 Task: Find connections with filter location Pumiao with filter topic #indiawith filter profile language English with filter current company Dharma Productions with filter school University of Calcutta with filter industry Accounting with filter service category NotaryOnline Research with filter keywords title Crane Operator
Action: Mouse moved to (184, 311)
Screenshot: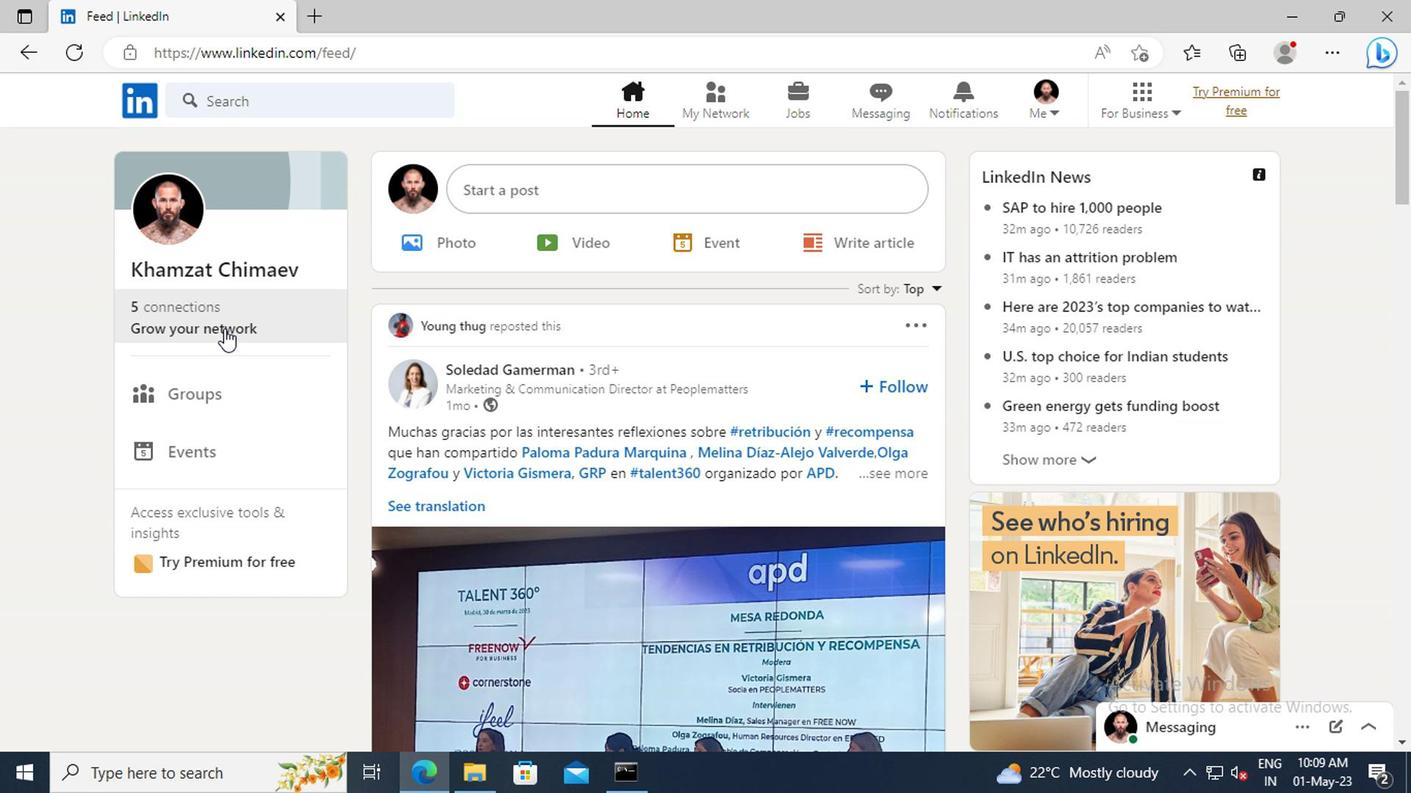
Action: Mouse pressed left at (184, 311)
Screenshot: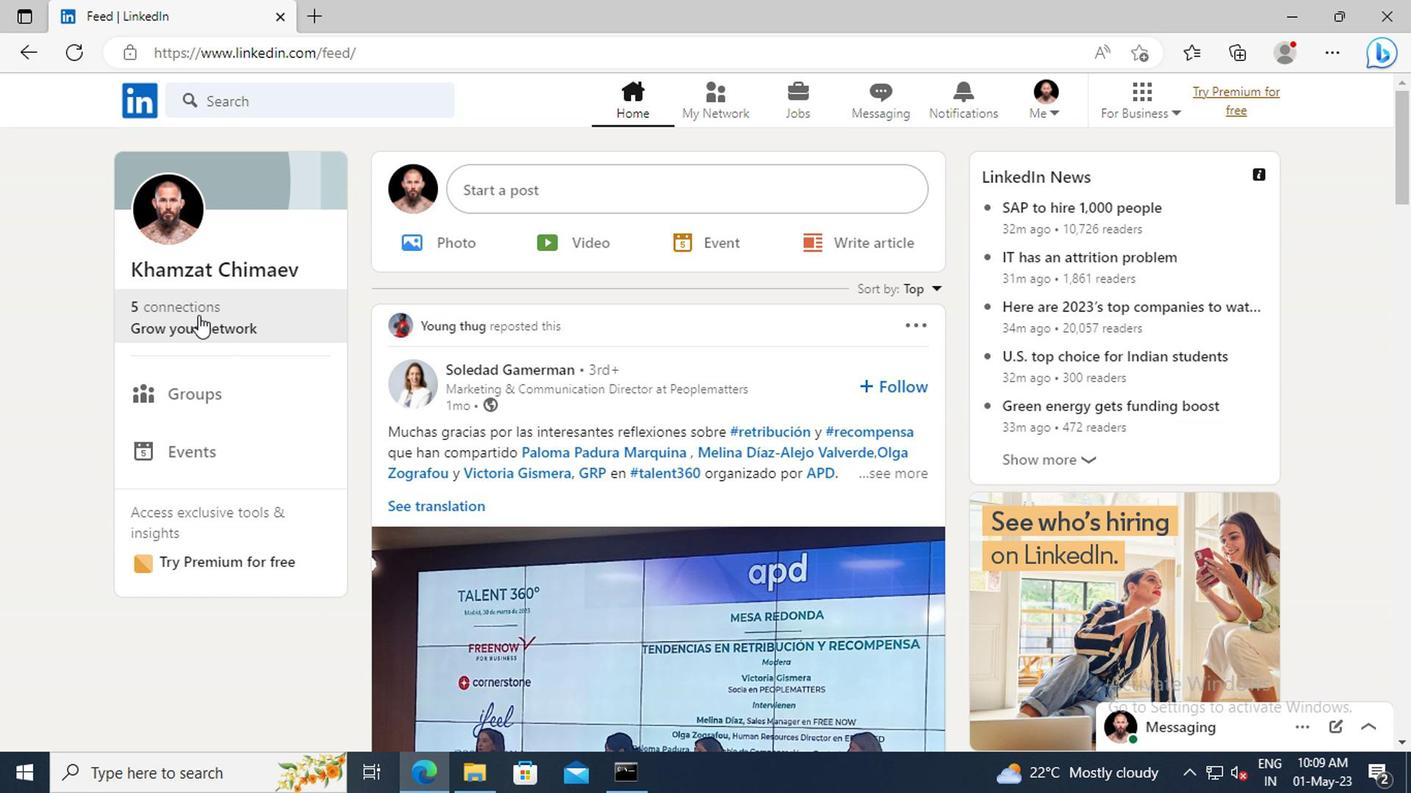 
Action: Mouse moved to (209, 215)
Screenshot: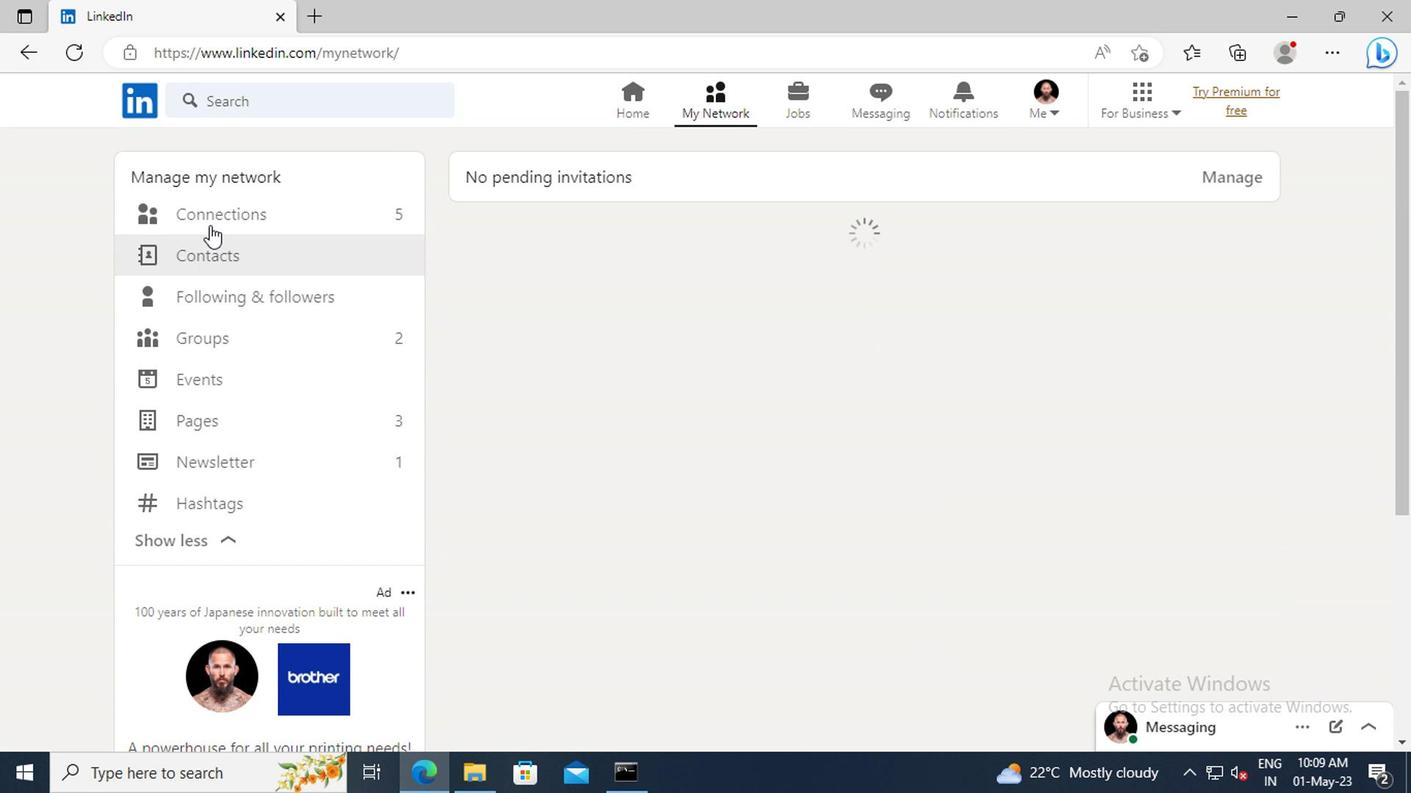 
Action: Mouse pressed left at (209, 215)
Screenshot: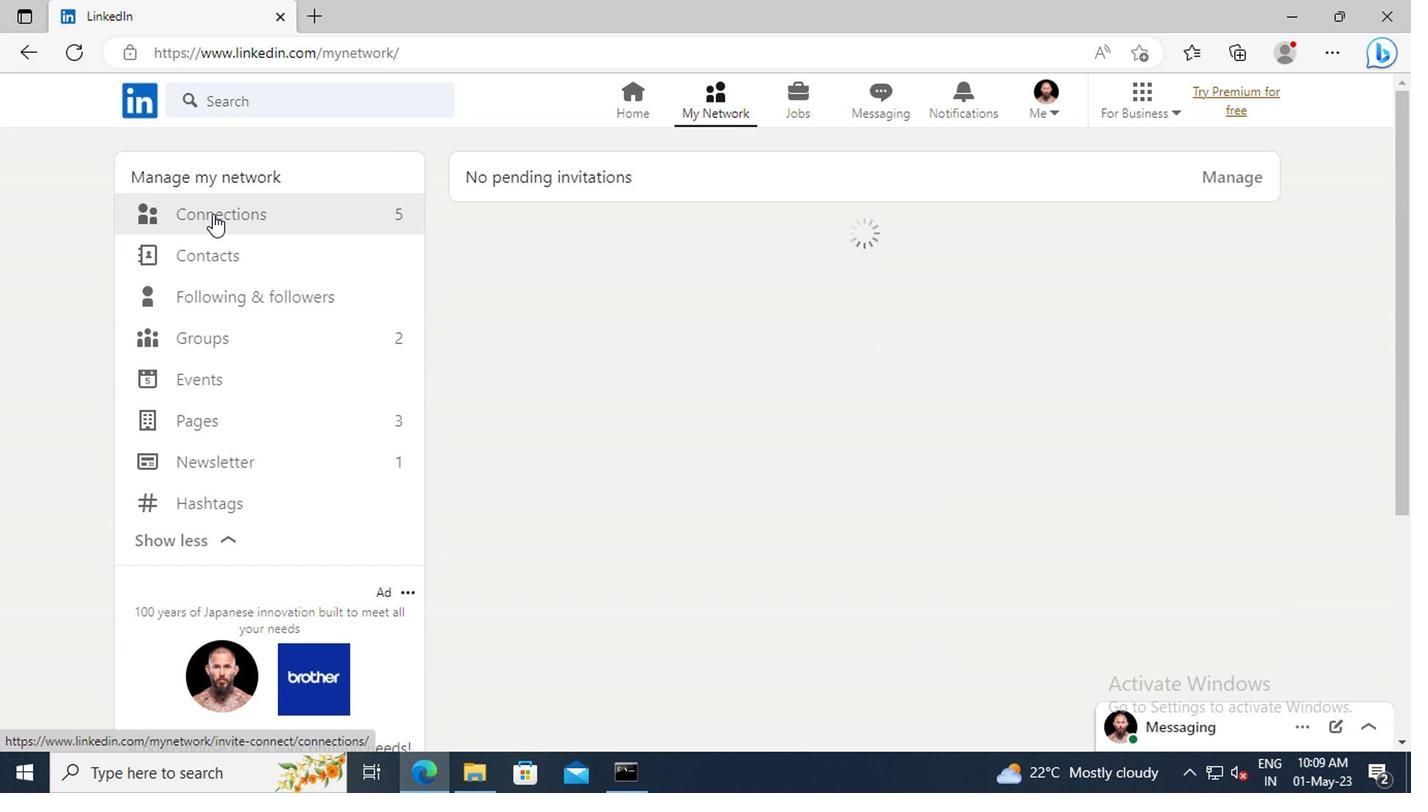 
Action: Mouse moved to (851, 222)
Screenshot: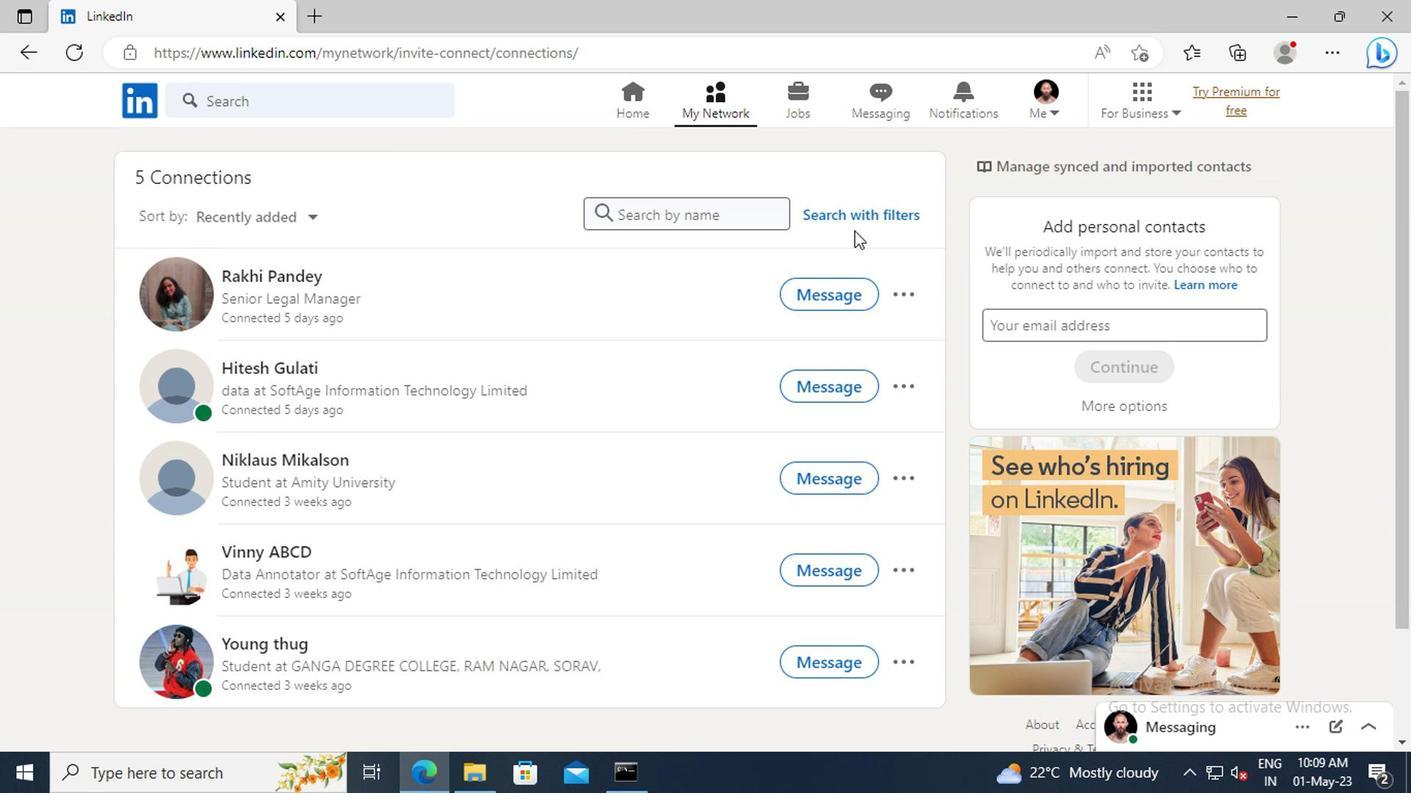 
Action: Mouse pressed left at (851, 222)
Screenshot: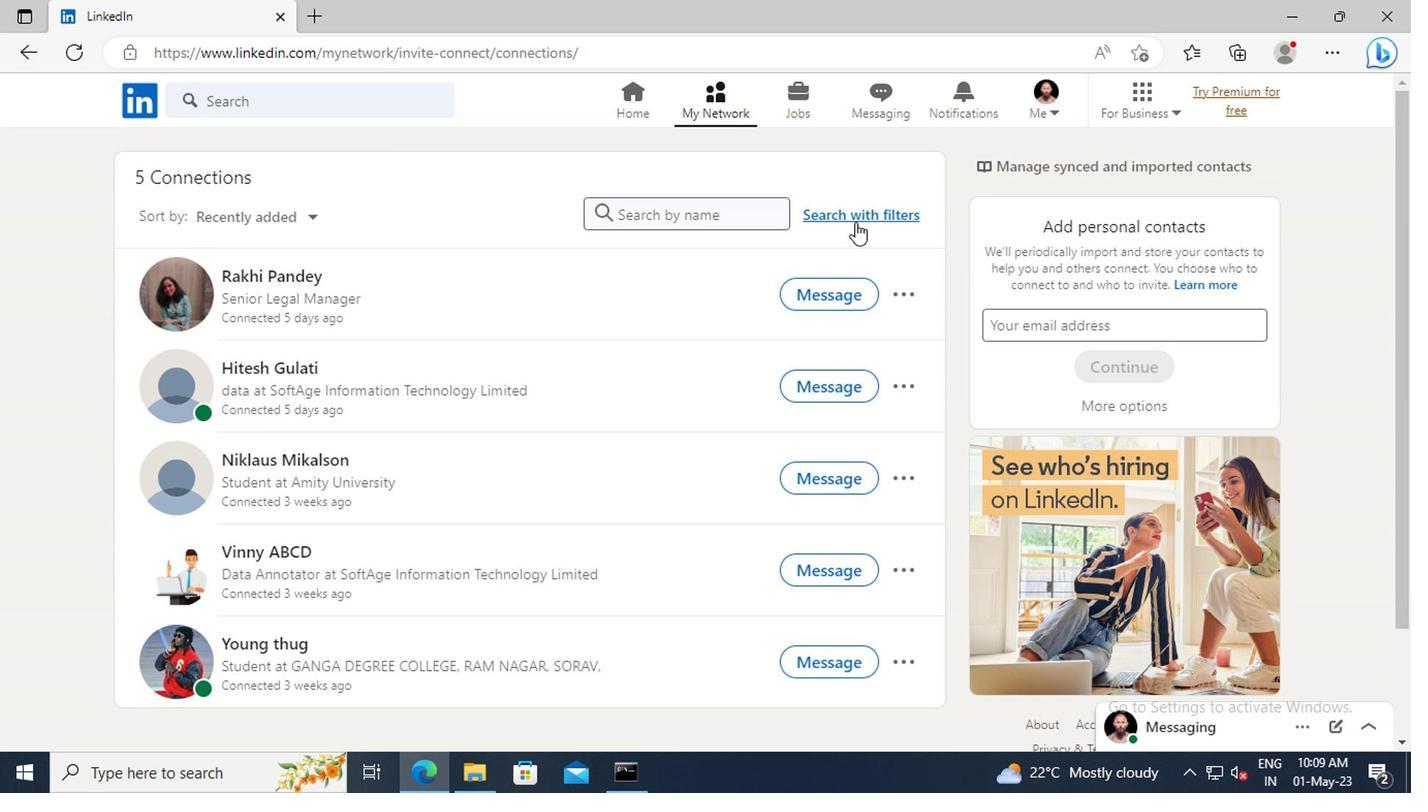 
Action: Mouse moved to (779, 165)
Screenshot: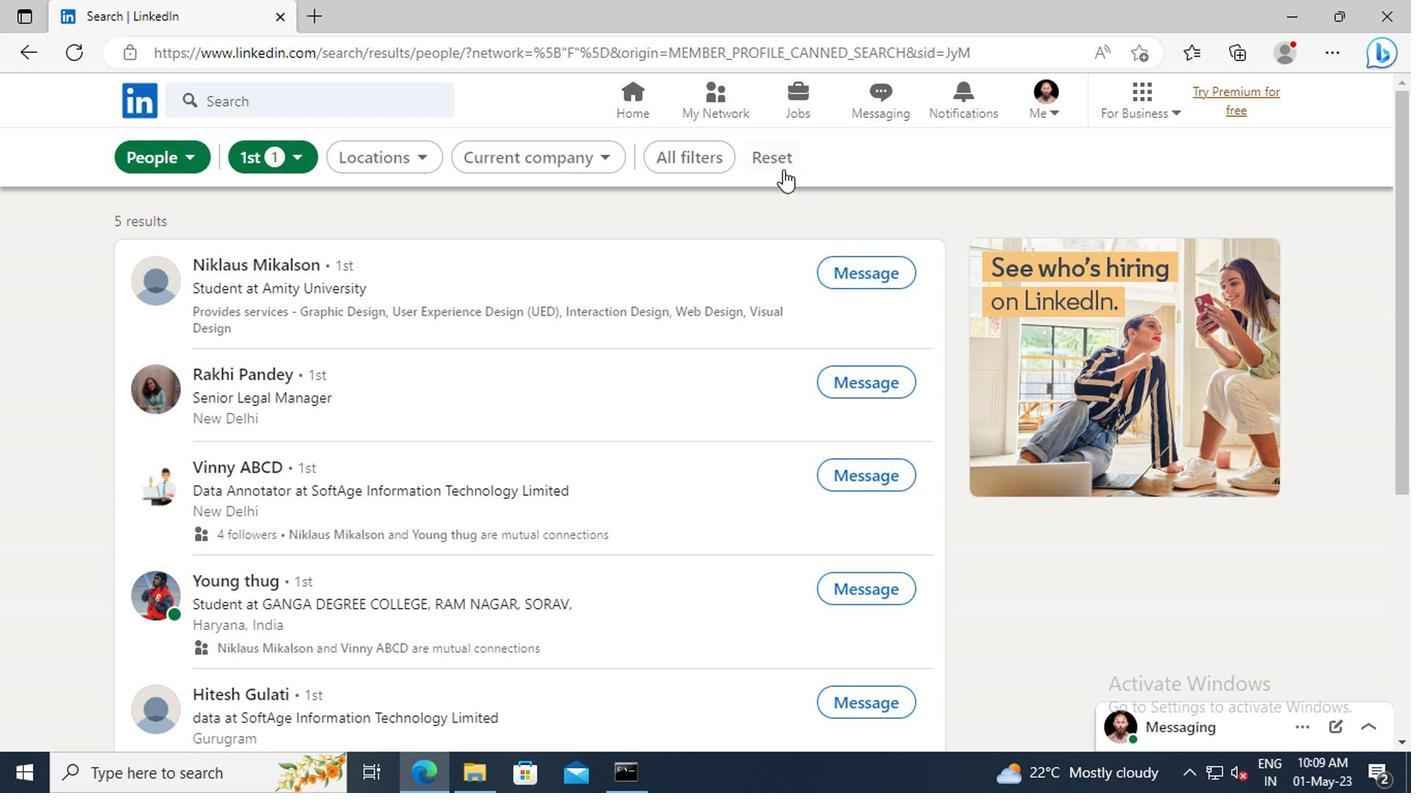 
Action: Mouse pressed left at (779, 165)
Screenshot: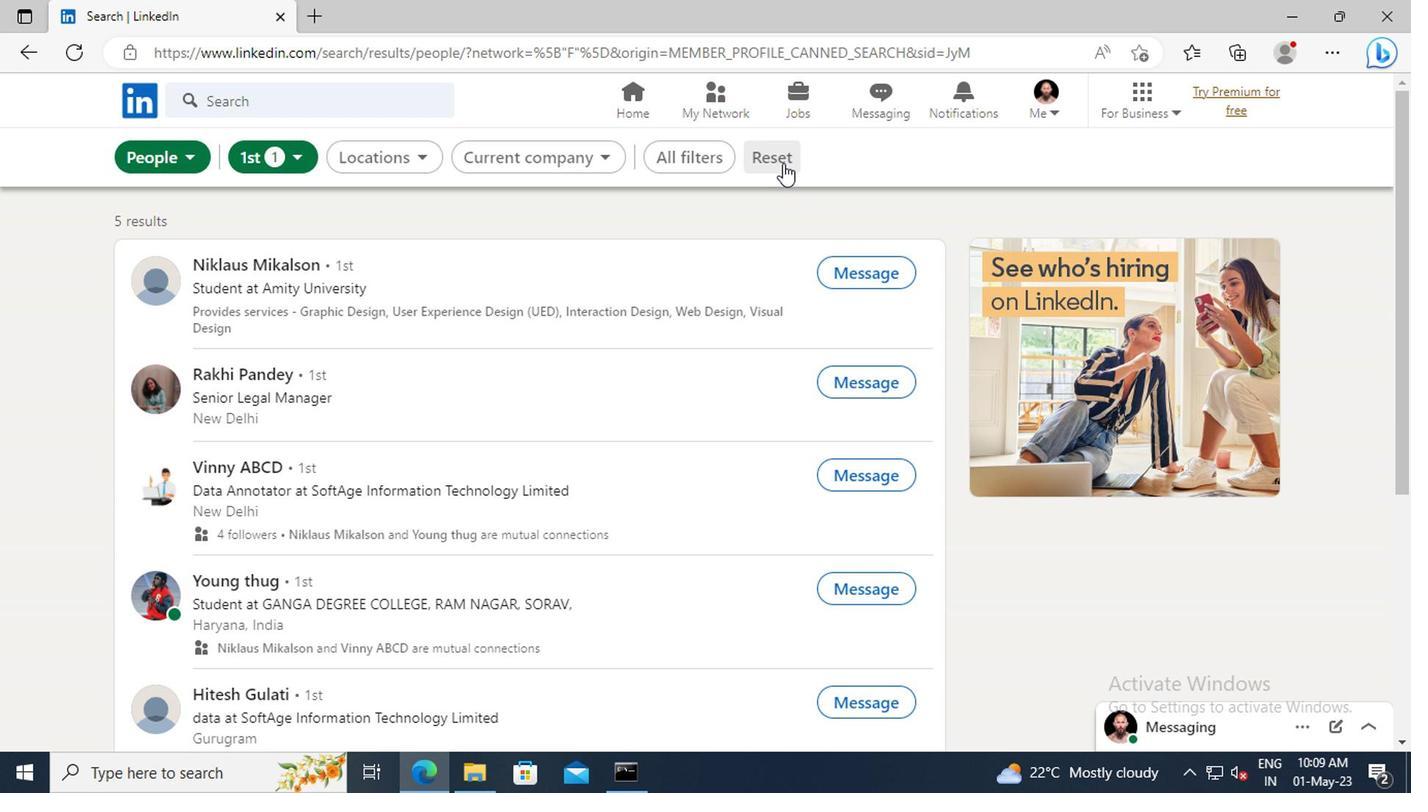 
Action: Mouse moved to (740, 158)
Screenshot: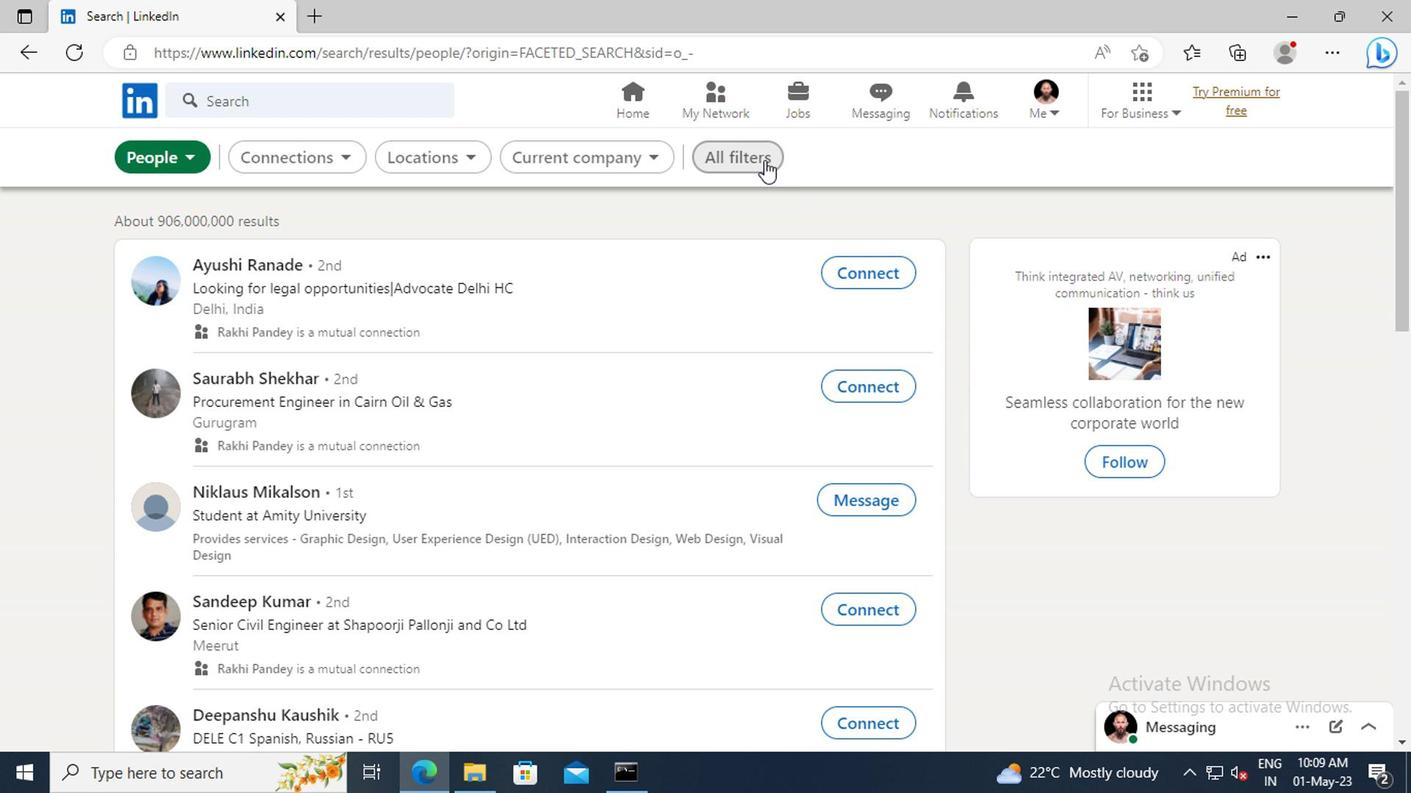 
Action: Mouse pressed left at (740, 158)
Screenshot: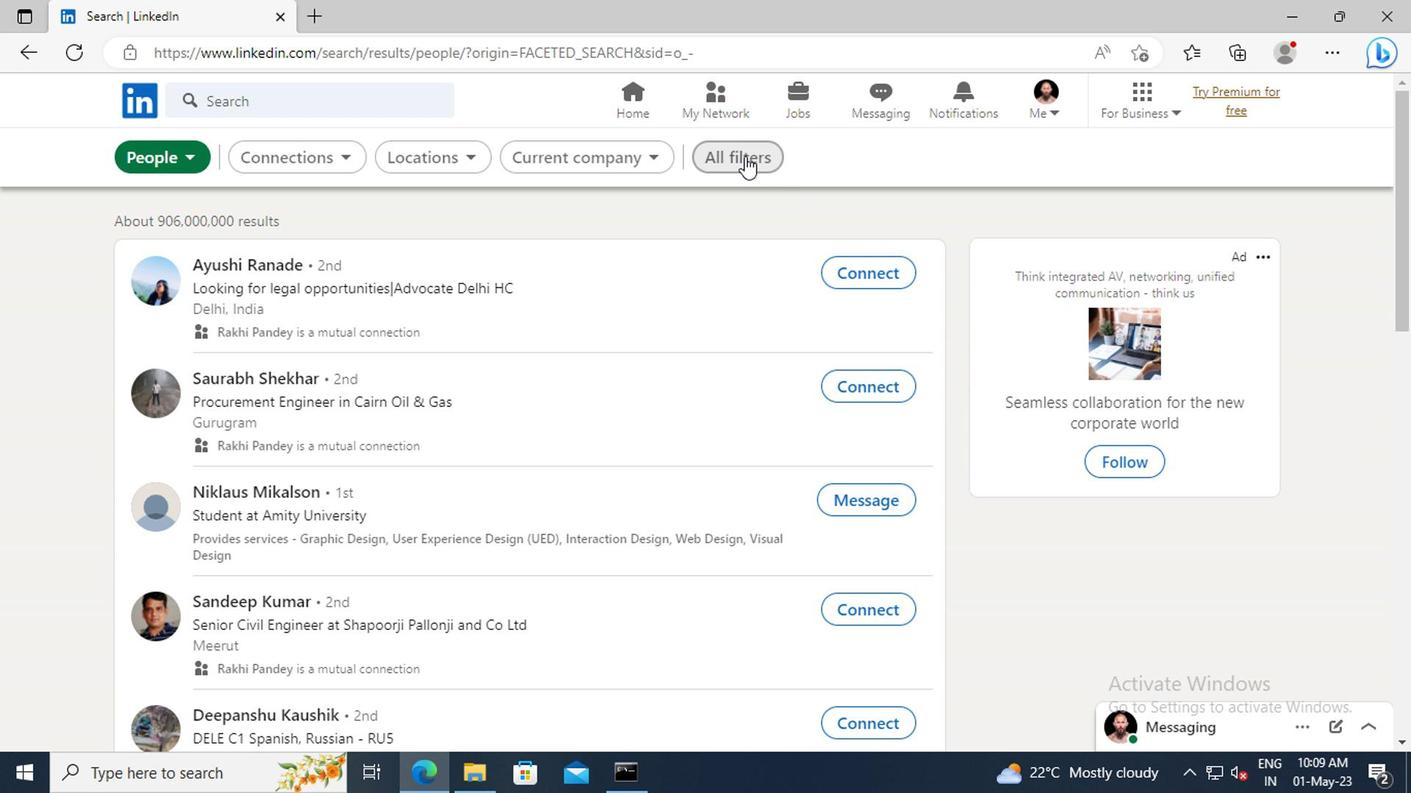 
Action: Mouse moved to (1110, 357)
Screenshot: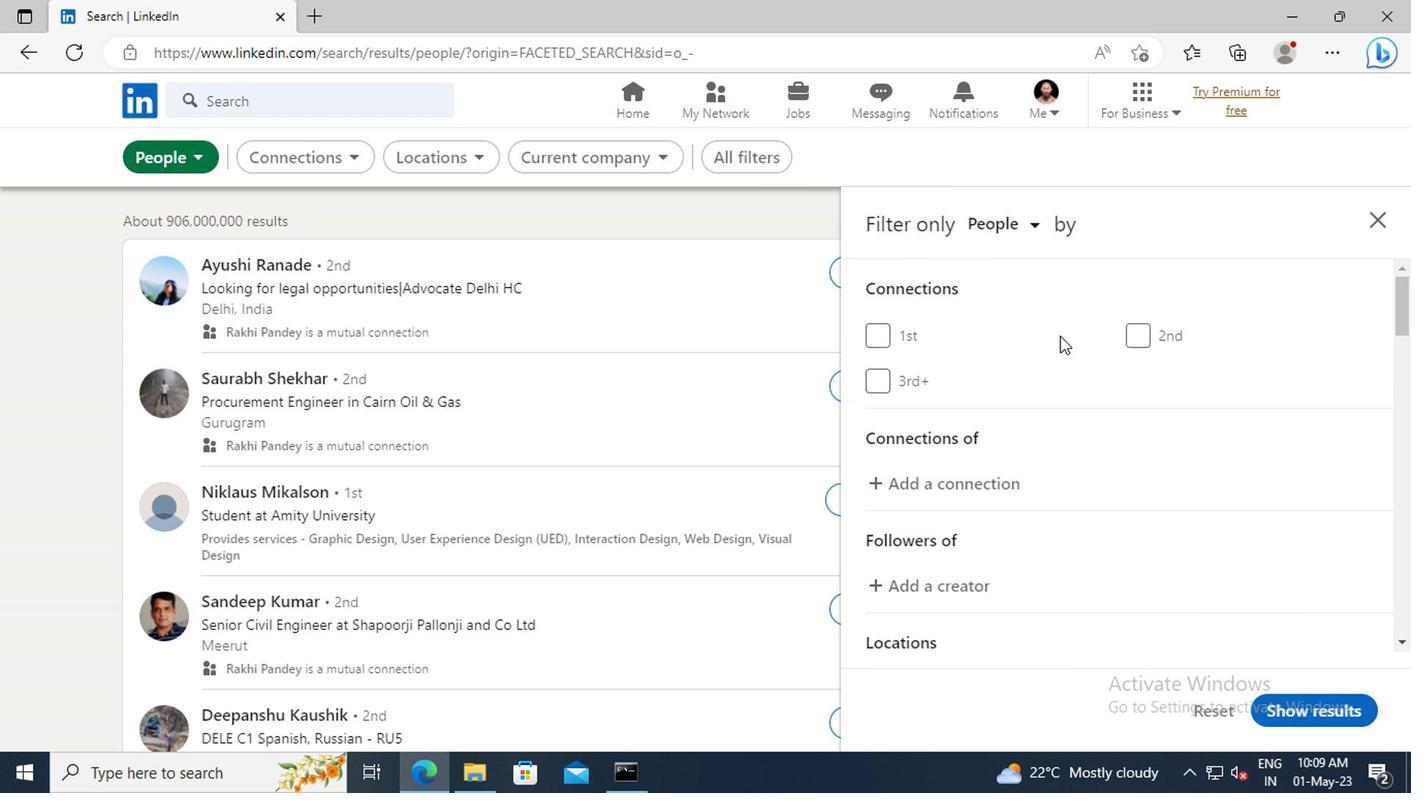 
Action: Mouse scrolled (1110, 356) with delta (0, 0)
Screenshot: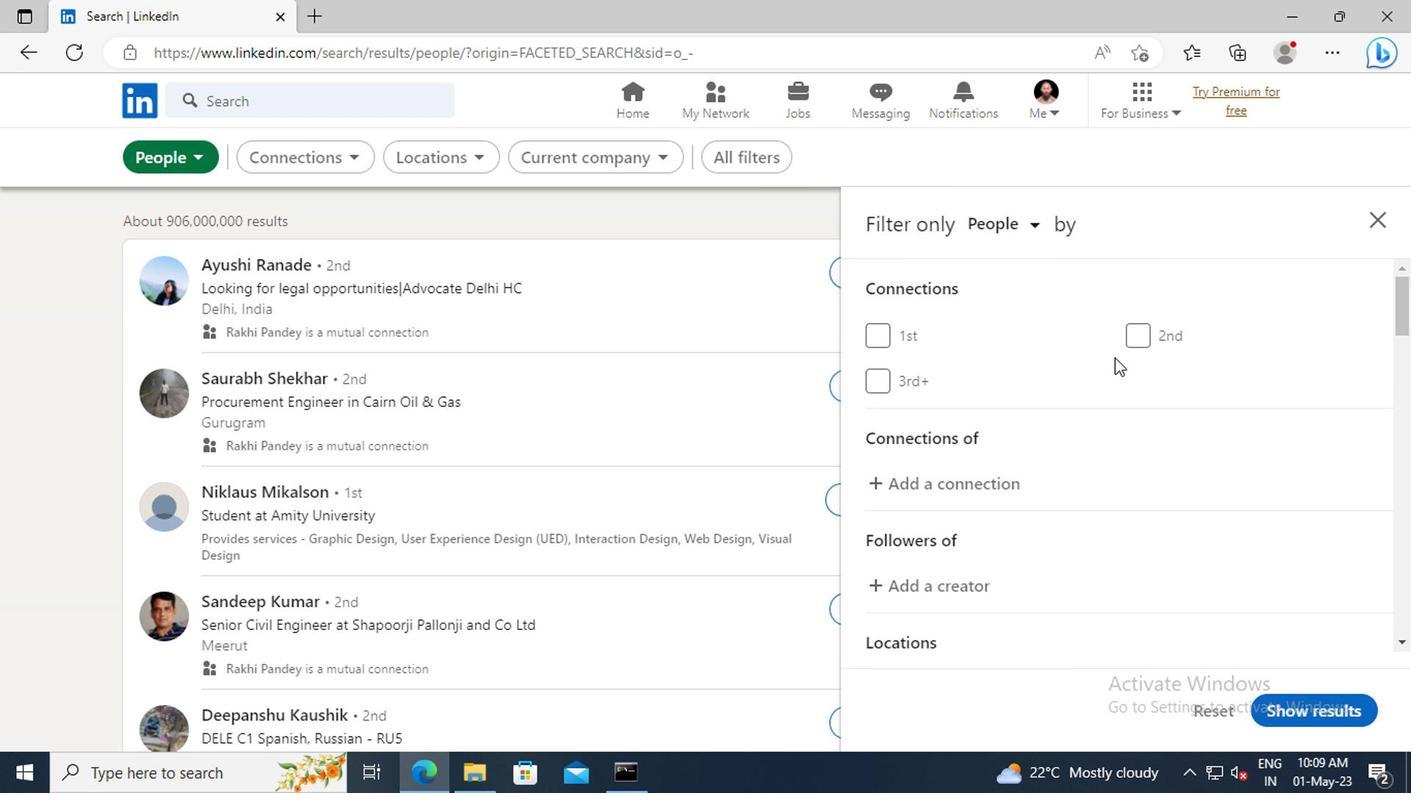 
Action: Mouse scrolled (1110, 356) with delta (0, 0)
Screenshot: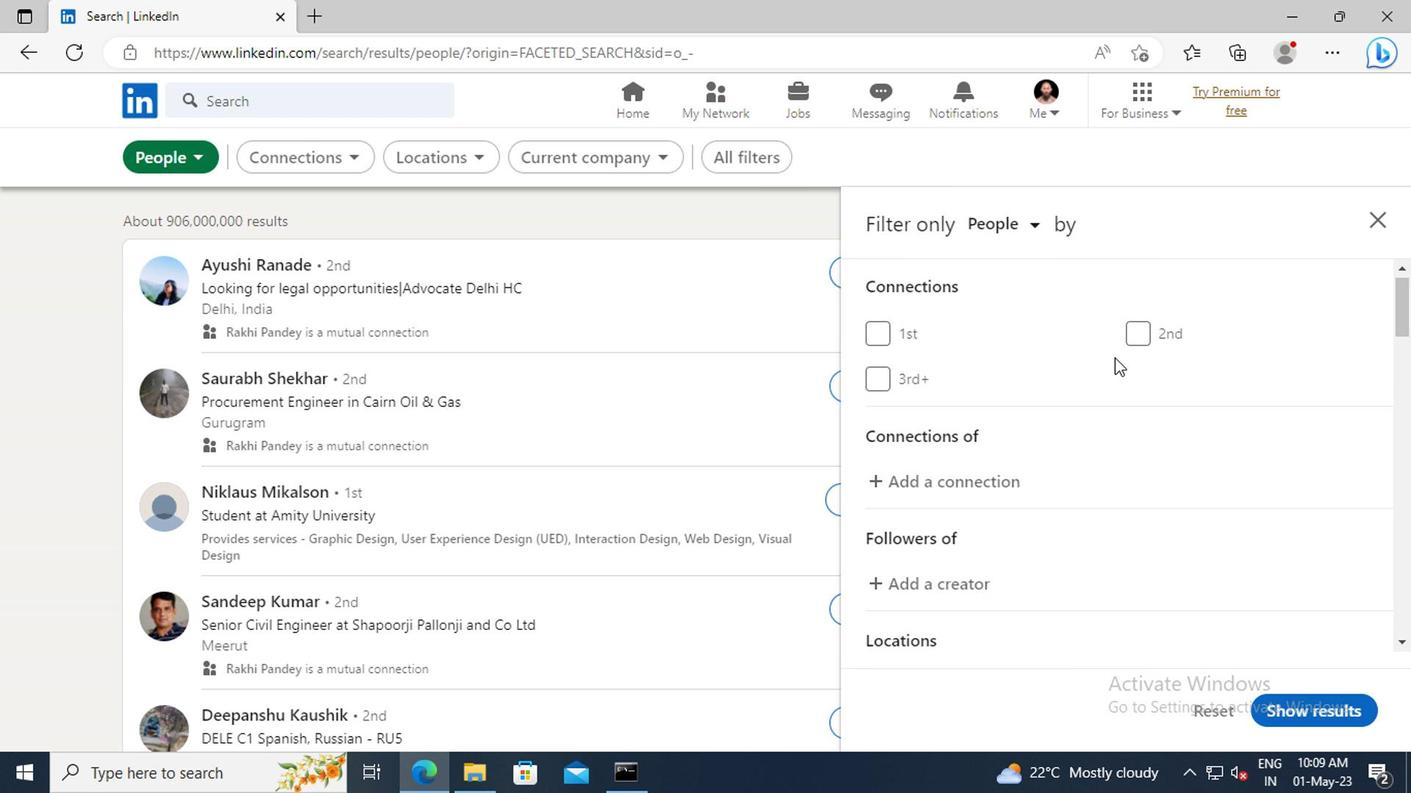 
Action: Mouse scrolled (1110, 356) with delta (0, 0)
Screenshot: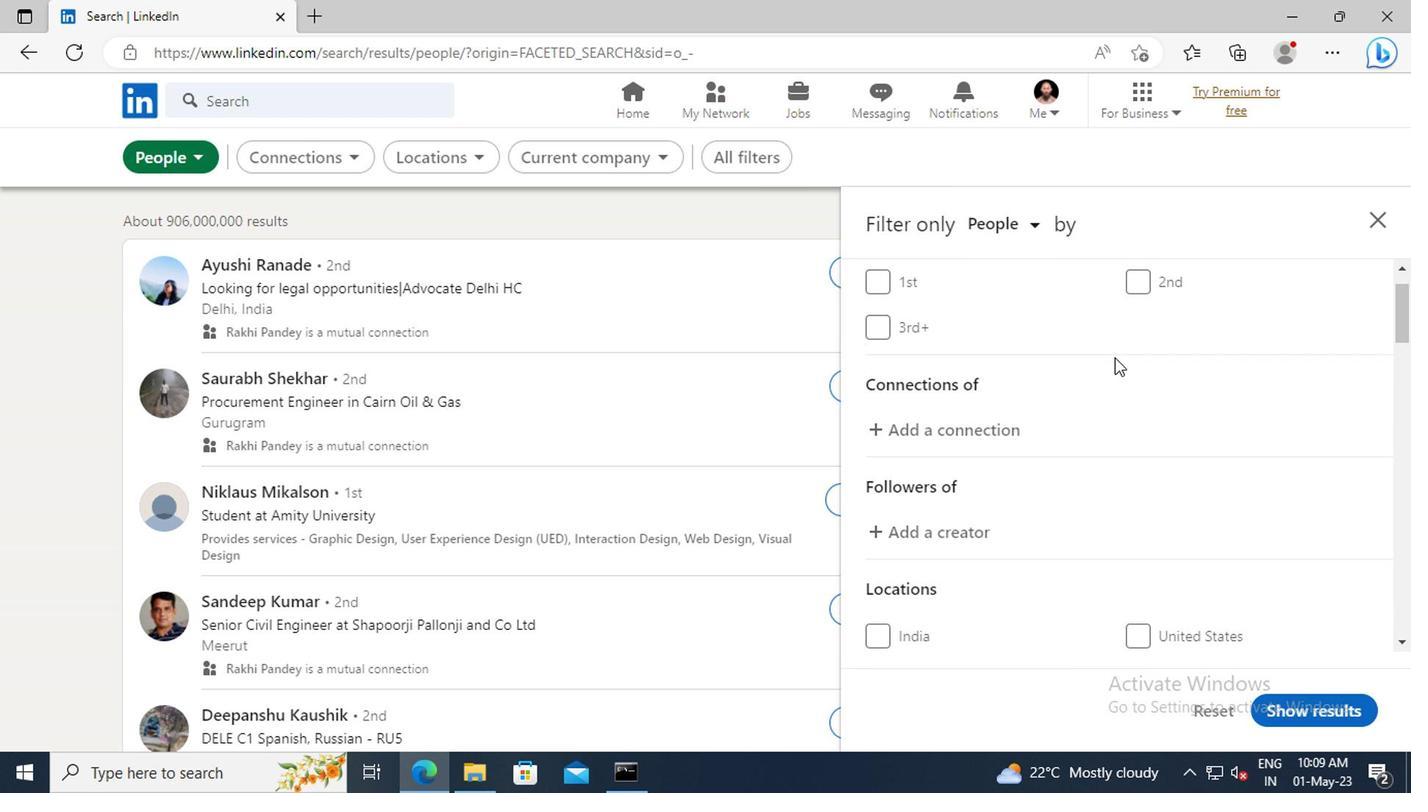 
Action: Mouse scrolled (1110, 356) with delta (0, 0)
Screenshot: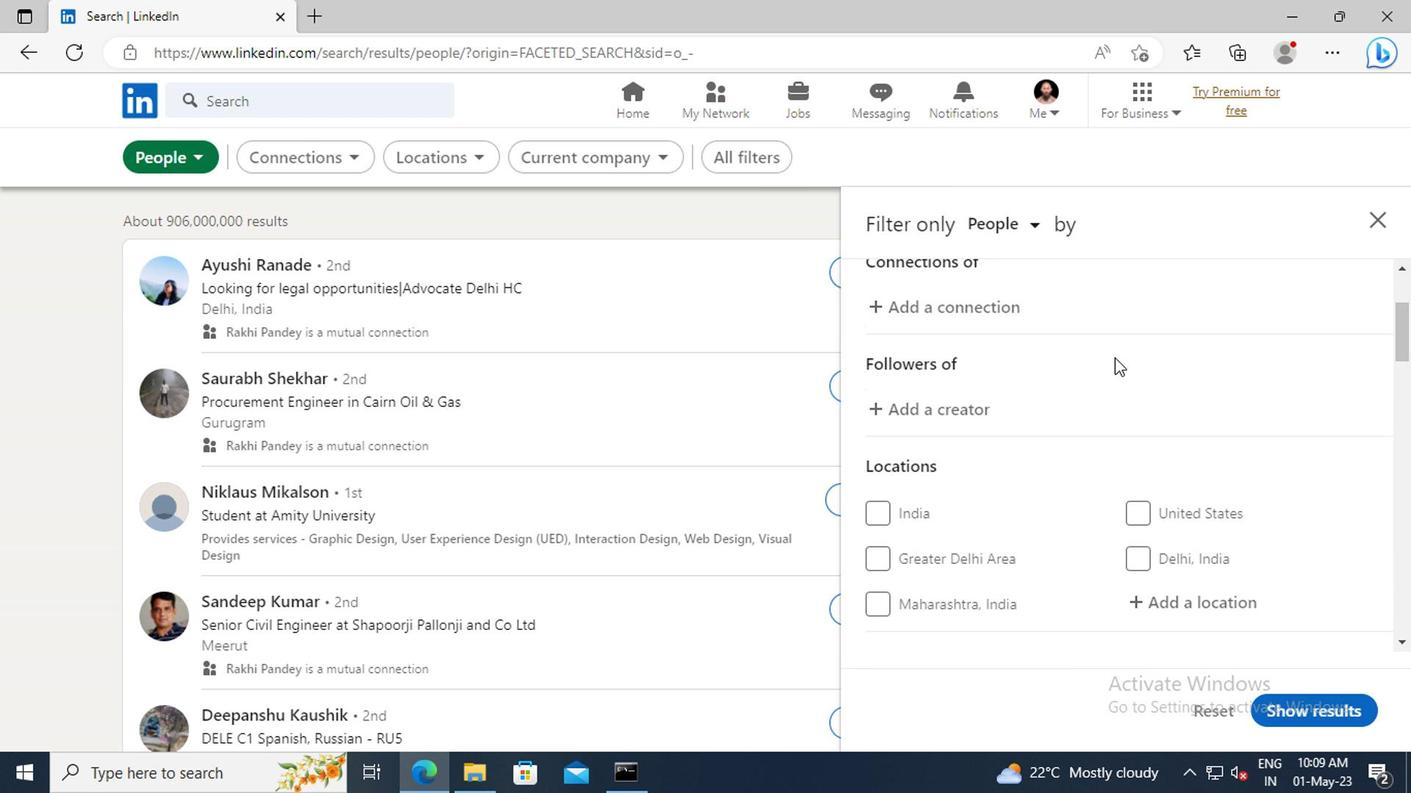 
Action: Mouse scrolled (1110, 356) with delta (0, 0)
Screenshot: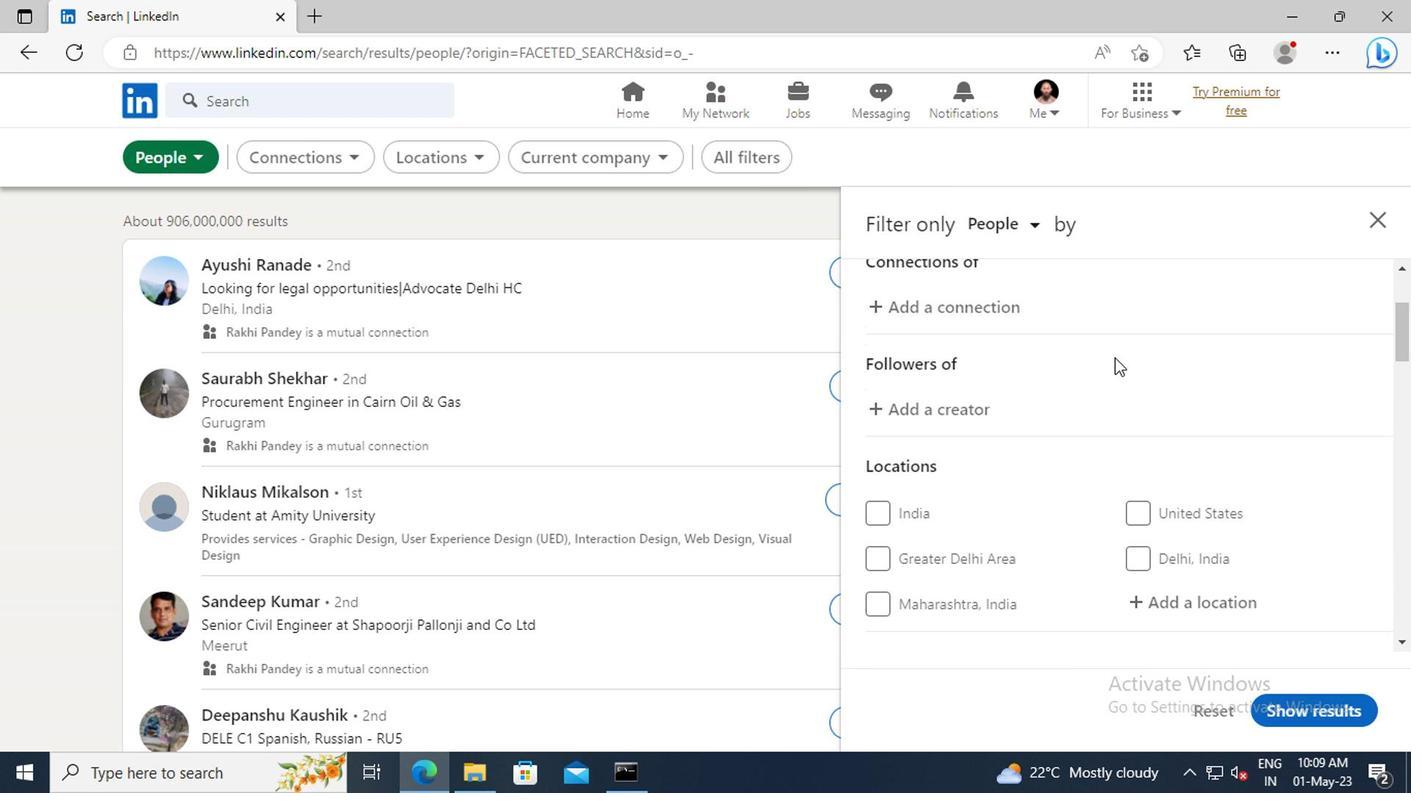 
Action: Mouse scrolled (1110, 356) with delta (0, 0)
Screenshot: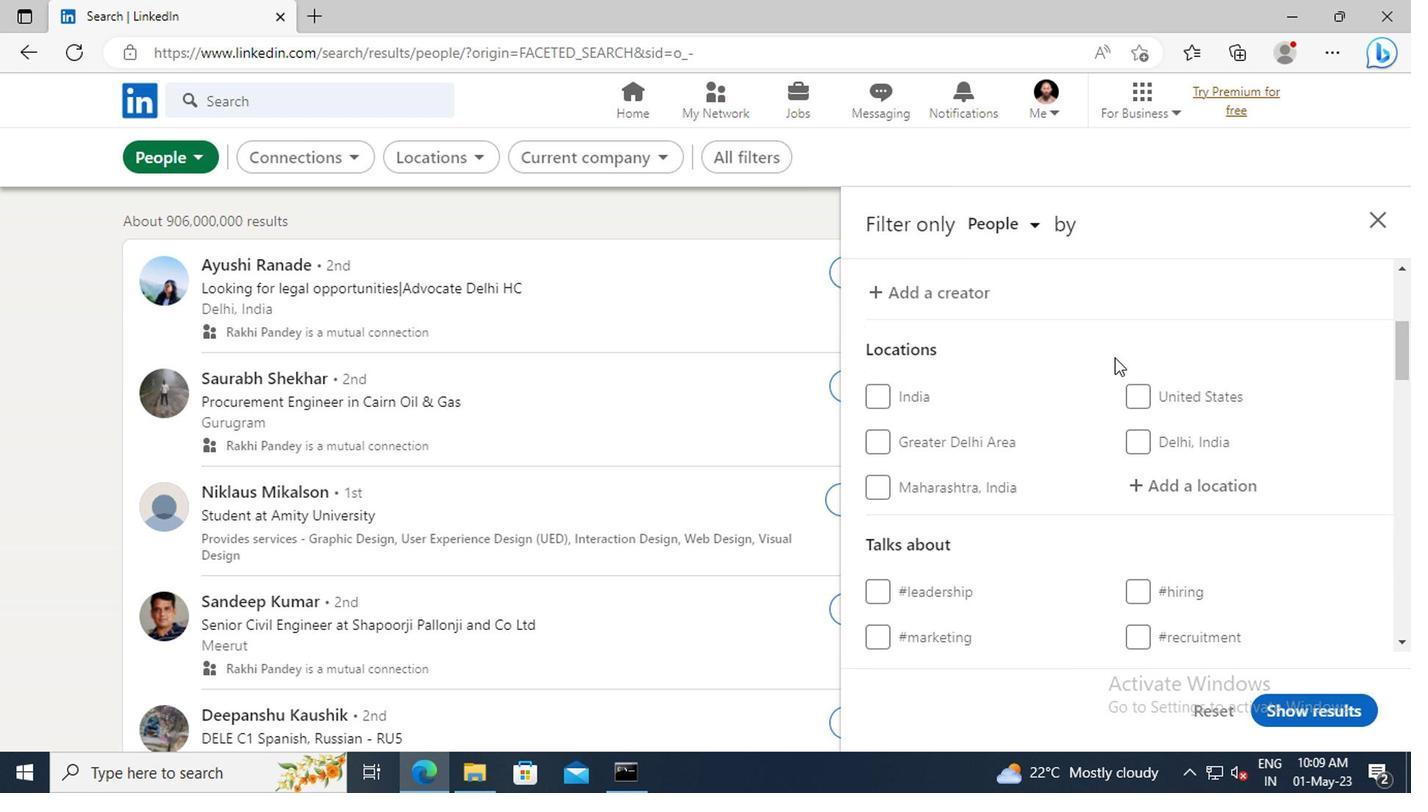 
Action: Mouse moved to (1138, 417)
Screenshot: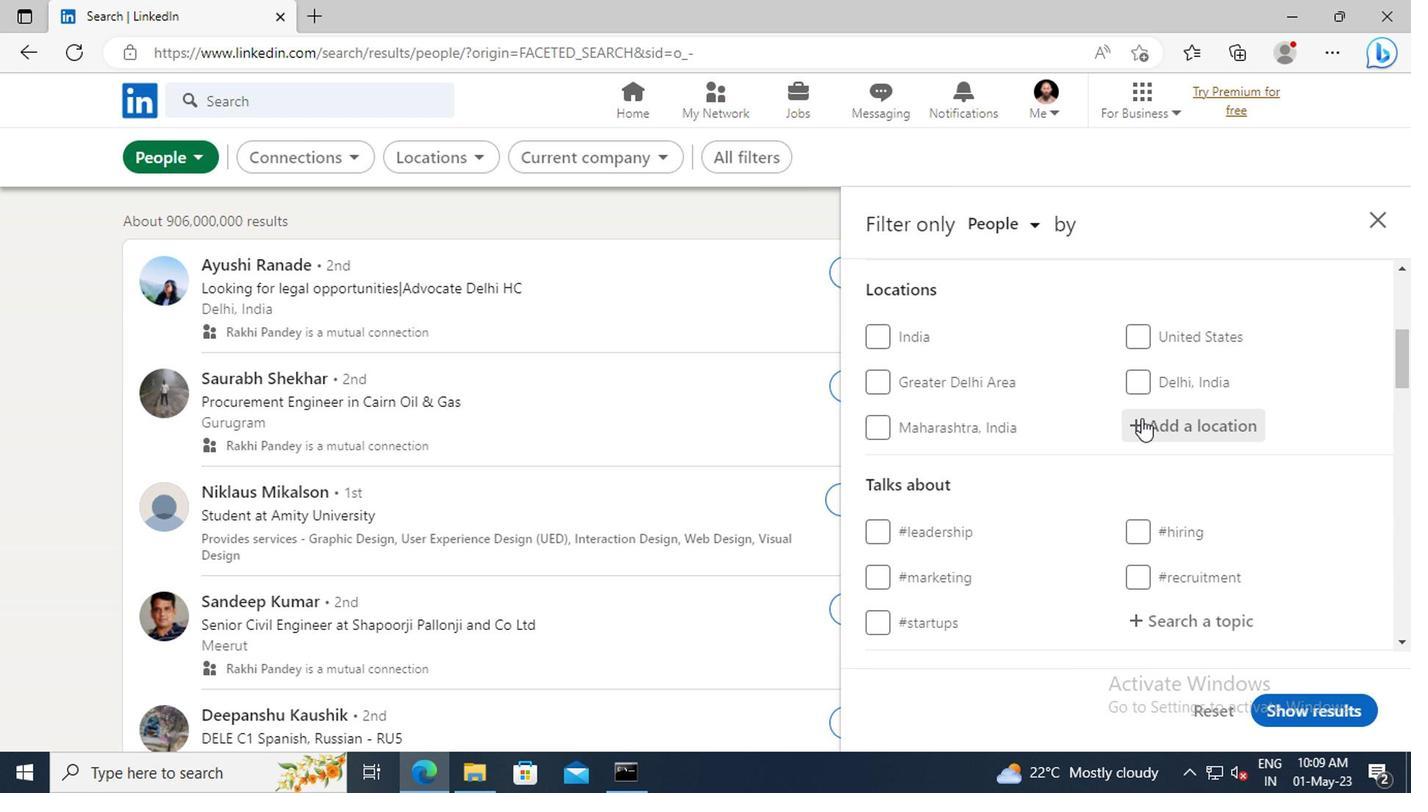 
Action: Mouse pressed left at (1138, 417)
Screenshot: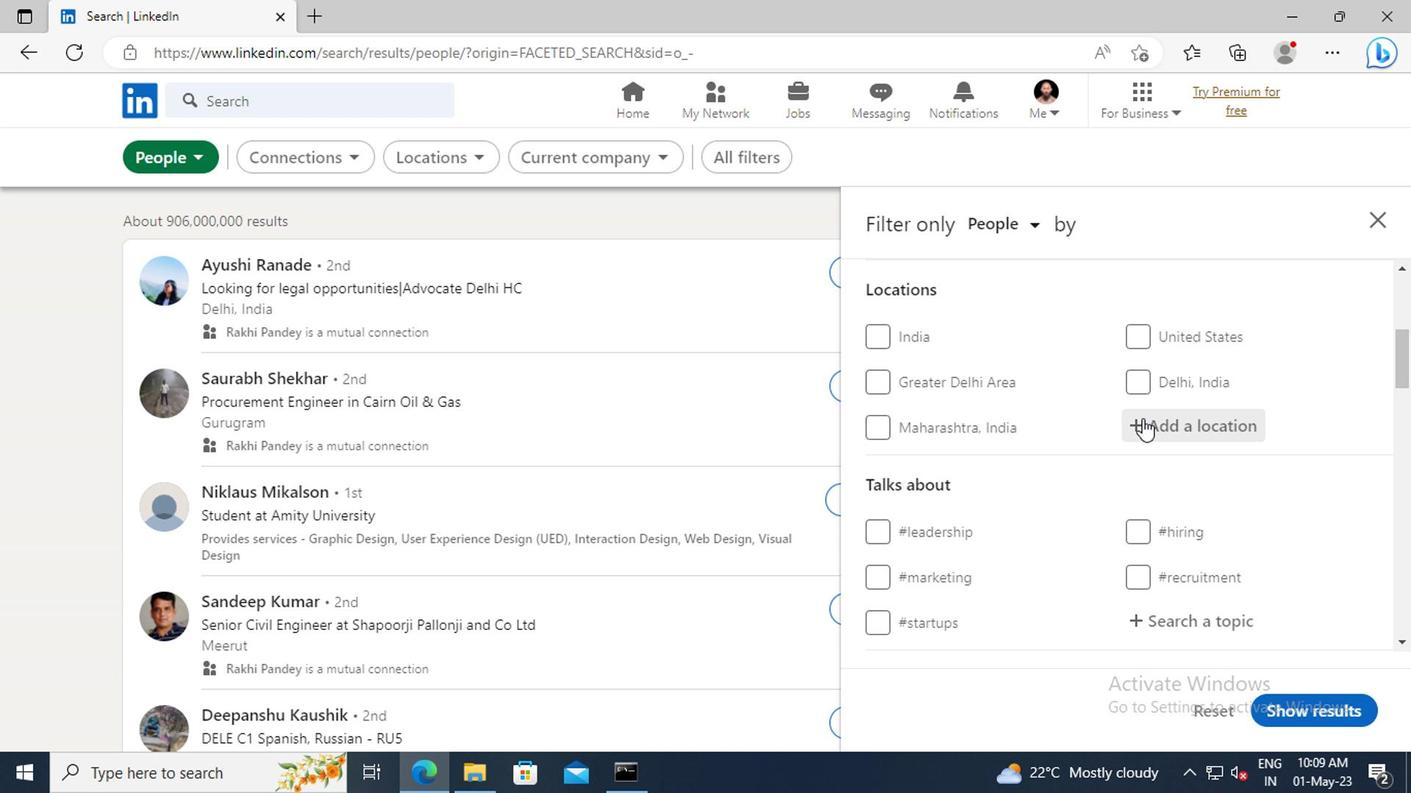 
Action: Key pressed <Key.shift>PUMIAO<Key.enter>
Screenshot: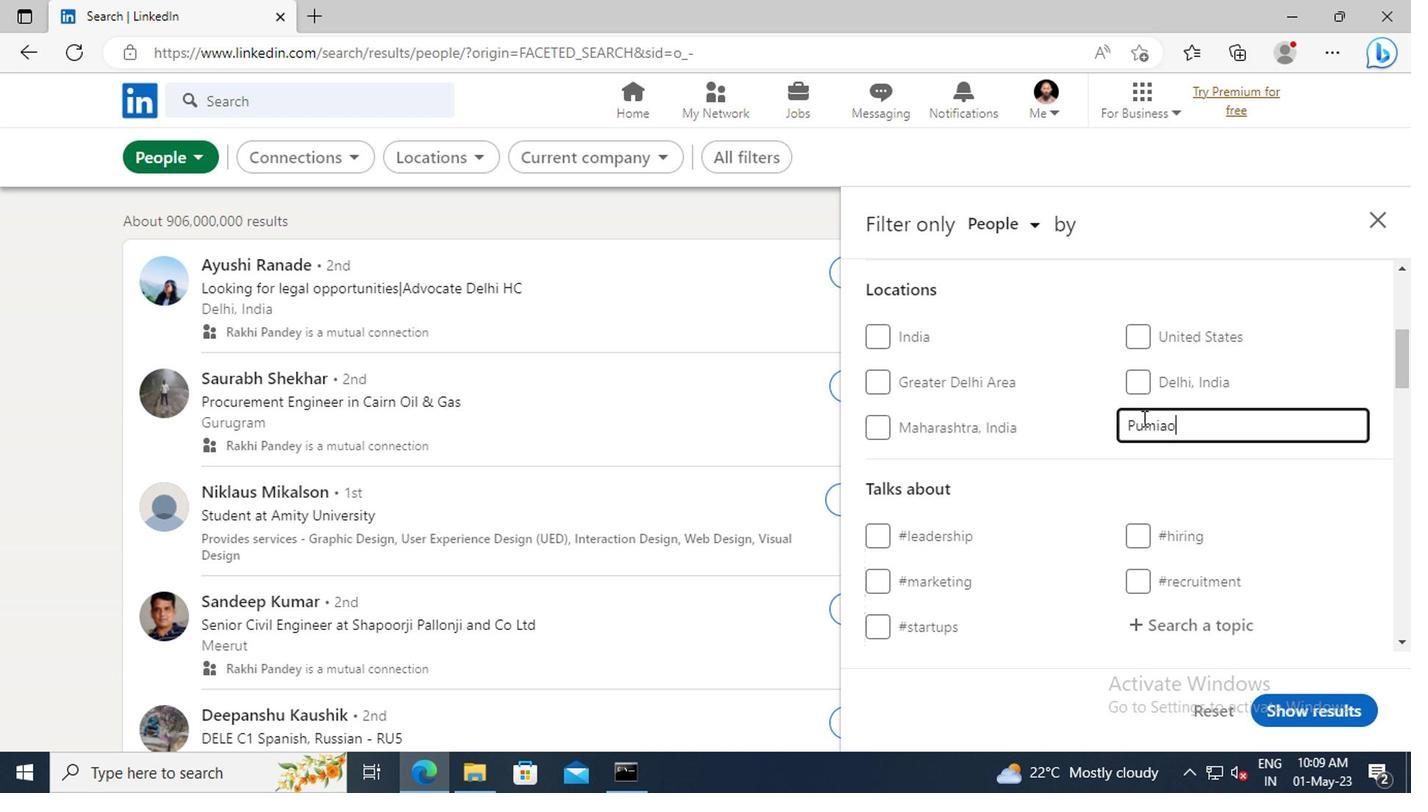 
Action: Mouse scrolled (1138, 416) with delta (0, 0)
Screenshot: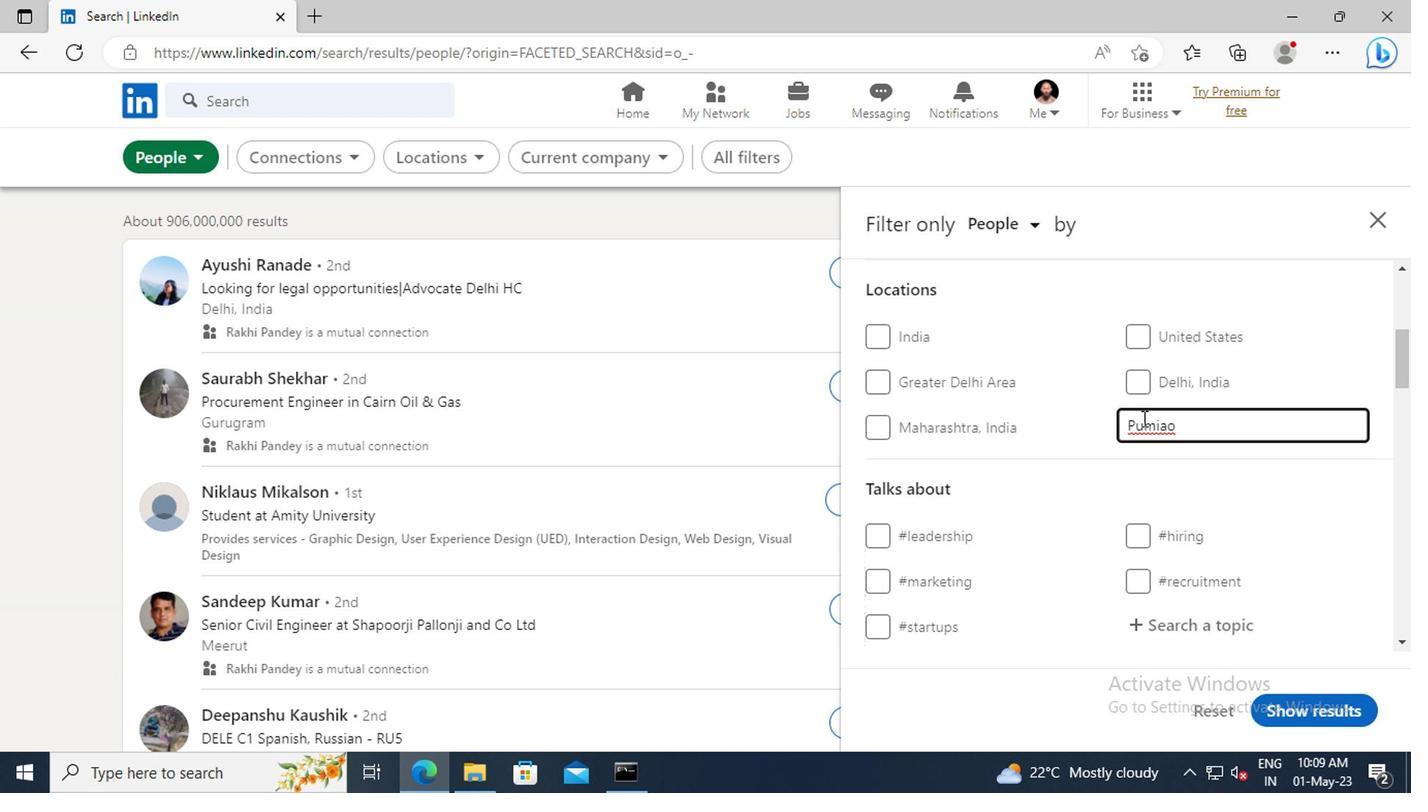 
Action: Mouse scrolled (1138, 416) with delta (0, 0)
Screenshot: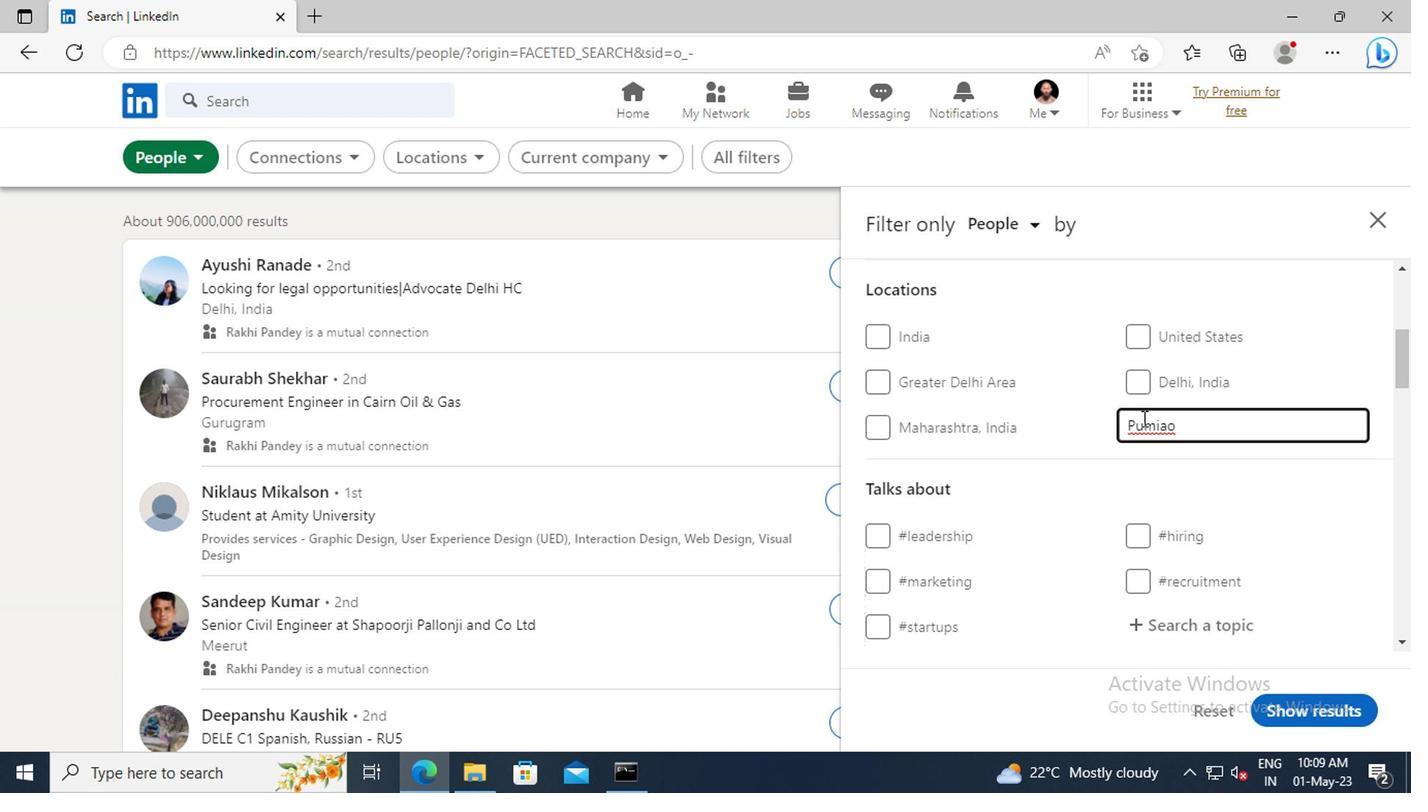 
Action: Mouse scrolled (1138, 416) with delta (0, 0)
Screenshot: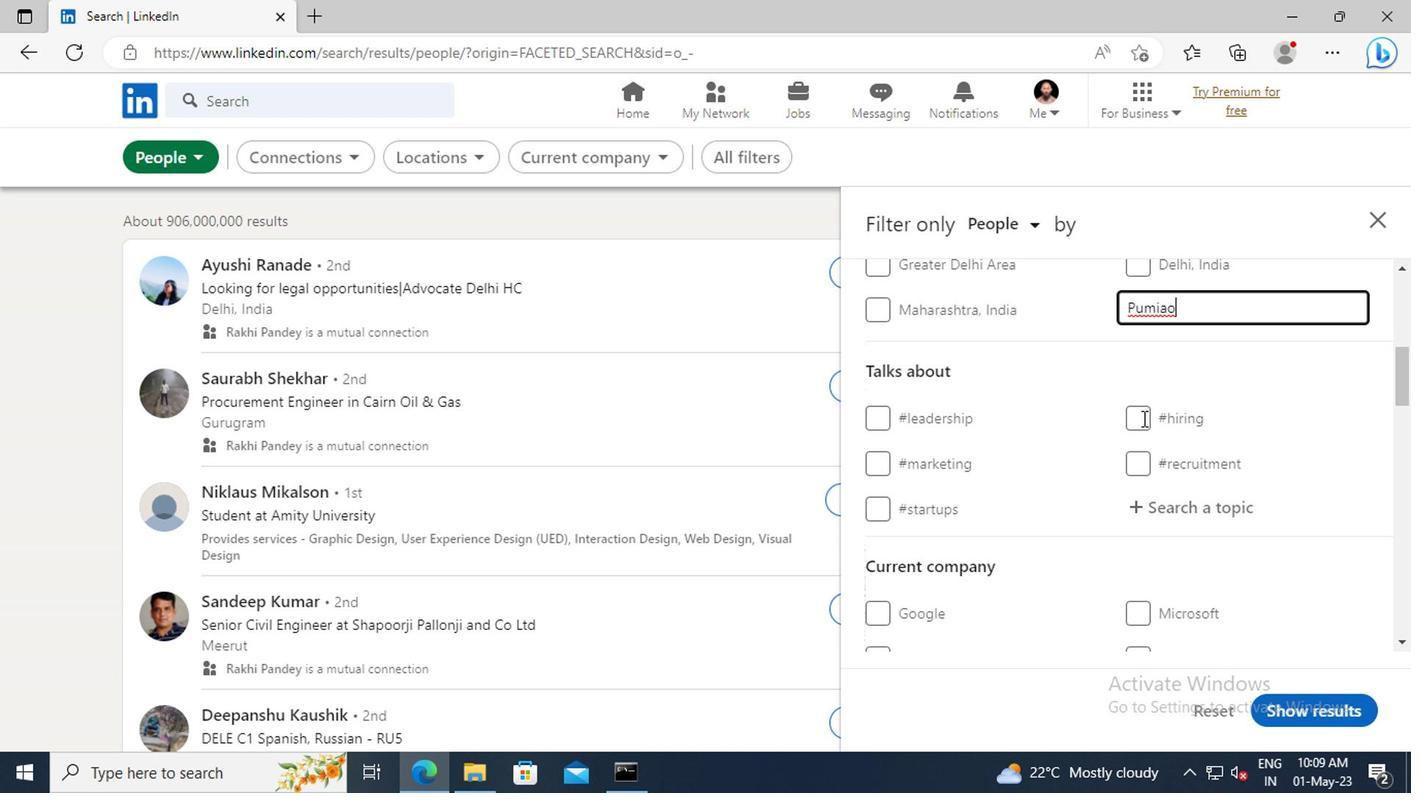 
Action: Mouse moved to (1142, 440)
Screenshot: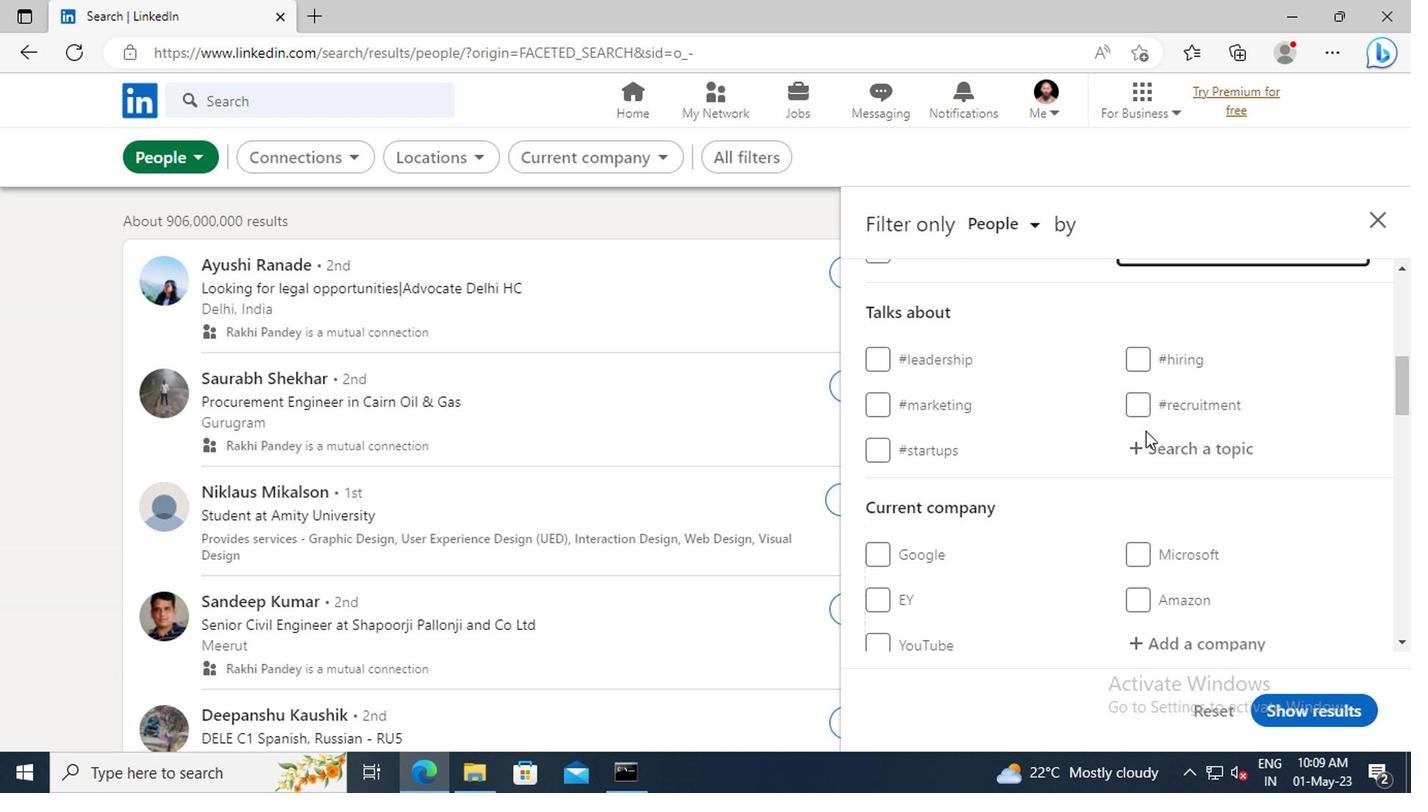 
Action: Mouse pressed left at (1142, 440)
Screenshot: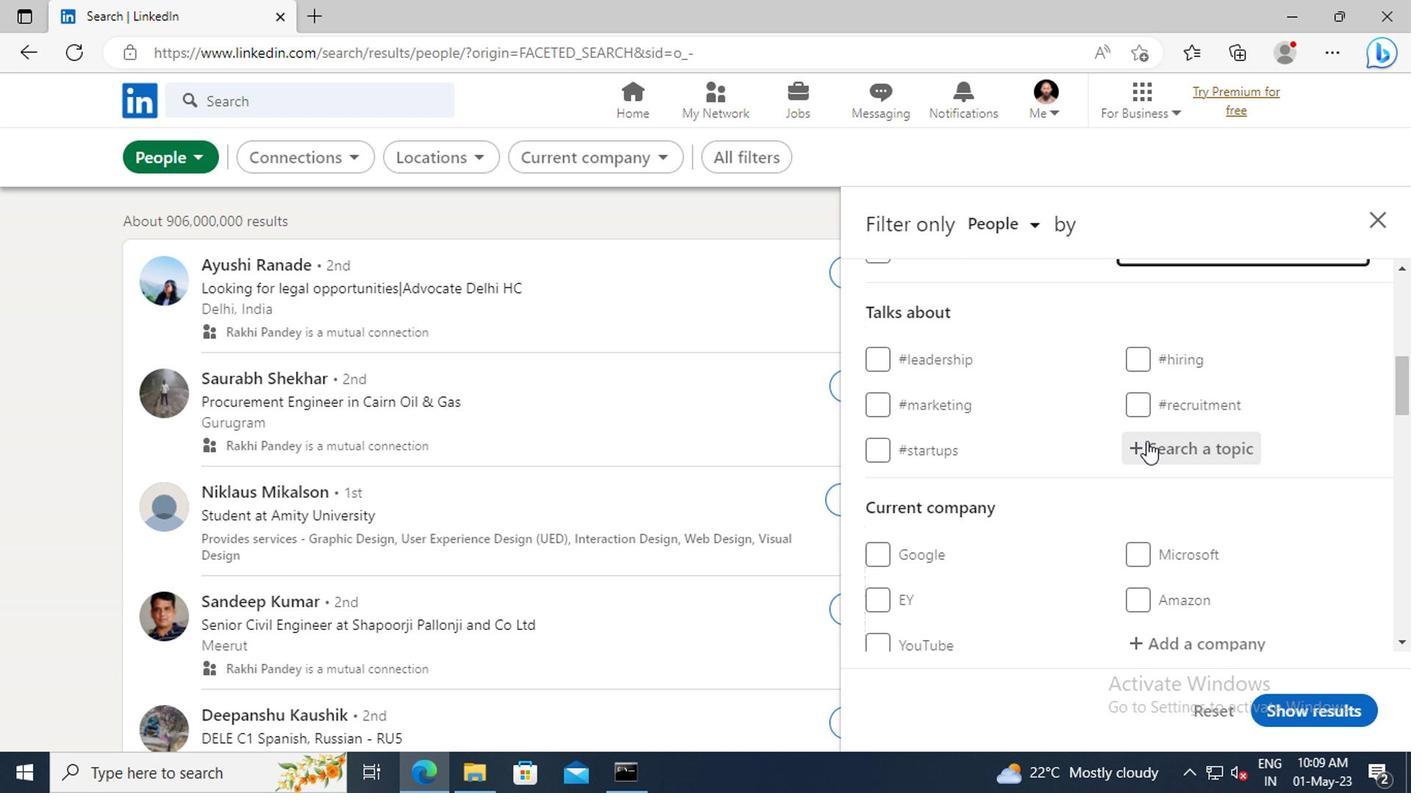 
Action: Key pressed INDIA
Screenshot: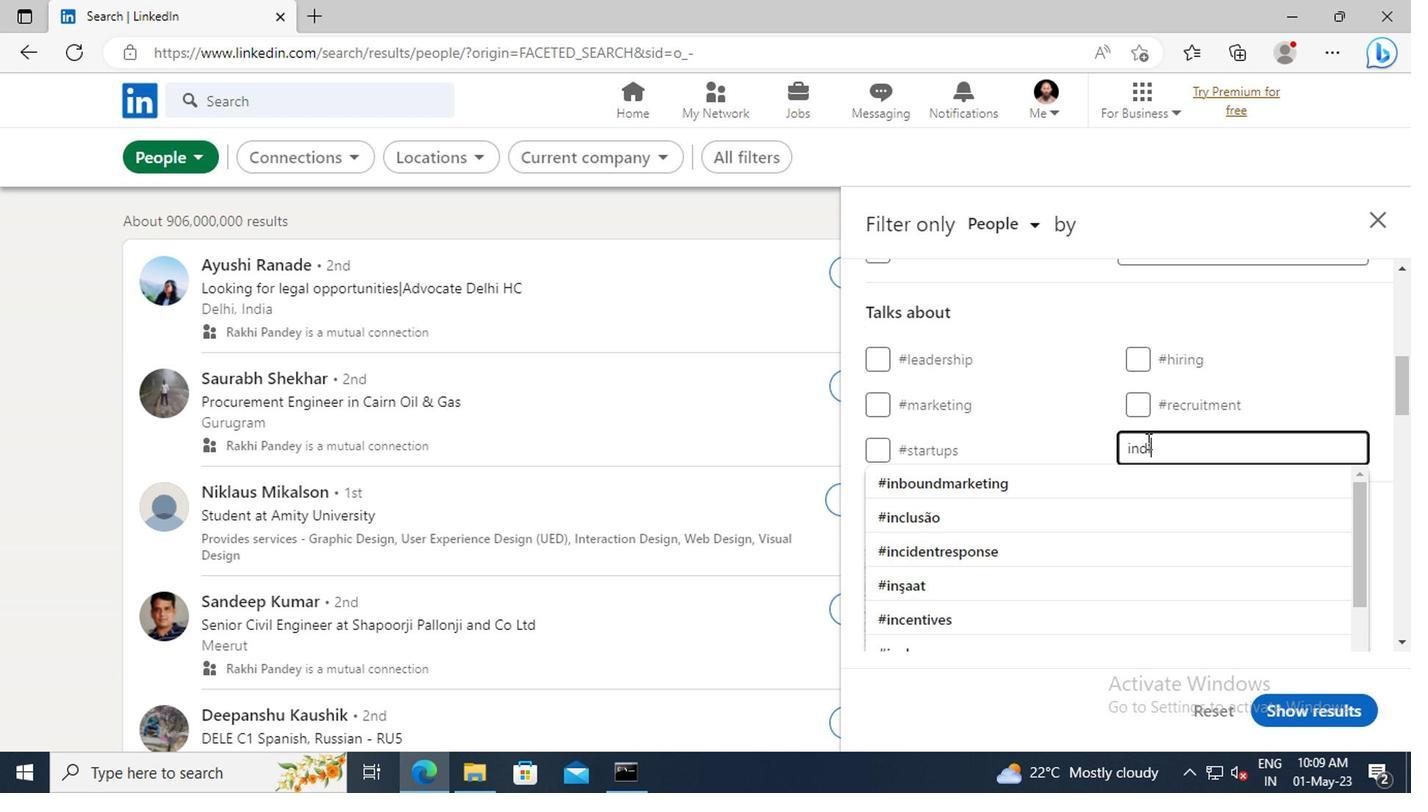 
Action: Mouse moved to (1140, 471)
Screenshot: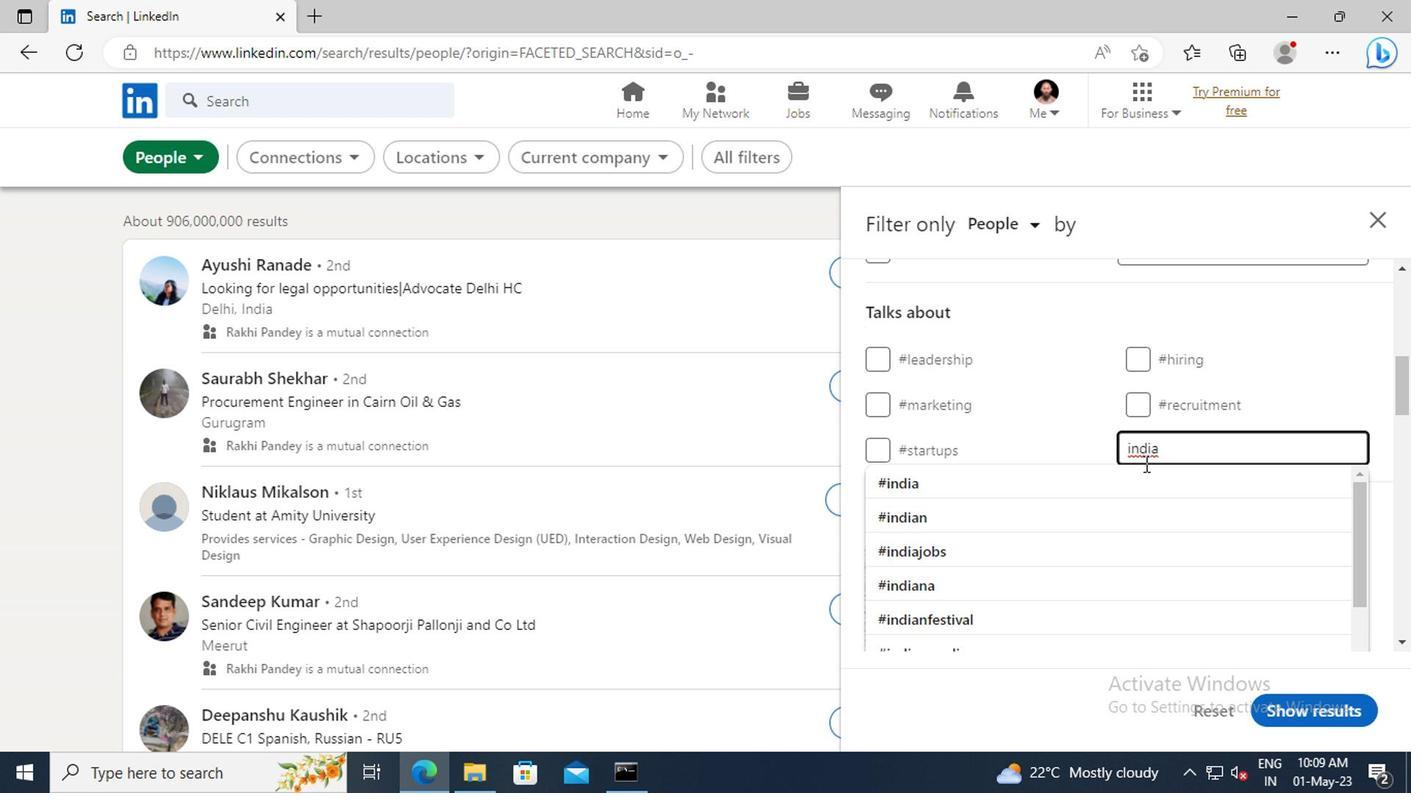 
Action: Mouse pressed left at (1140, 471)
Screenshot: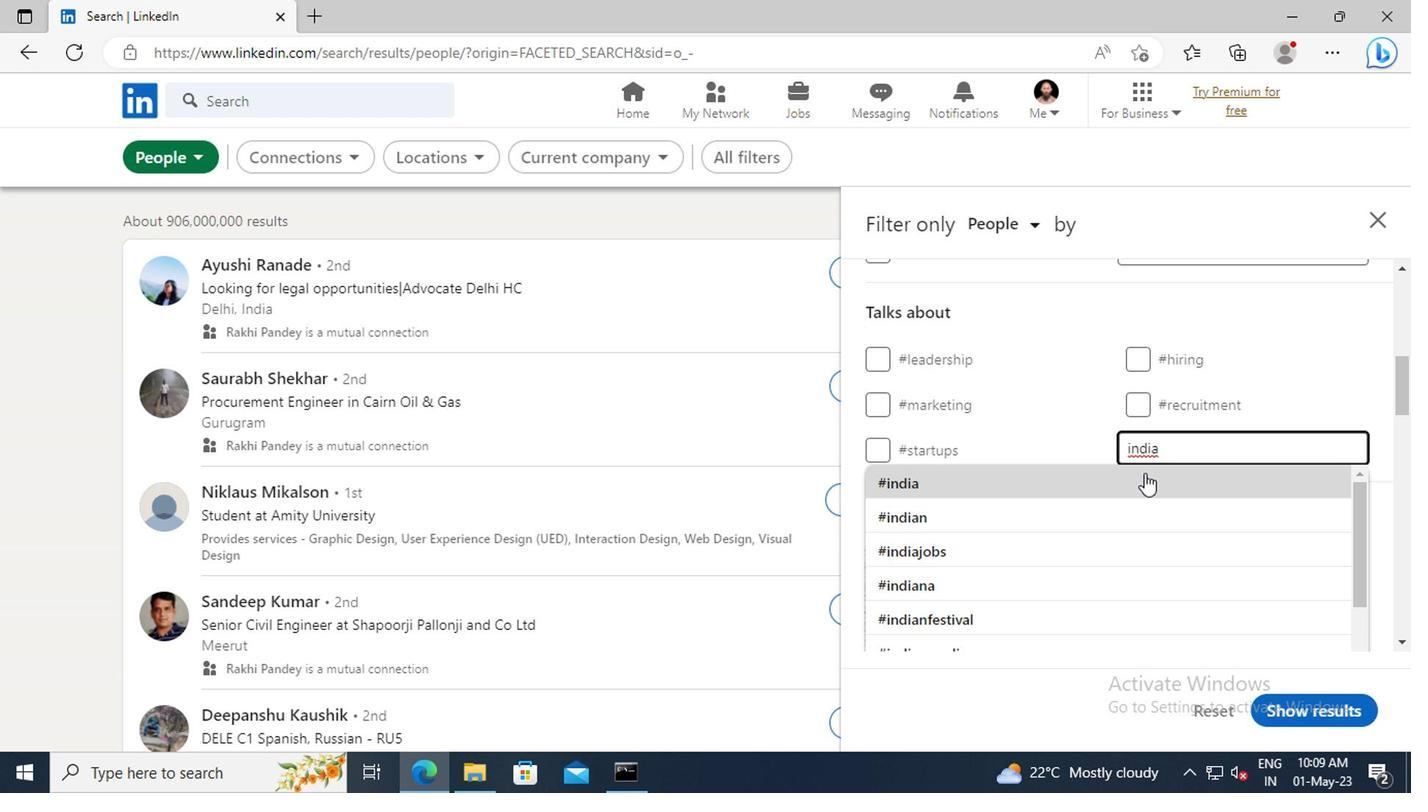 
Action: Mouse scrolled (1140, 470) with delta (0, -1)
Screenshot: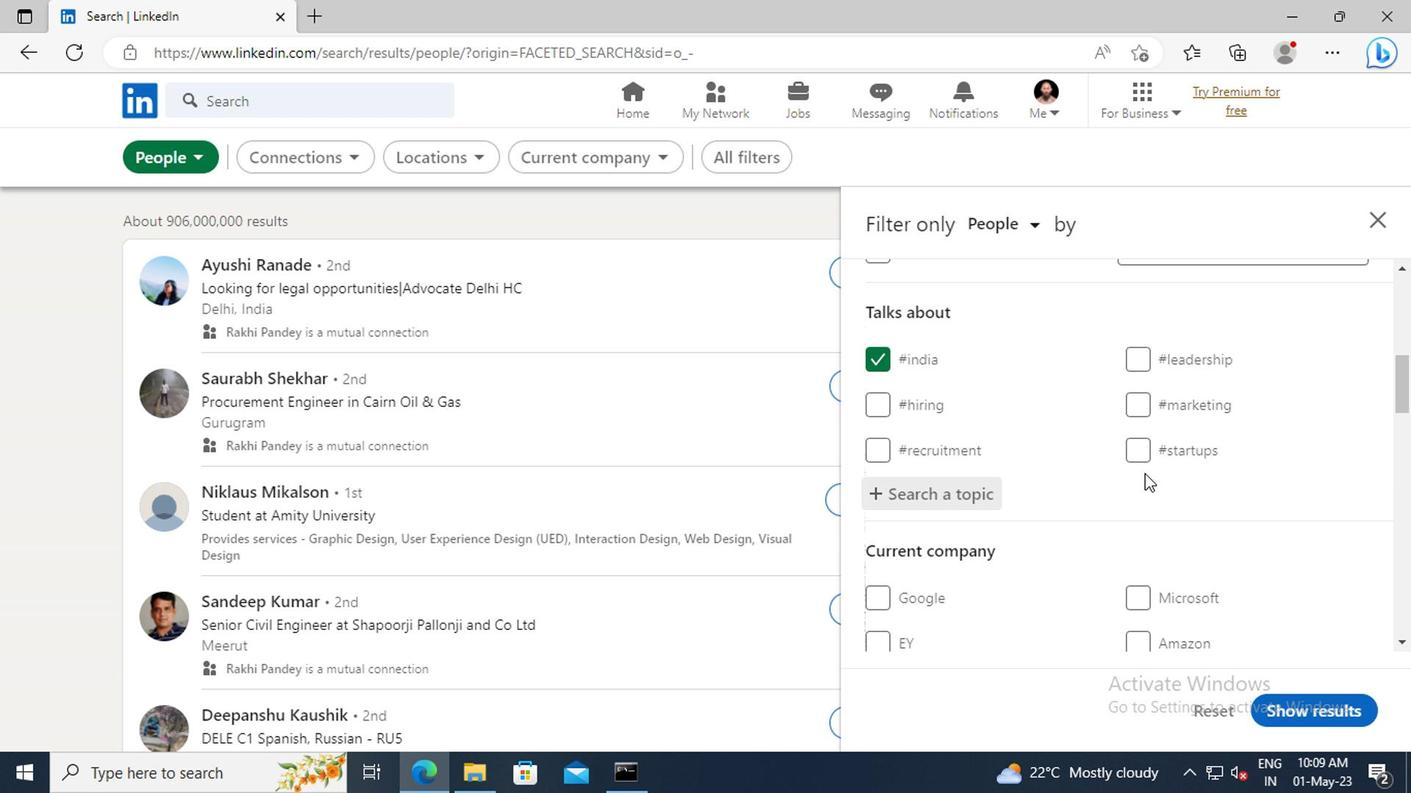 
Action: Mouse scrolled (1140, 470) with delta (0, -1)
Screenshot: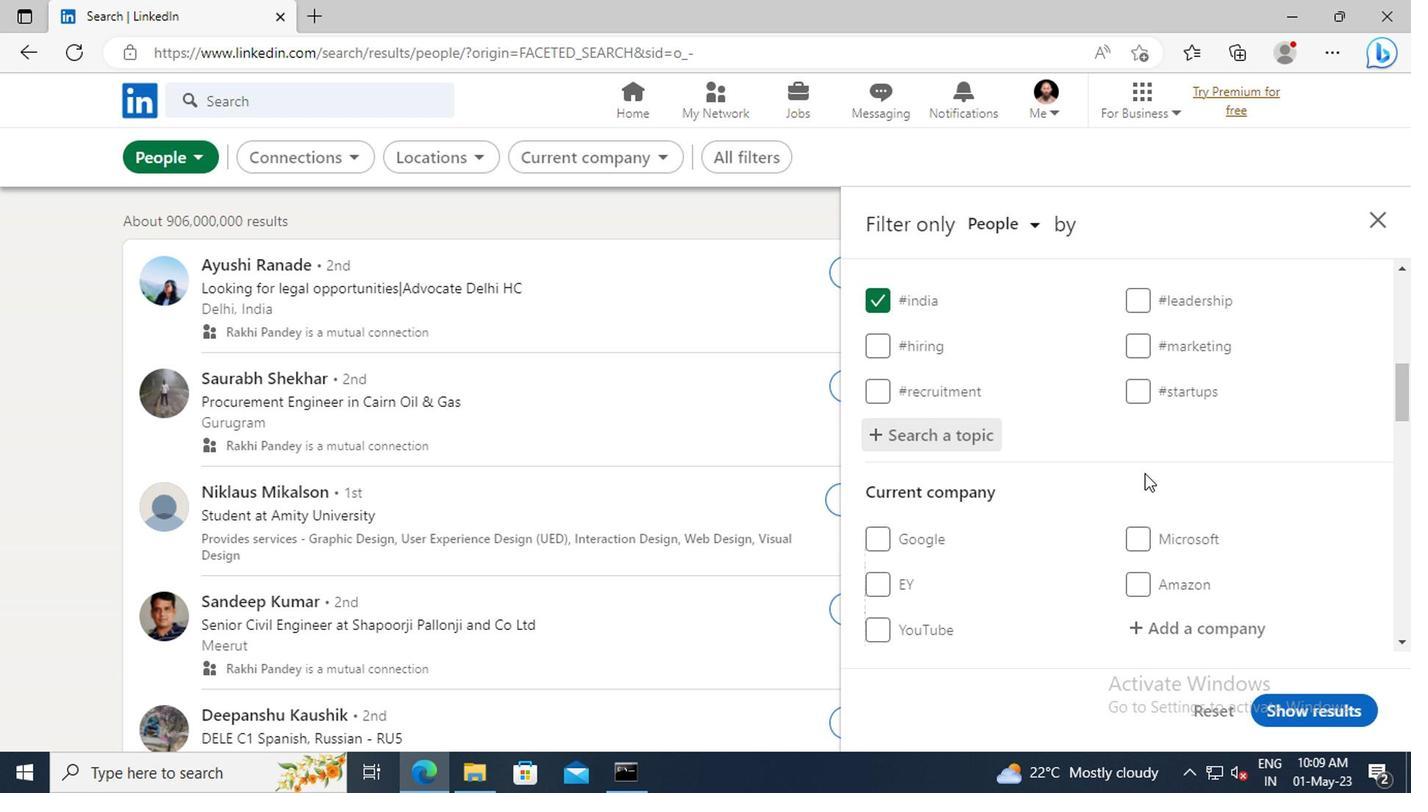 
Action: Mouse scrolled (1140, 470) with delta (0, -1)
Screenshot: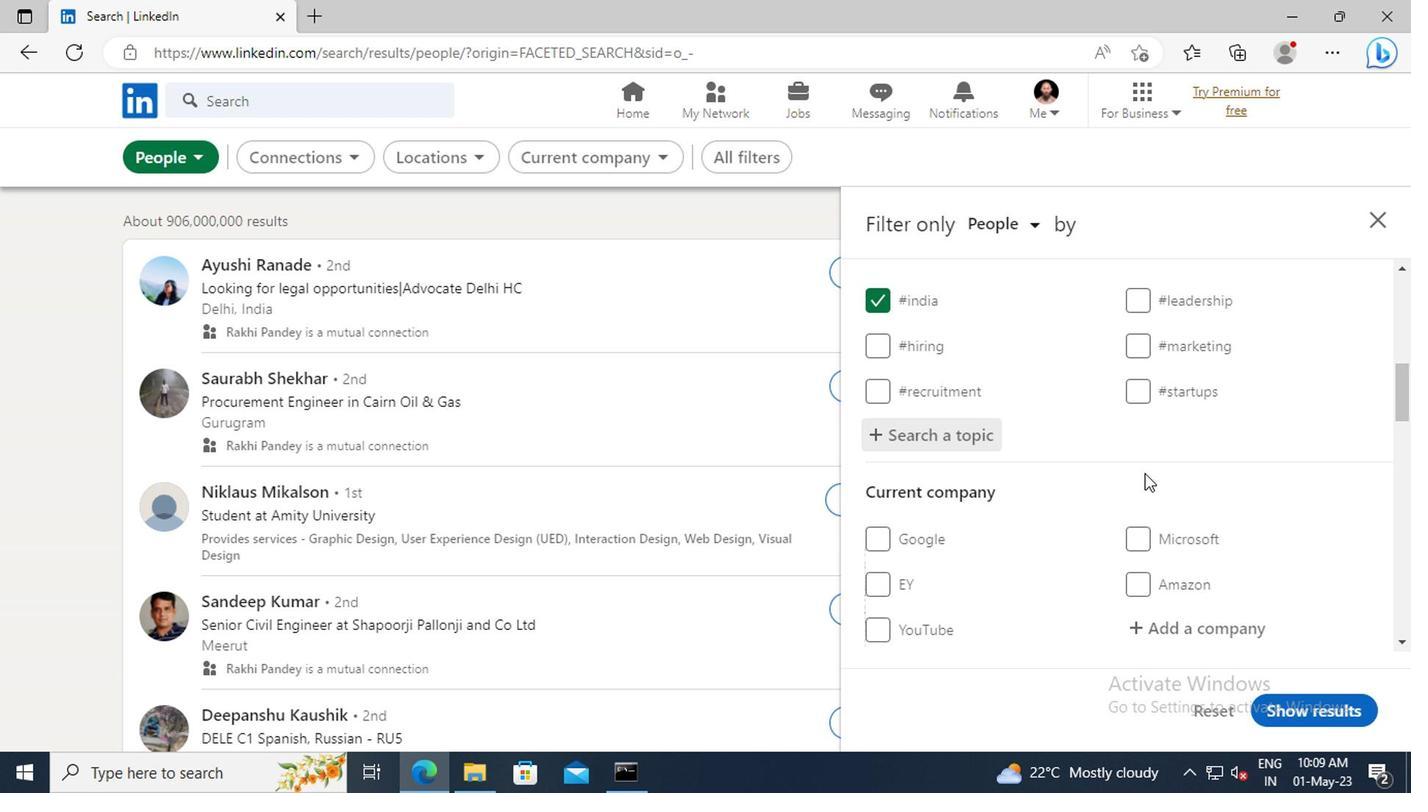 
Action: Mouse scrolled (1140, 470) with delta (0, -1)
Screenshot: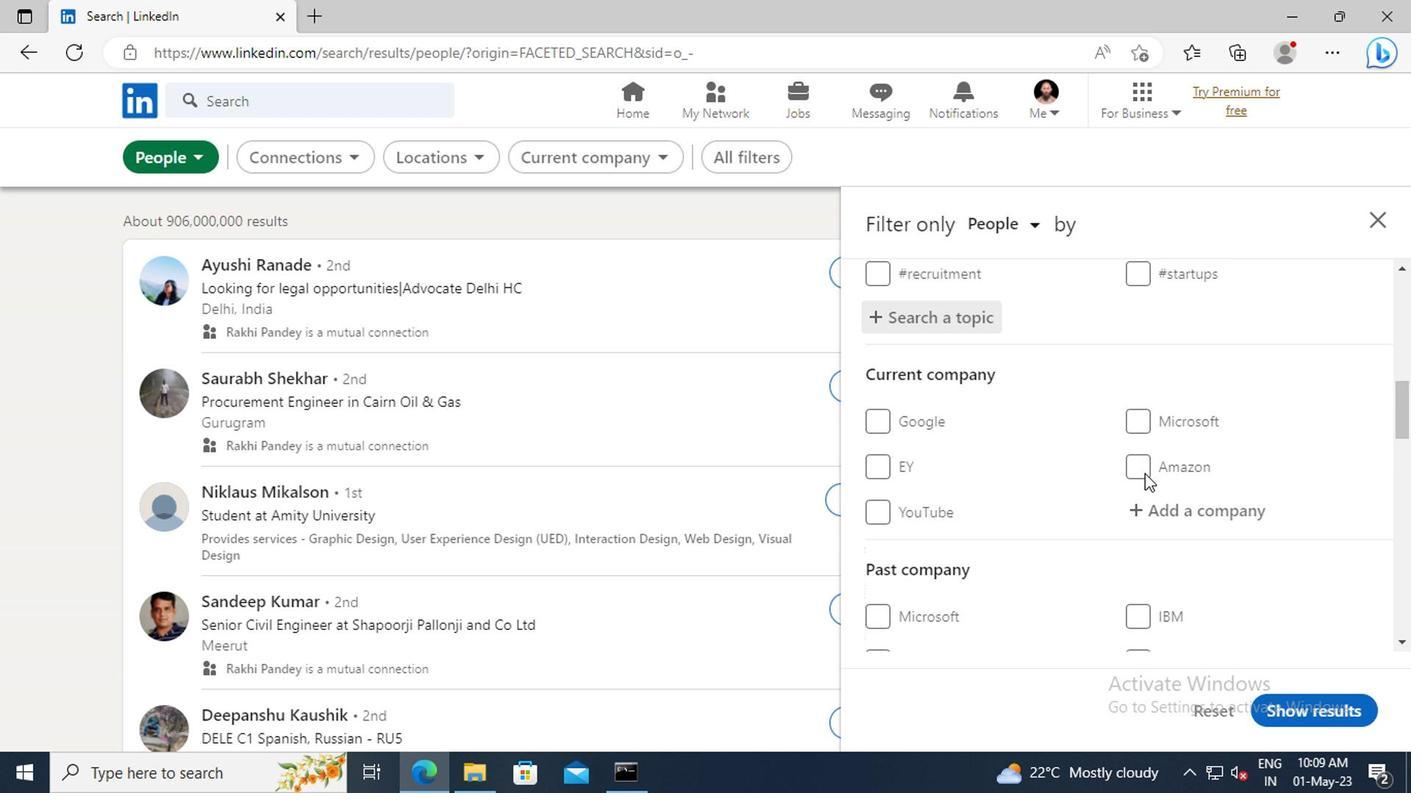 
Action: Mouse scrolled (1140, 470) with delta (0, -1)
Screenshot: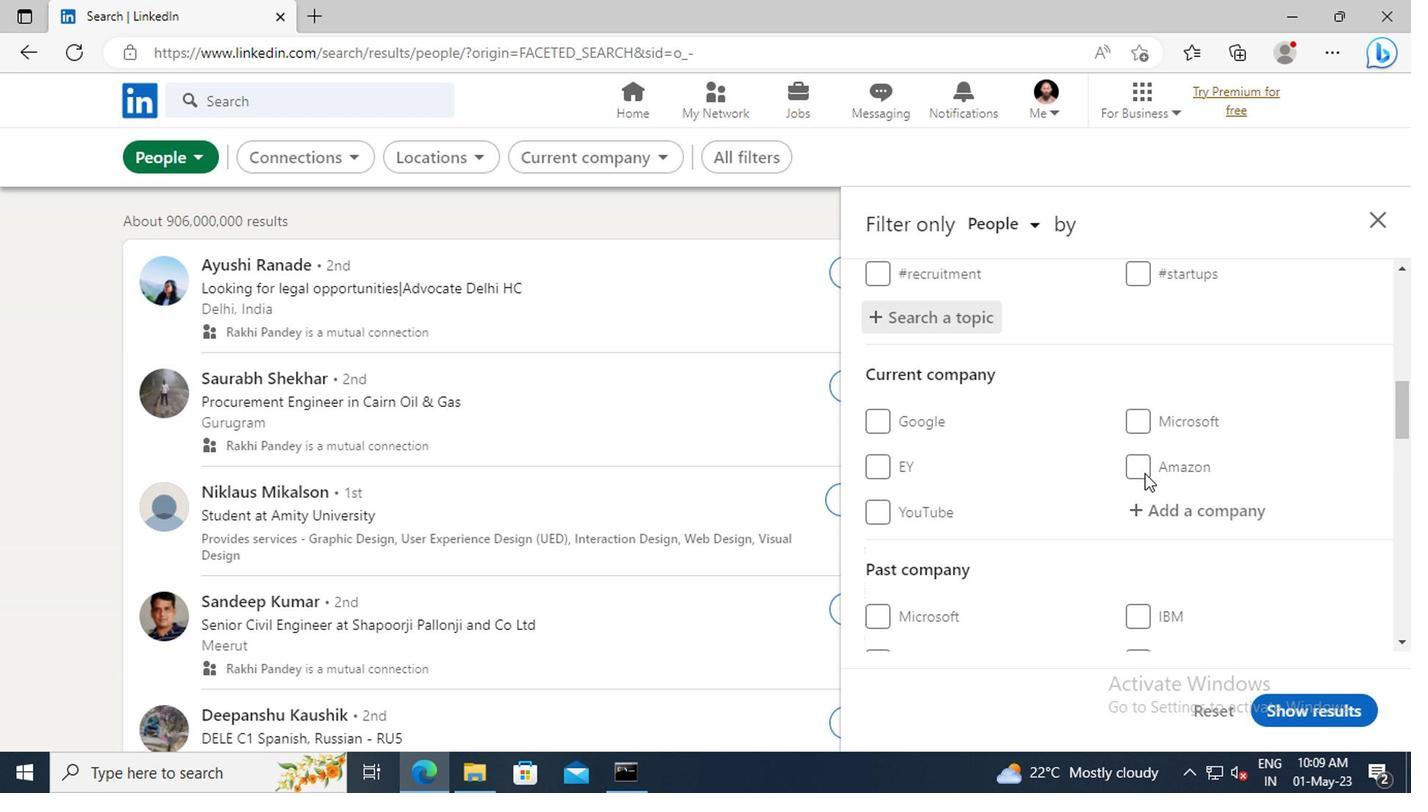 
Action: Mouse scrolled (1140, 470) with delta (0, -1)
Screenshot: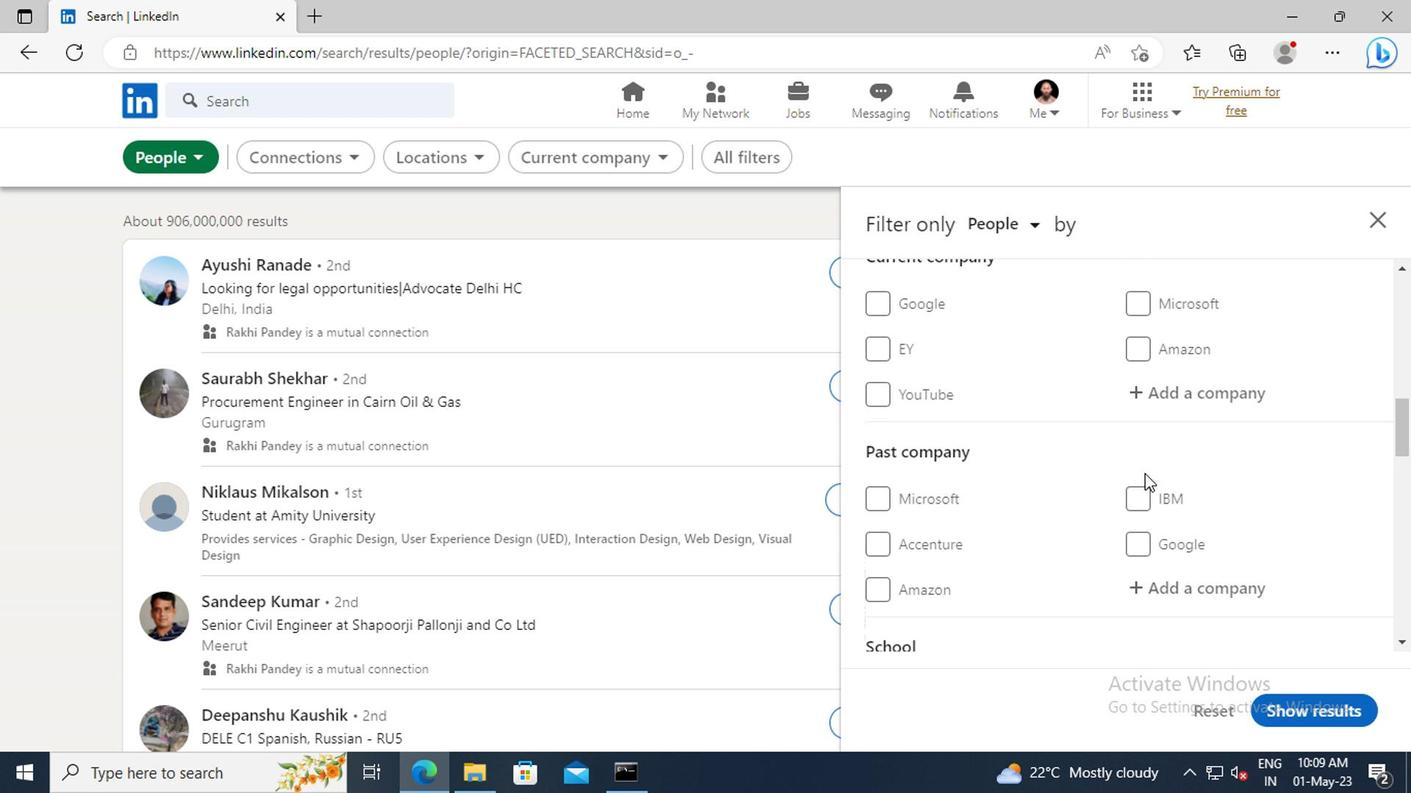
Action: Mouse scrolled (1140, 470) with delta (0, -1)
Screenshot: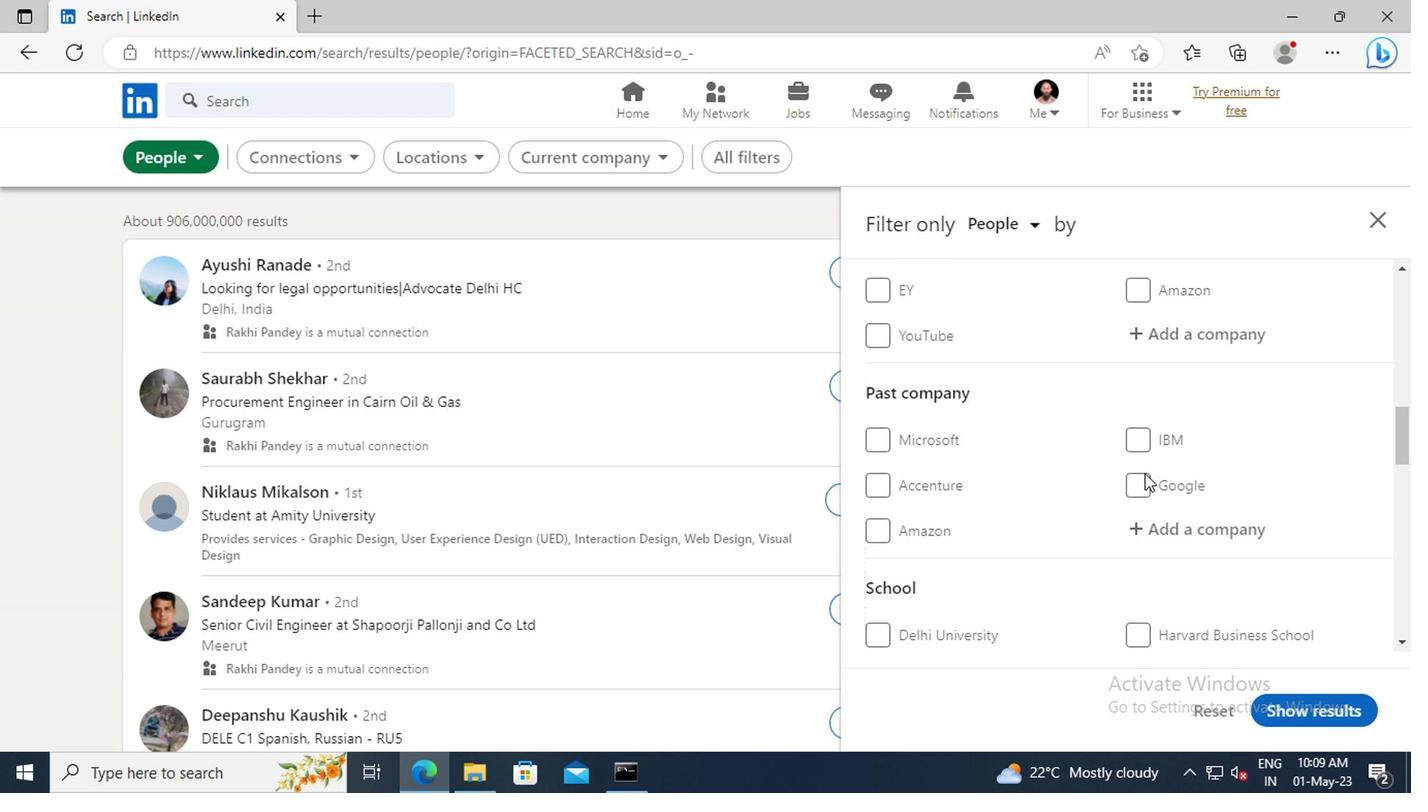 
Action: Mouse scrolled (1140, 470) with delta (0, -1)
Screenshot: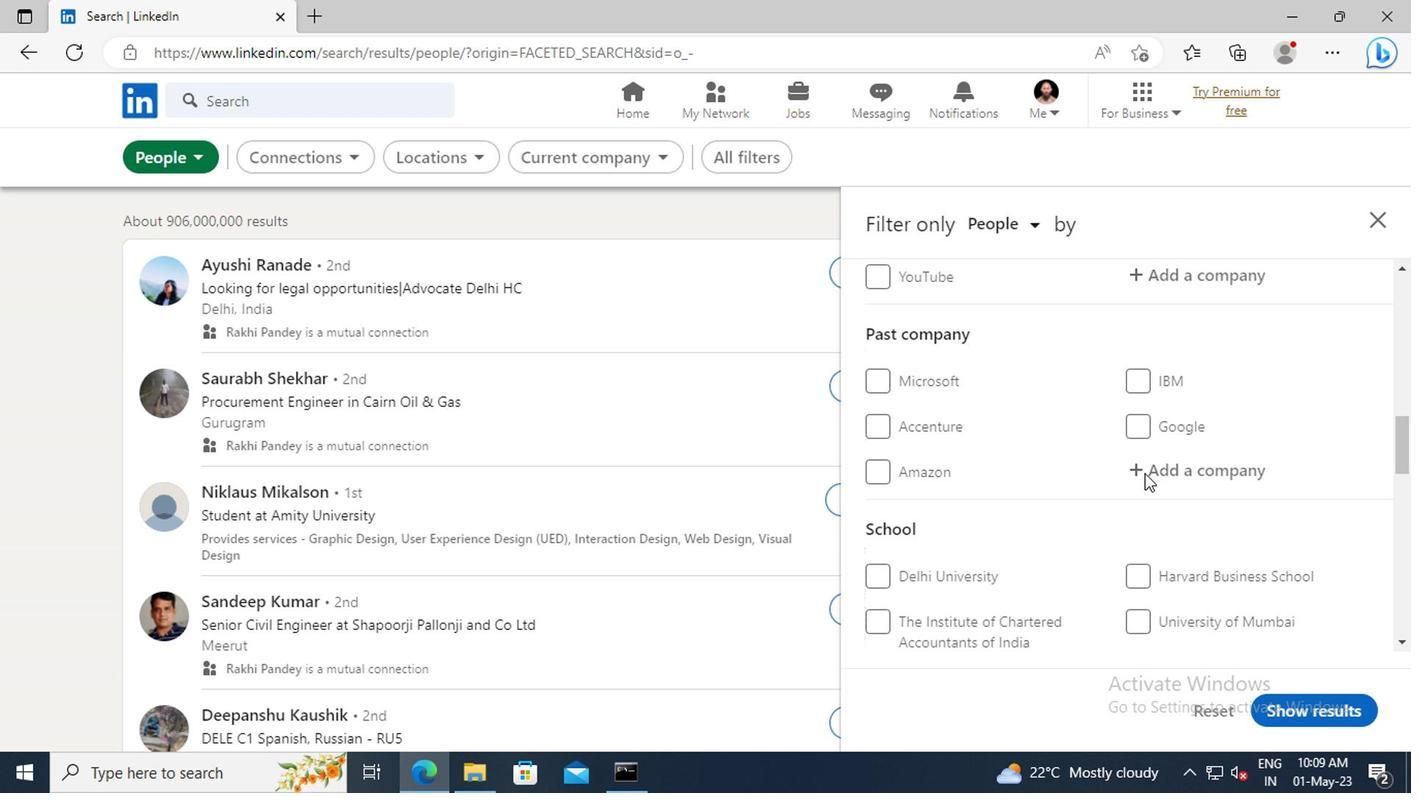
Action: Mouse scrolled (1140, 470) with delta (0, -1)
Screenshot: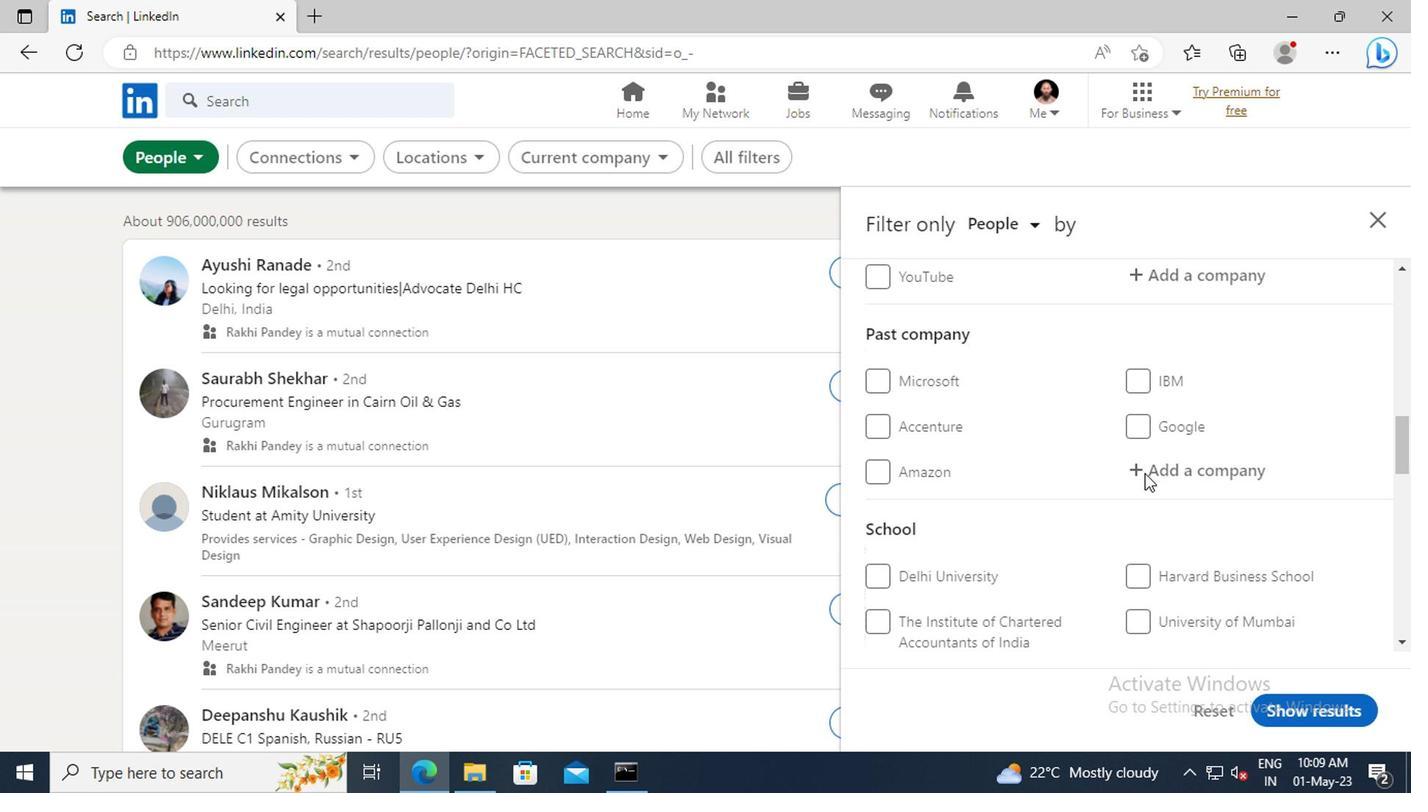 
Action: Mouse scrolled (1140, 470) with delta (0, -1)
Screenshot: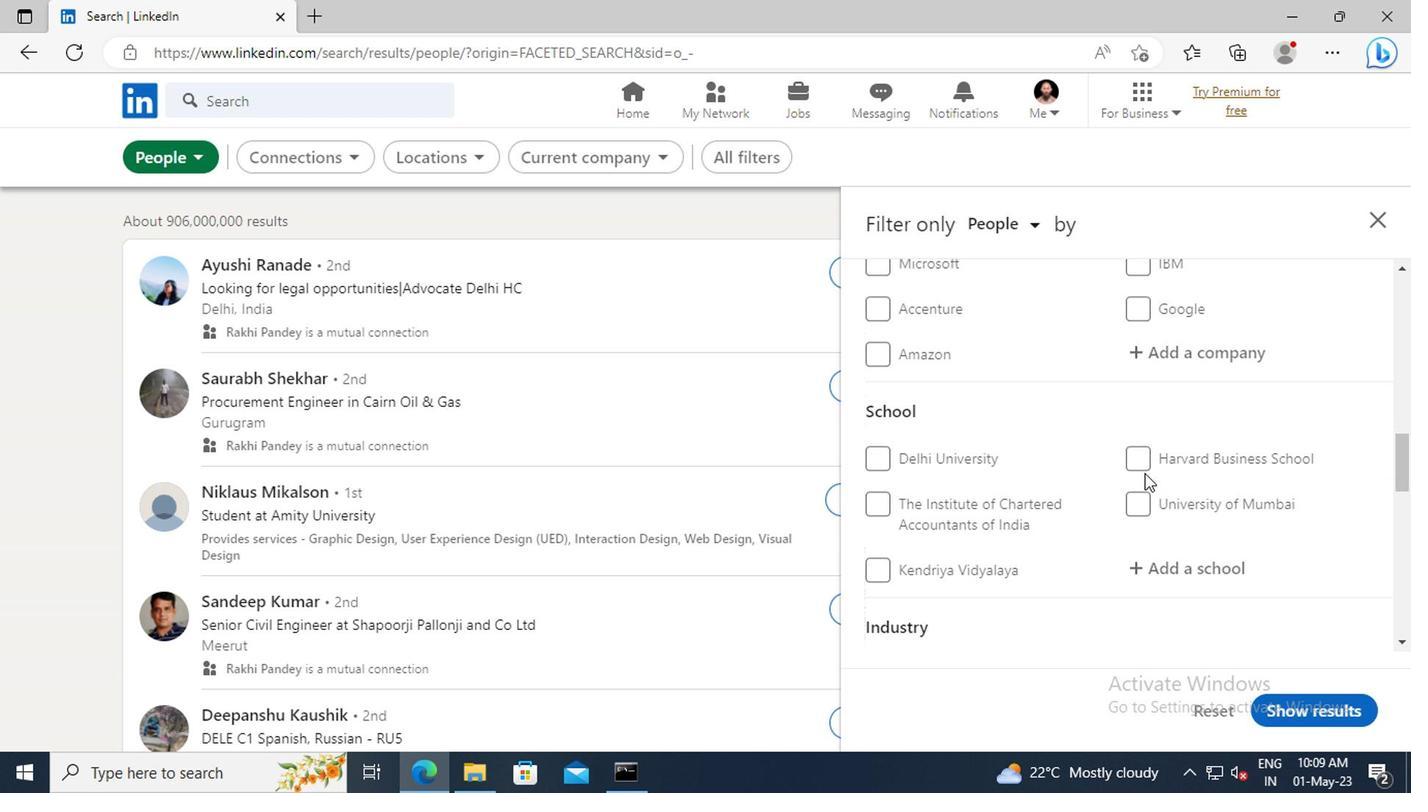 
Action: Mouse scrolled (1140, 470) with delta (0, -1)
Screenshot: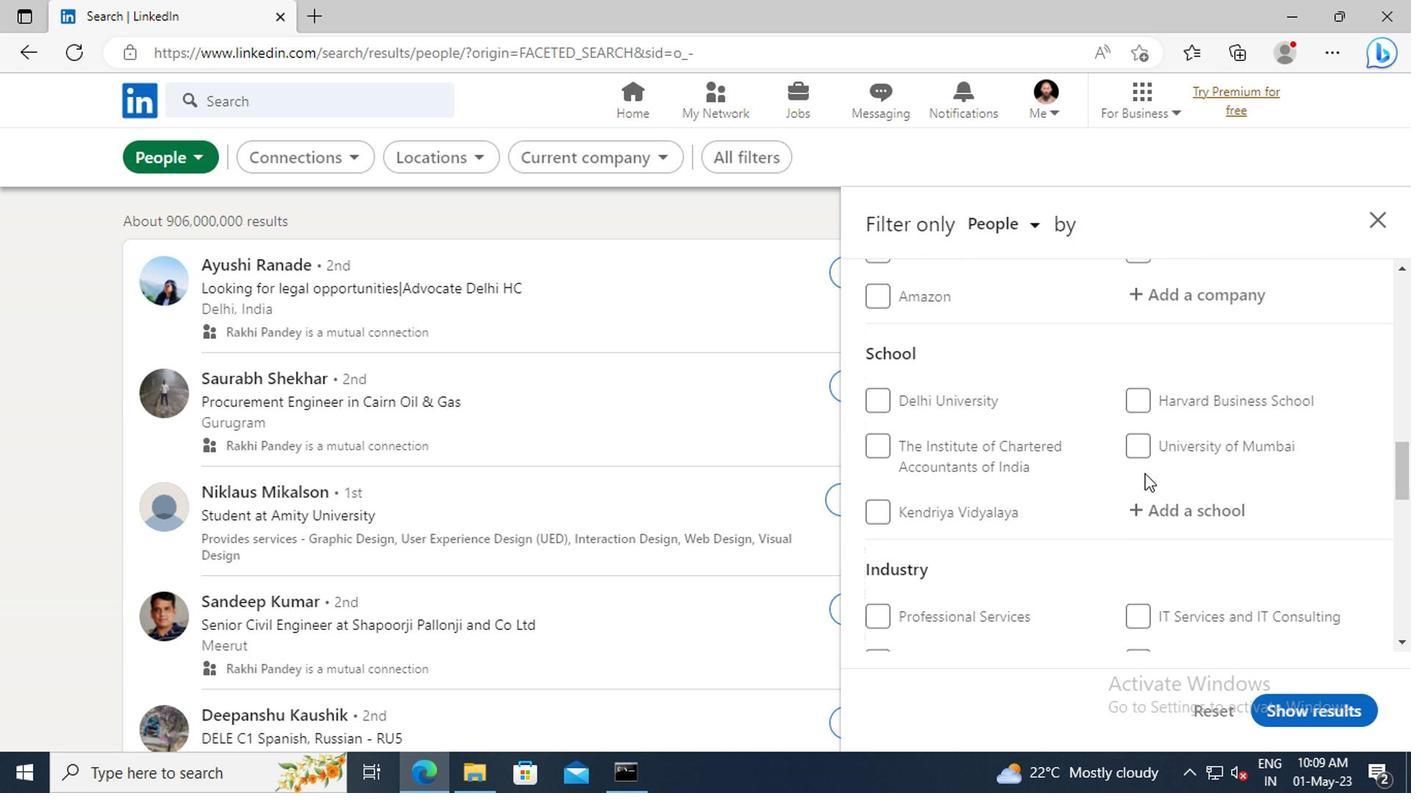 
Action: Mouse scrolled (1140, 470) with delta (0, -1)
Screenshot: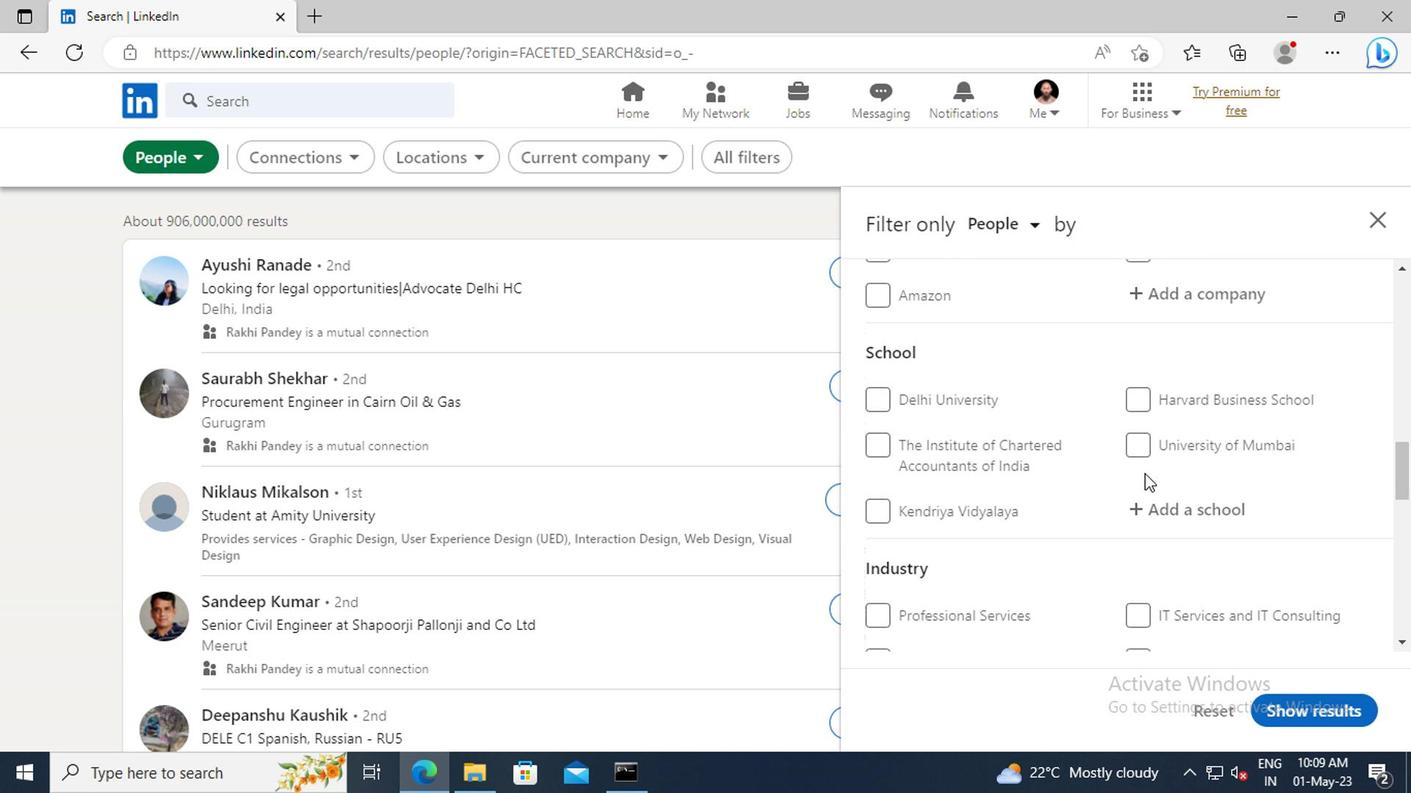 
Action: Mouse scrolled (1140, 470) with delta (0, -1)
Screenshot: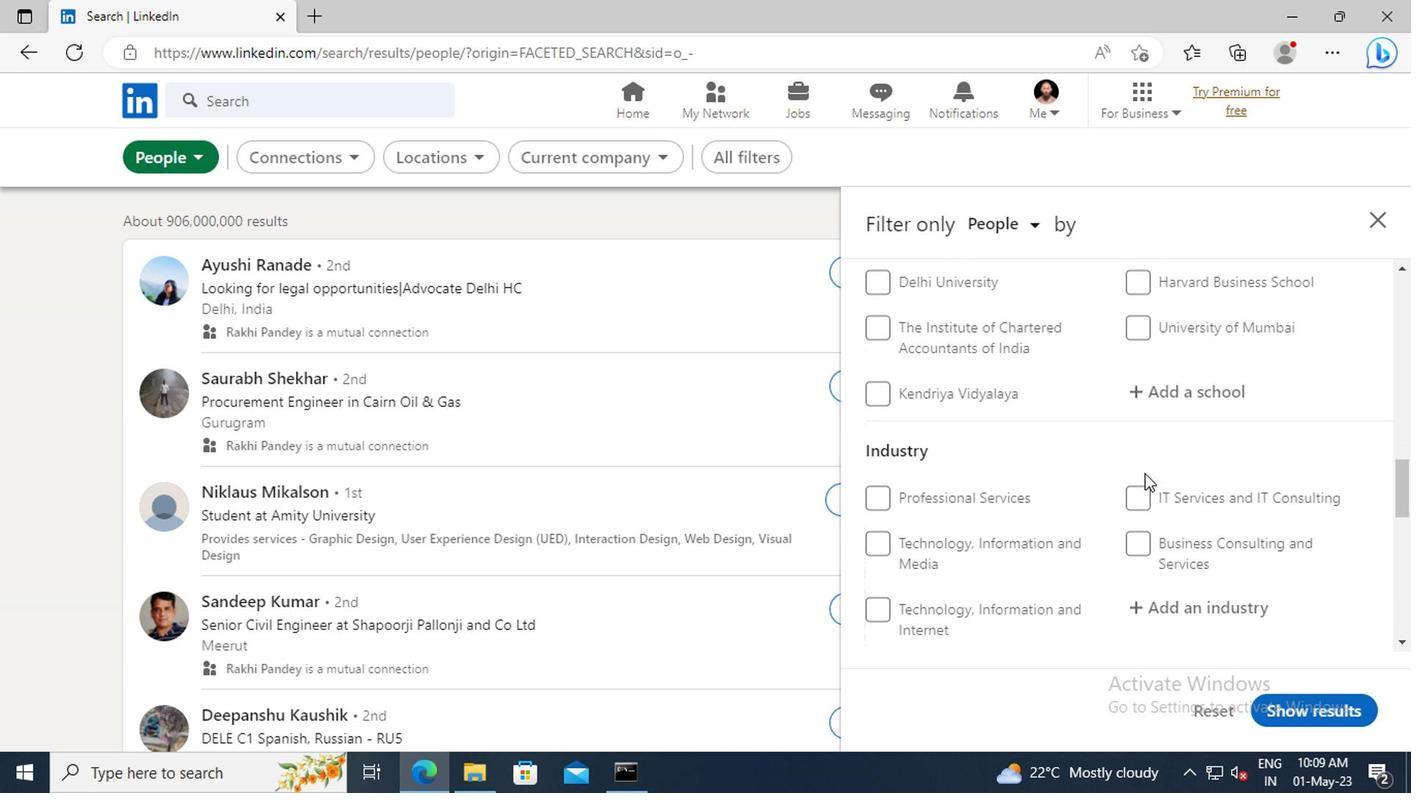 
Action: Mouse scrolled (1140, 470) with delta (0, -1)
Screenshot: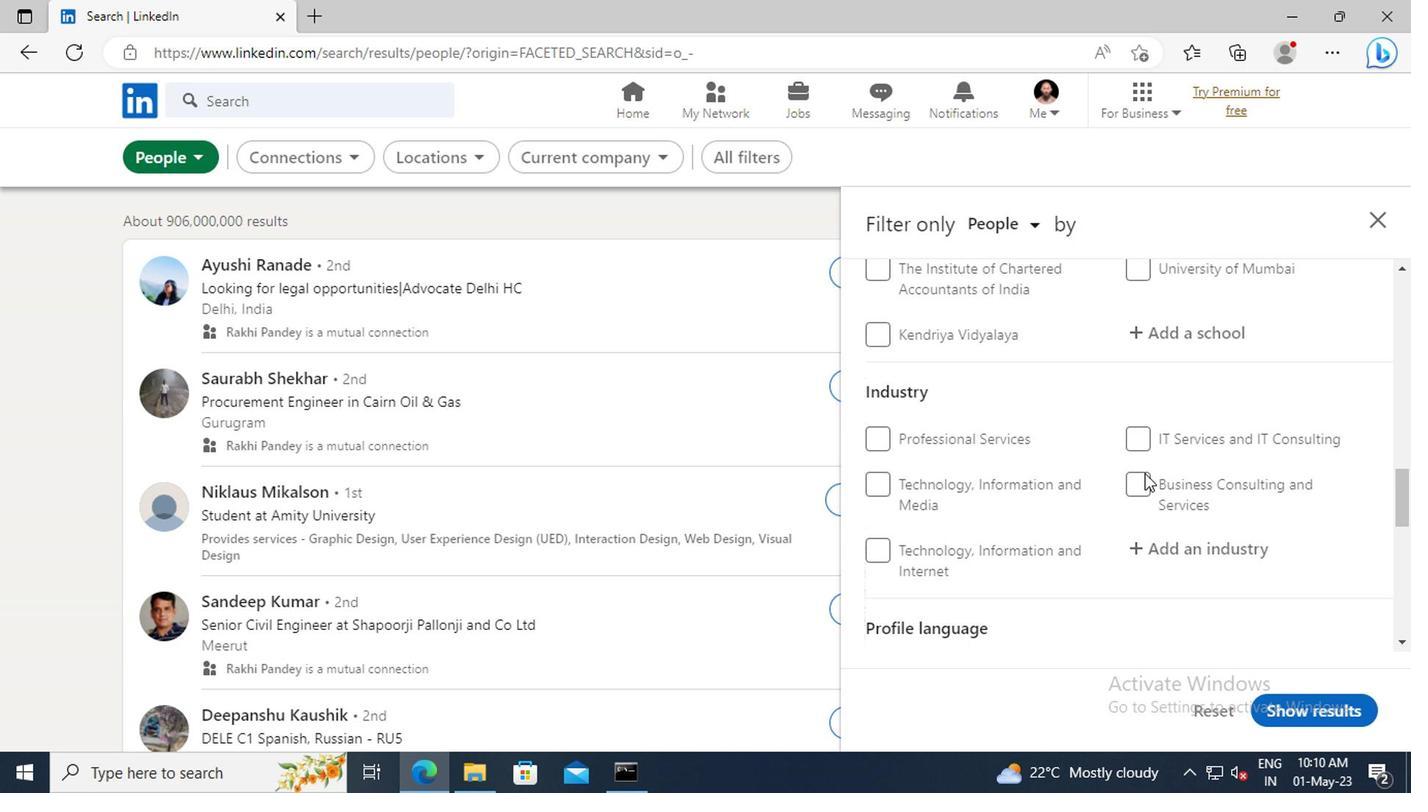 
Action: Mouse scrolled (1140, 470) with delta (0, -1)
Screenshot: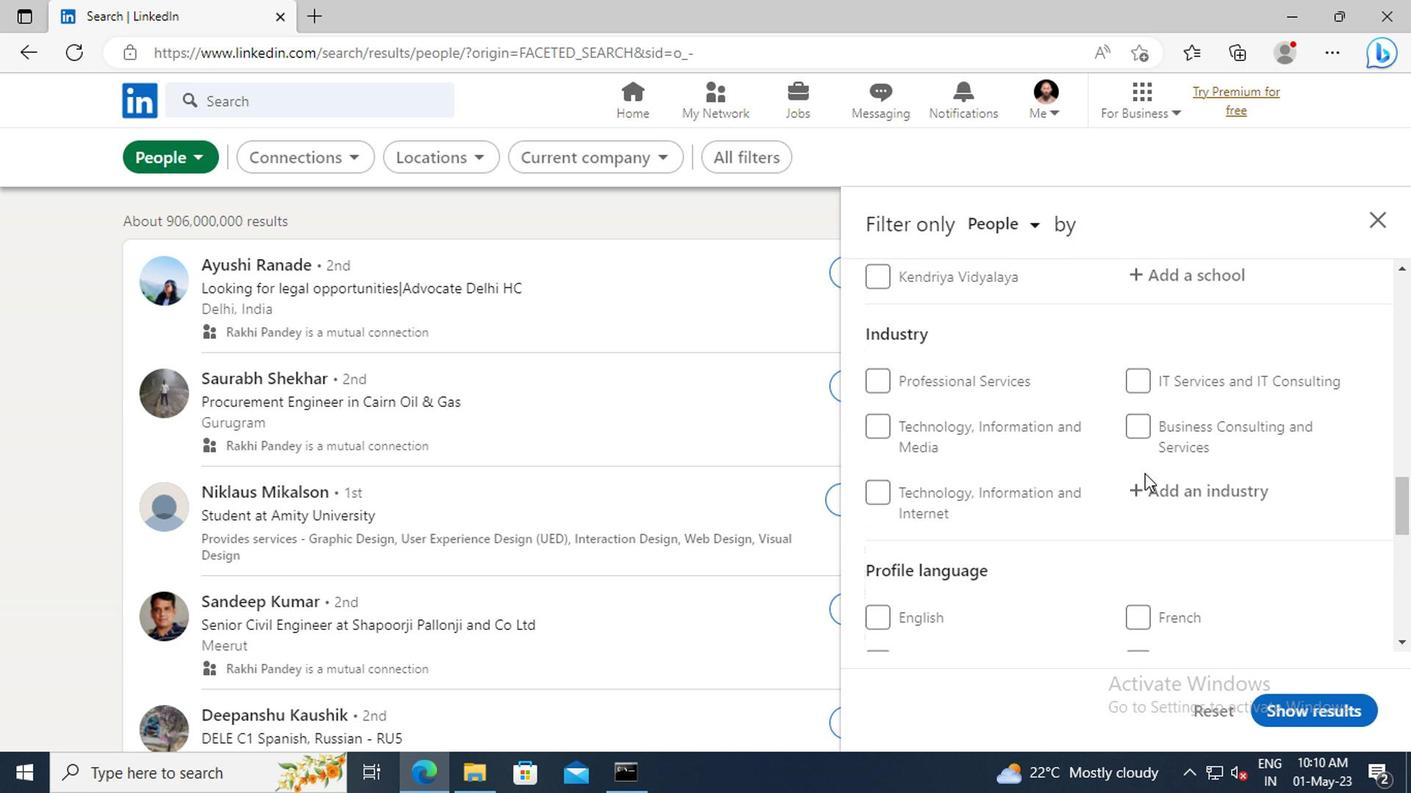 
Action: Mouse scrolled (1140, 470) with delta (0, -1)
Screenshot: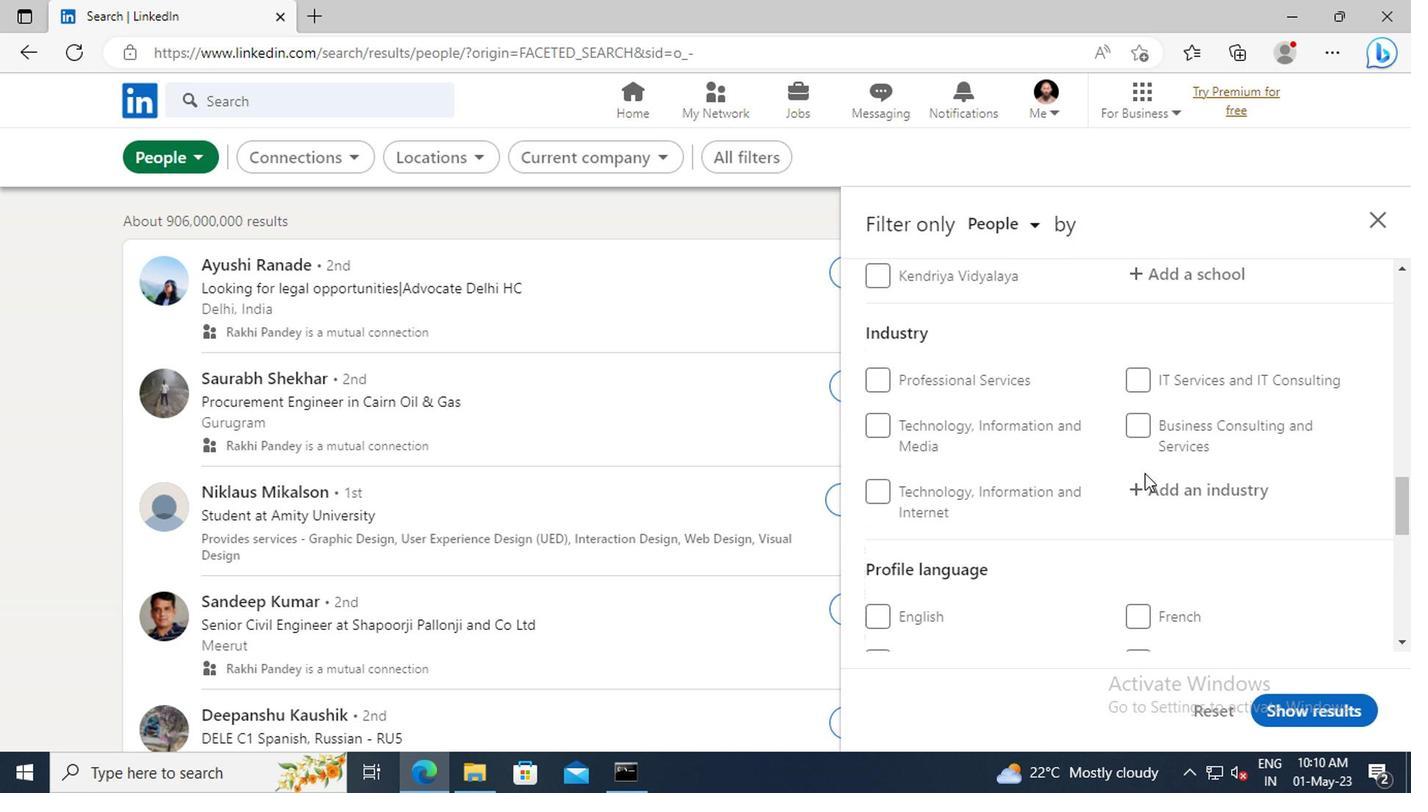 
Action: Mouse moved to (881, 501)
Screenshot: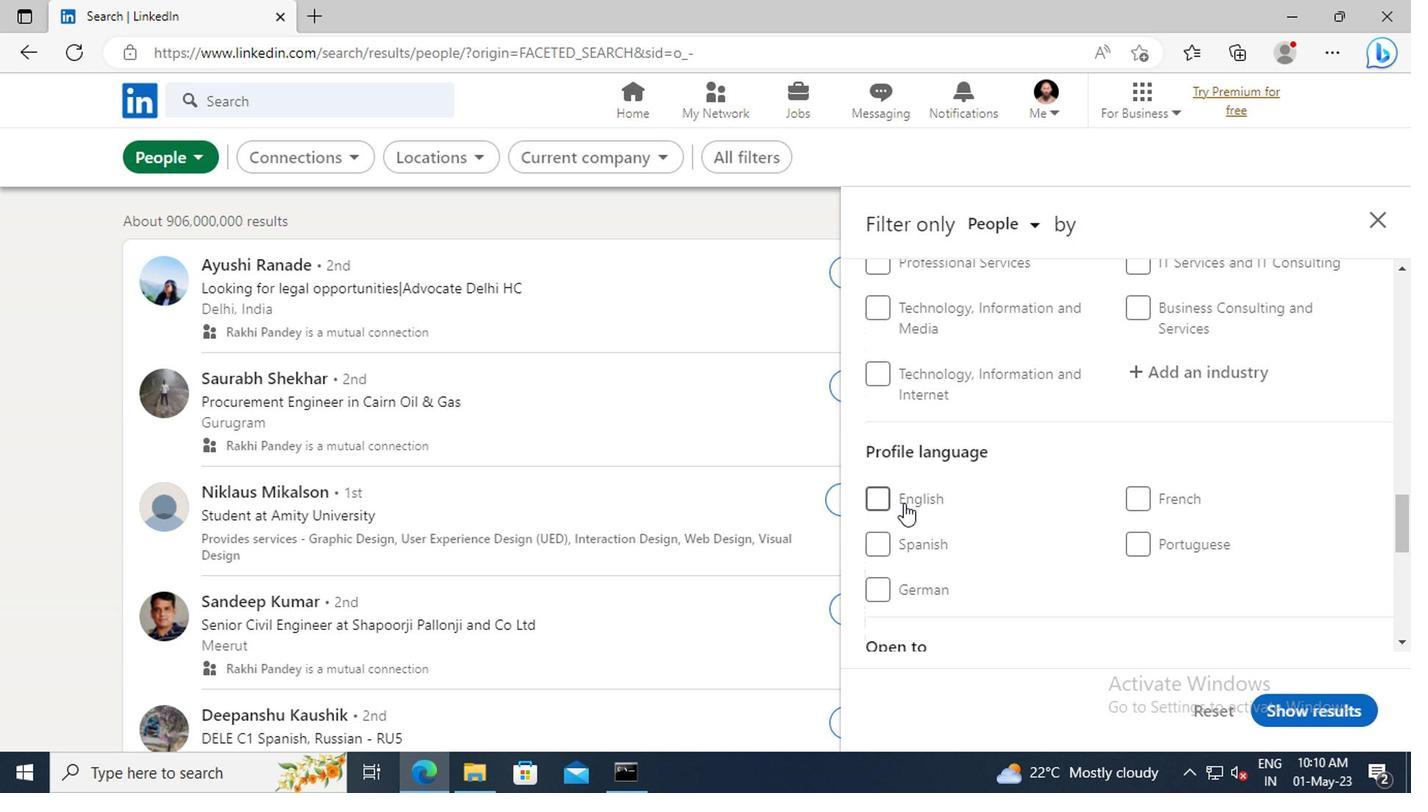 
Action: Mouse pressed left at (881, 501)
Screenshot: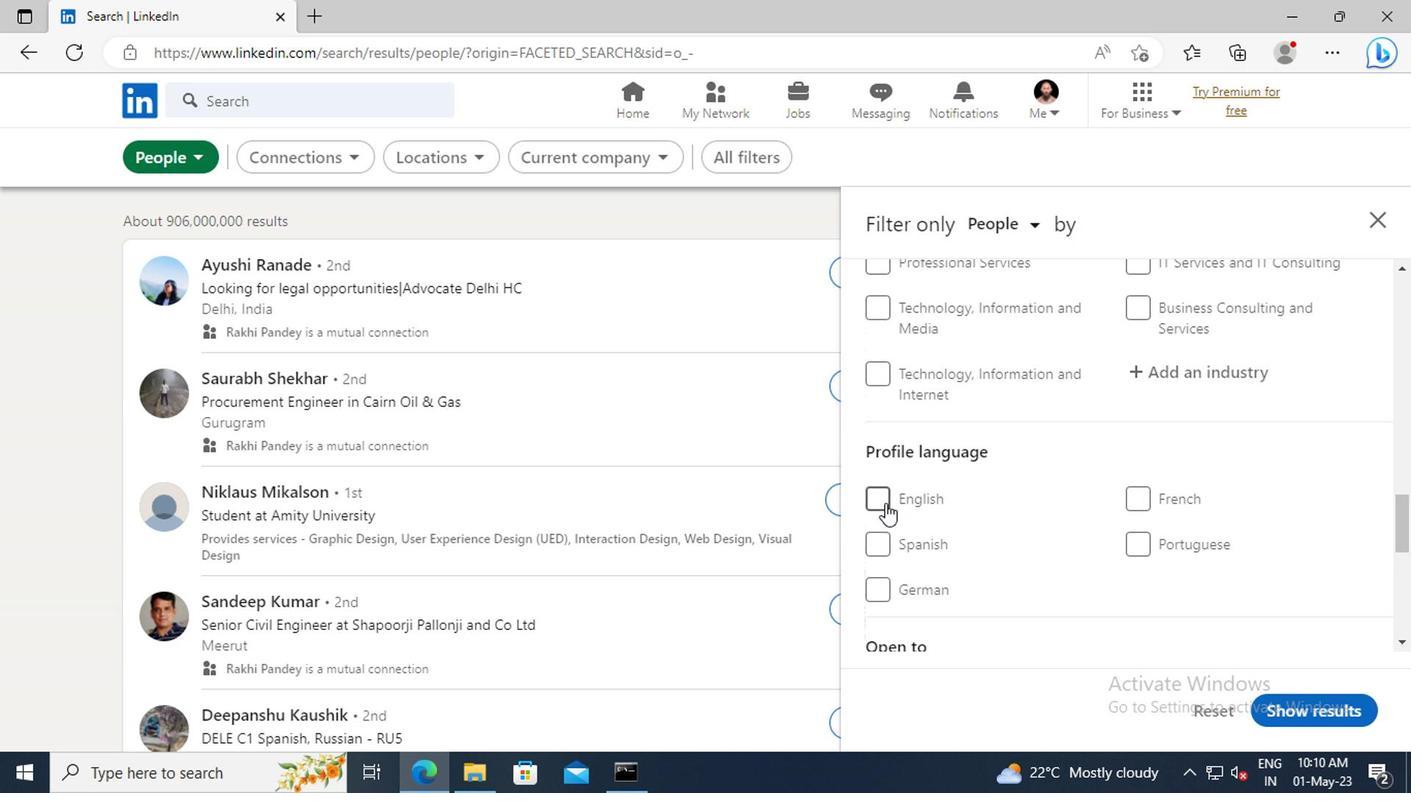 
Action: Mouse moved to (1205, 499)
Screenshot: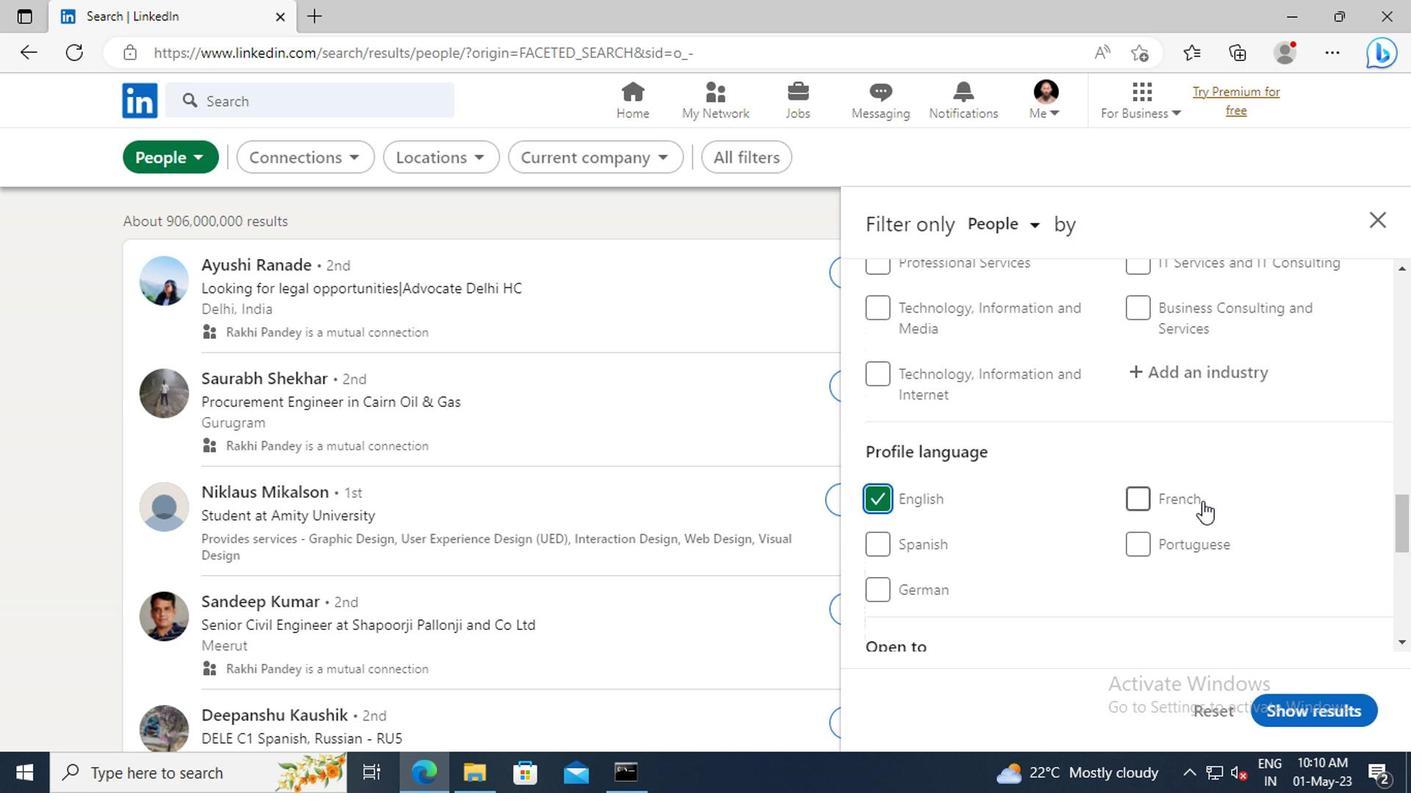 
Action: Mouse scrolled (1205, 499) with delta (0, 0)
Screenshot: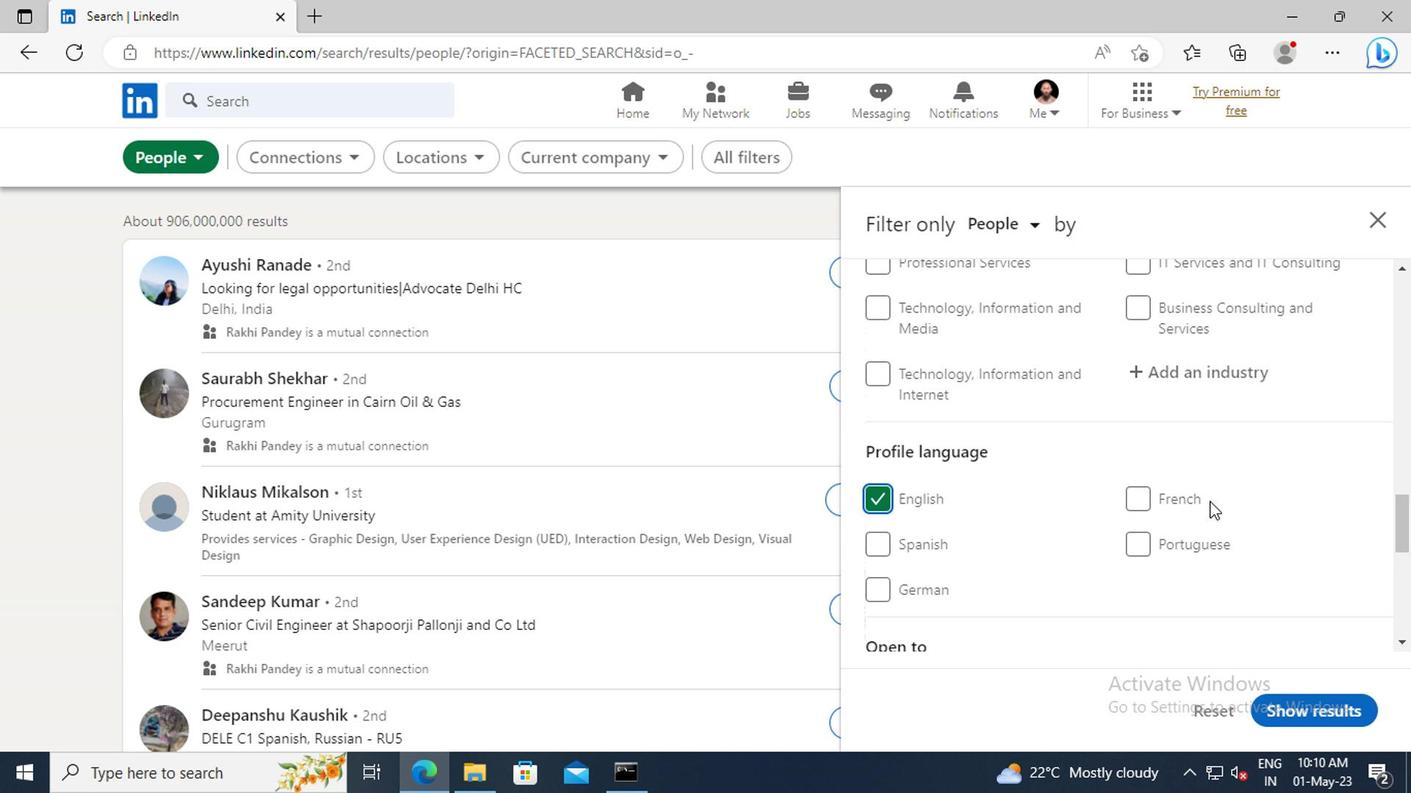 
Action: Mouse scrolled (1205, 499) with delta (0, 0)
Screenshot: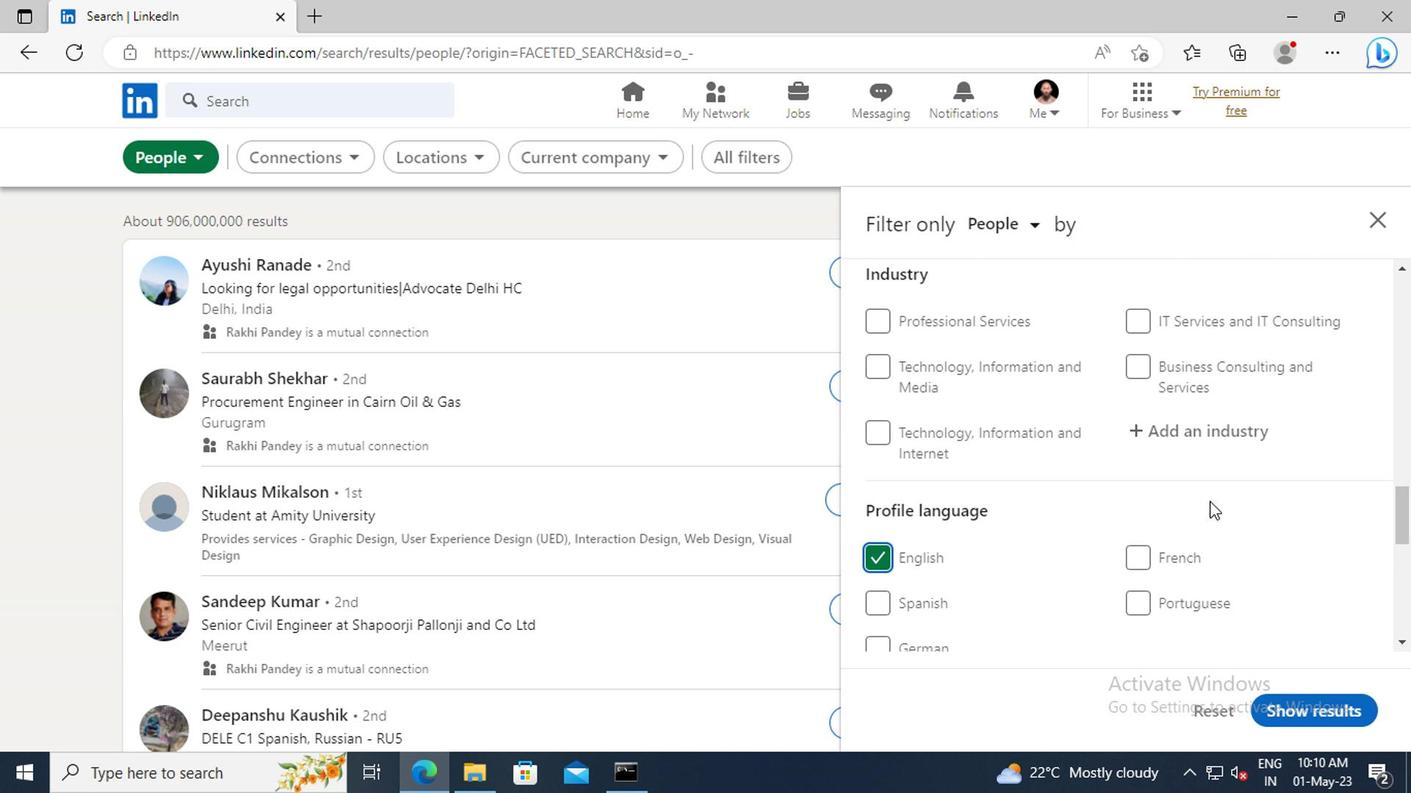 
Action: Mouse scrolled (1205, 499) with delta (0, 0)
Screenshot: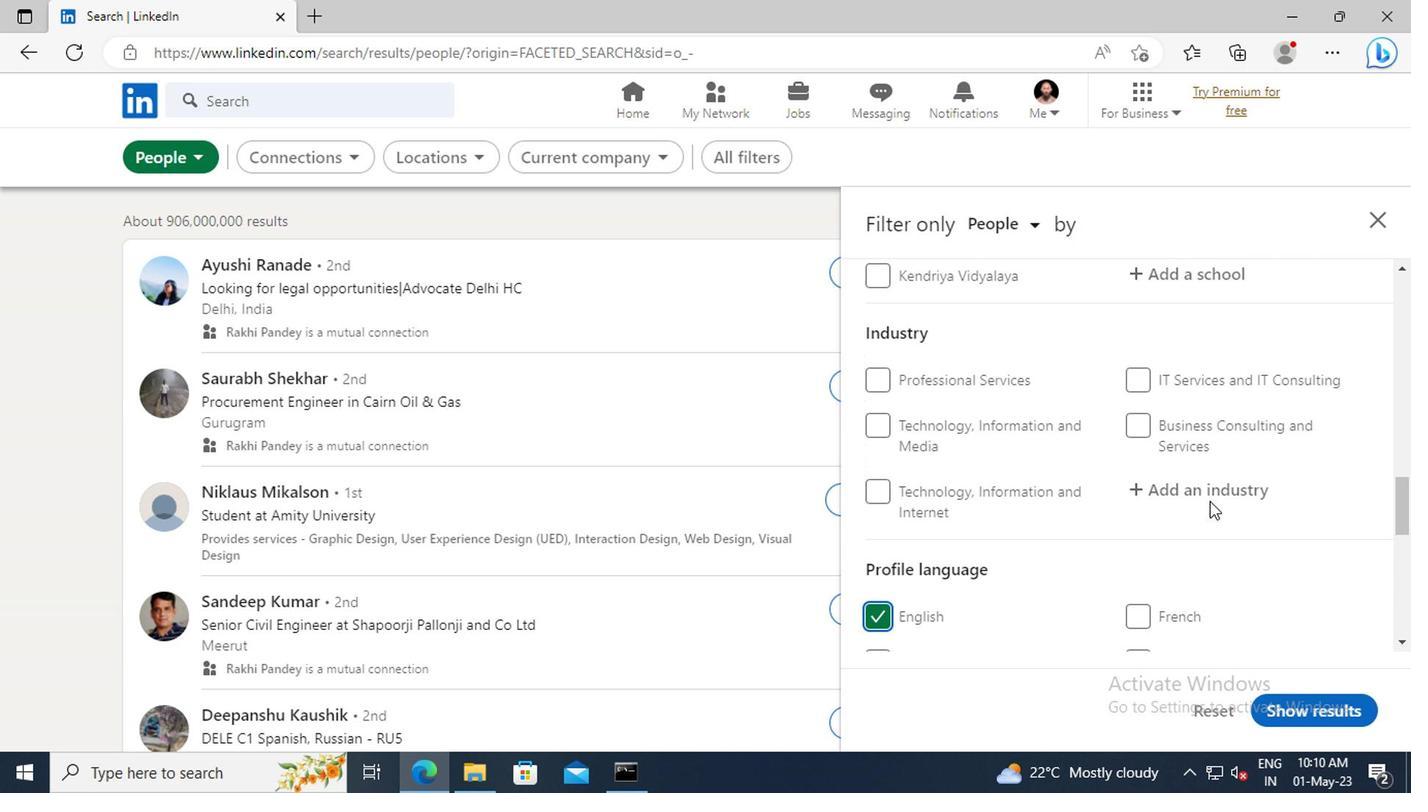 
Action: Mouse scrolled (1205, 499) with delta (0, 0)
Screenshot: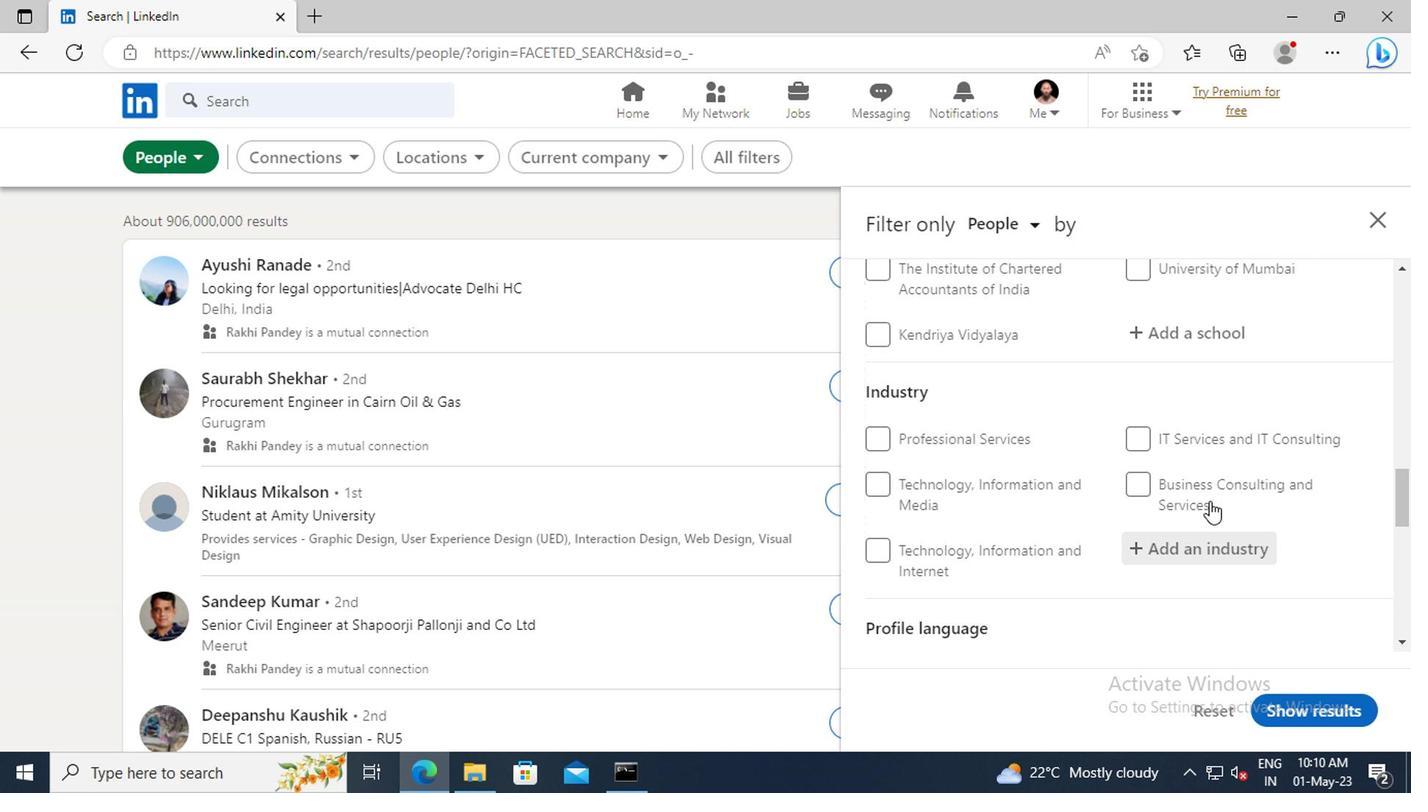 
Action: Mouse scrolled (1205, 499) with delta (0, 0)
Screenshot: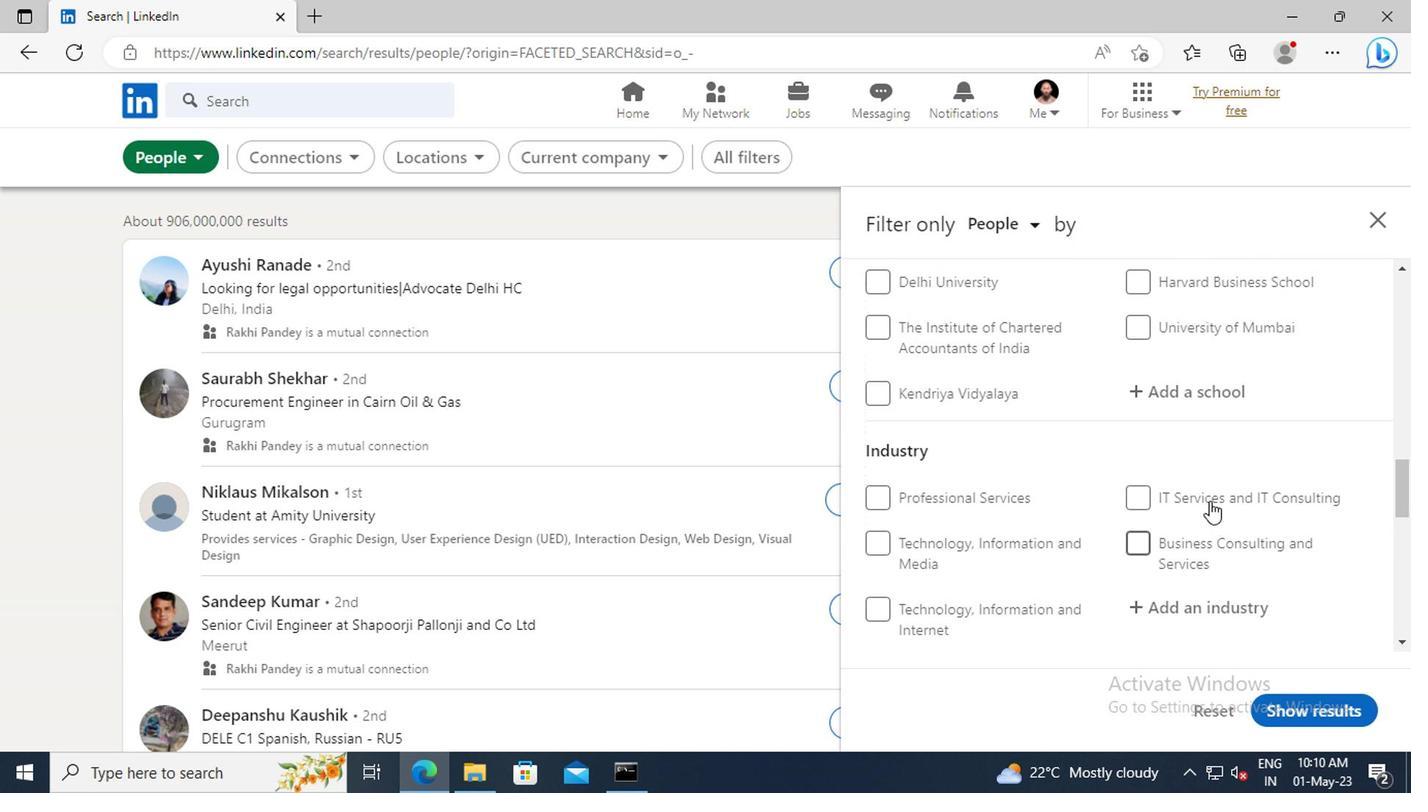 
Action: Mouse scrolled (1205, 499) with delta (0, 0)
Screenshot: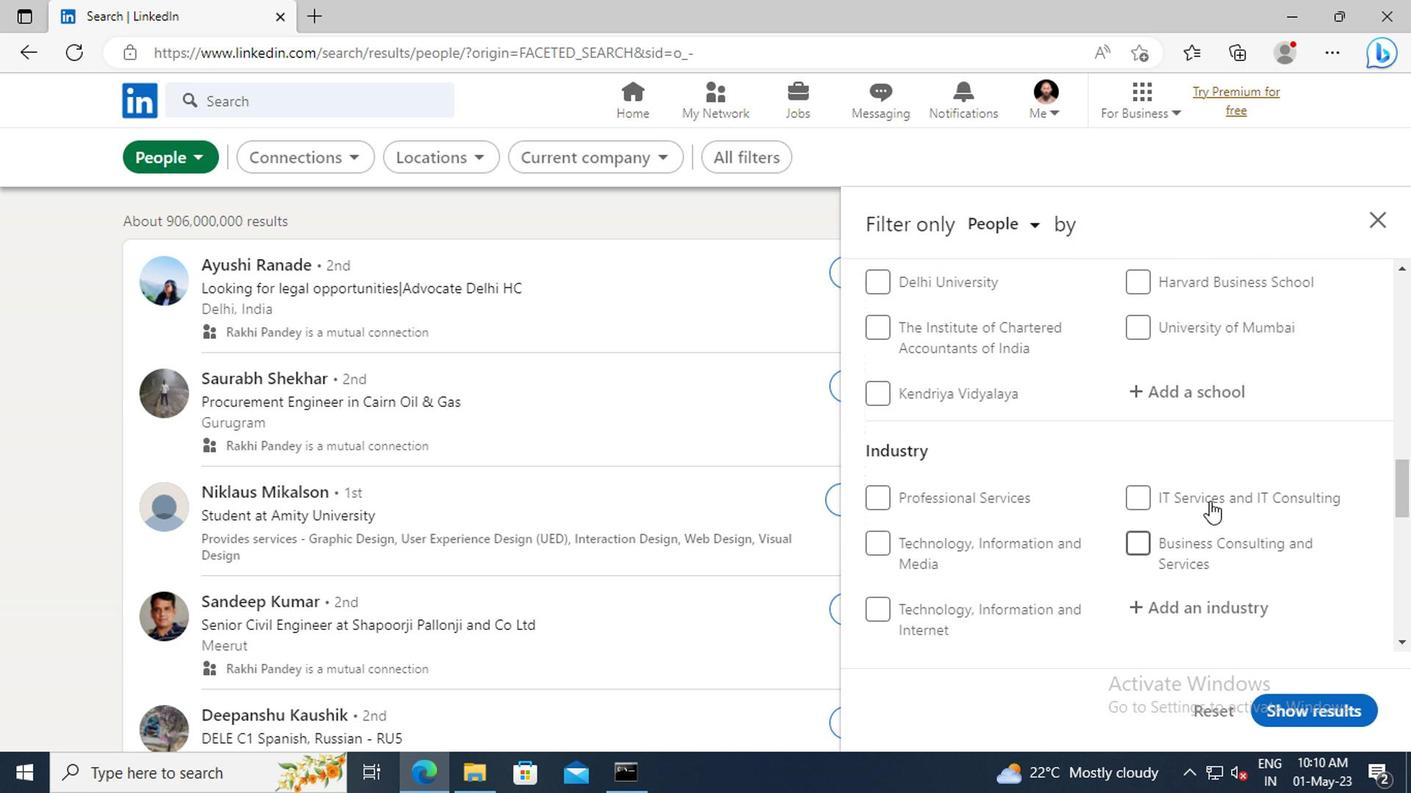 
Action: Mouse scrolled (1205, 499) with delta (0, 0)
Screenshot: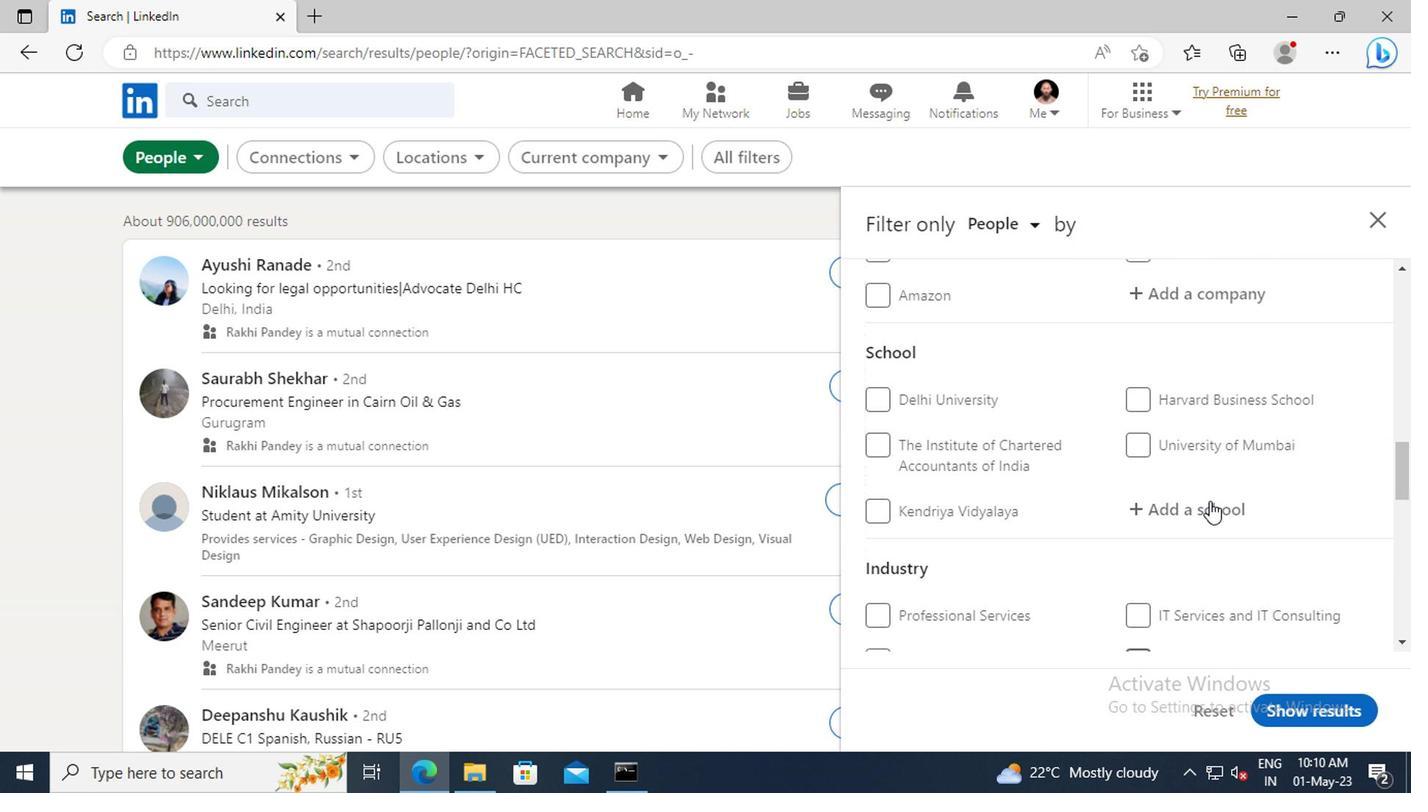 
Action: Mouse scrolled (1205, 499) with delta (0, 0)
Screenshot: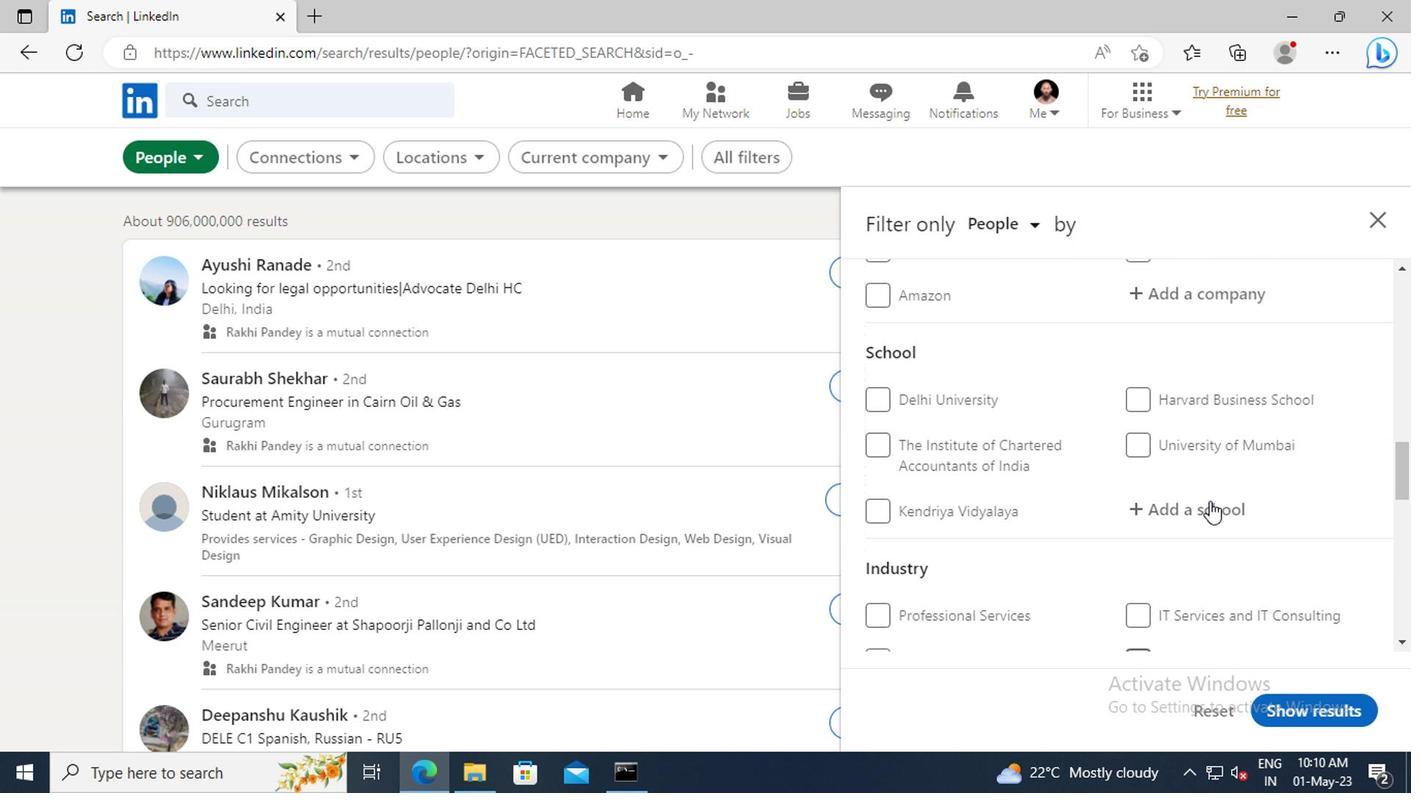 
Action: Mouse scrolled (1205, 499) with delta (0, 0)
Screenshot: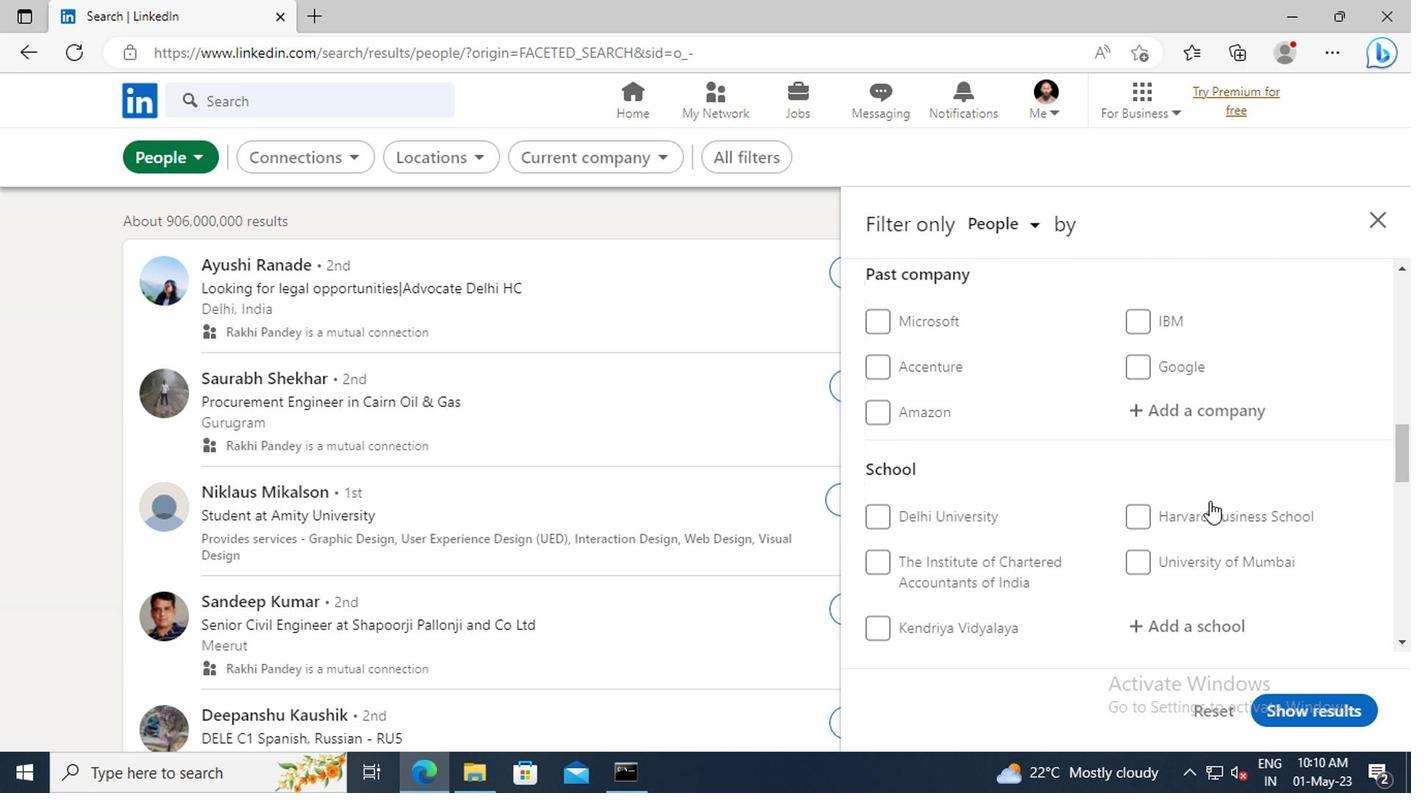 
Action: Mouse scrolled (1205, 499) with delta (0, 0)
Screenshot: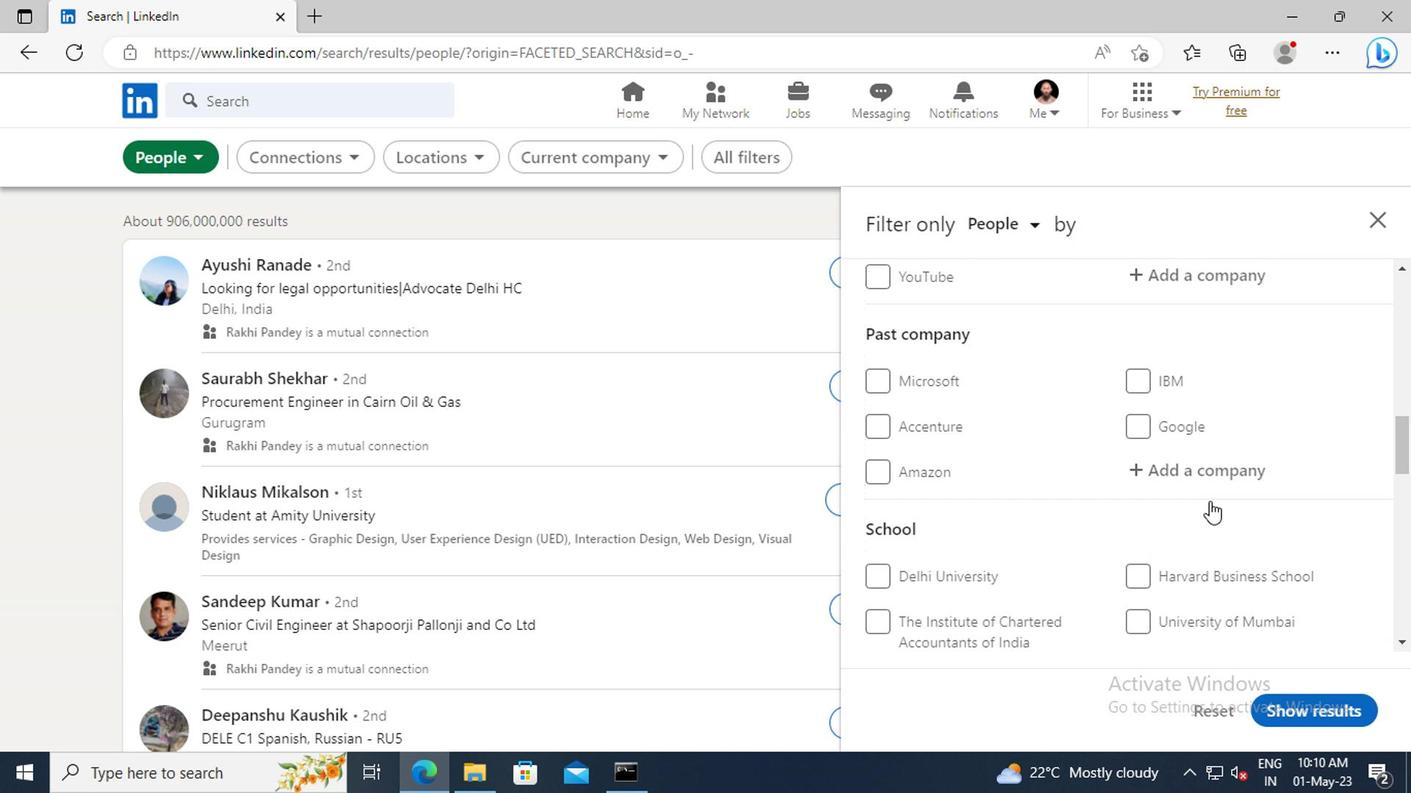 
Action: Mouse scrolled (1205, 499) with delta (0, 0)
Screenshot: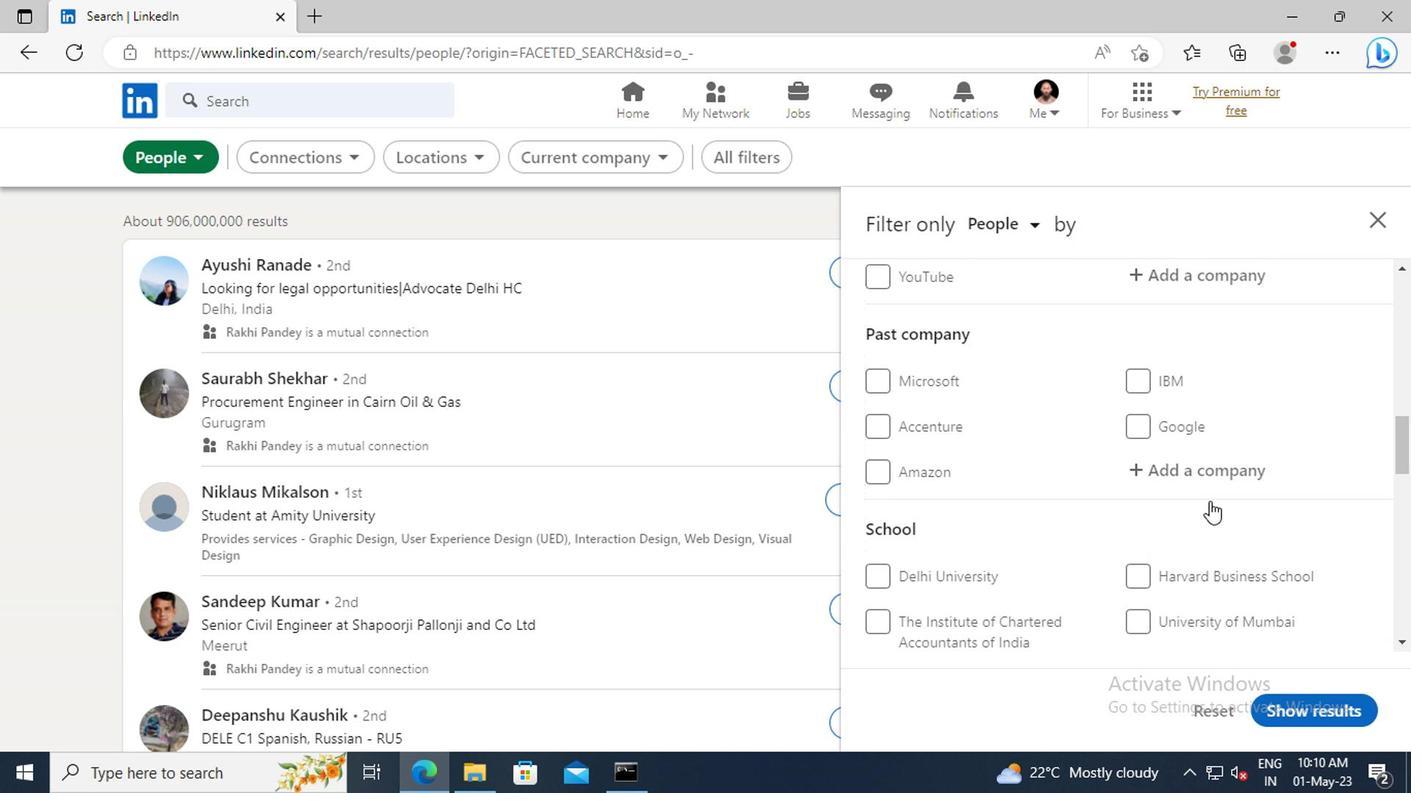 
Action: Mouse scrolled (1205, 499) with delta (0, 0)
Screenshot: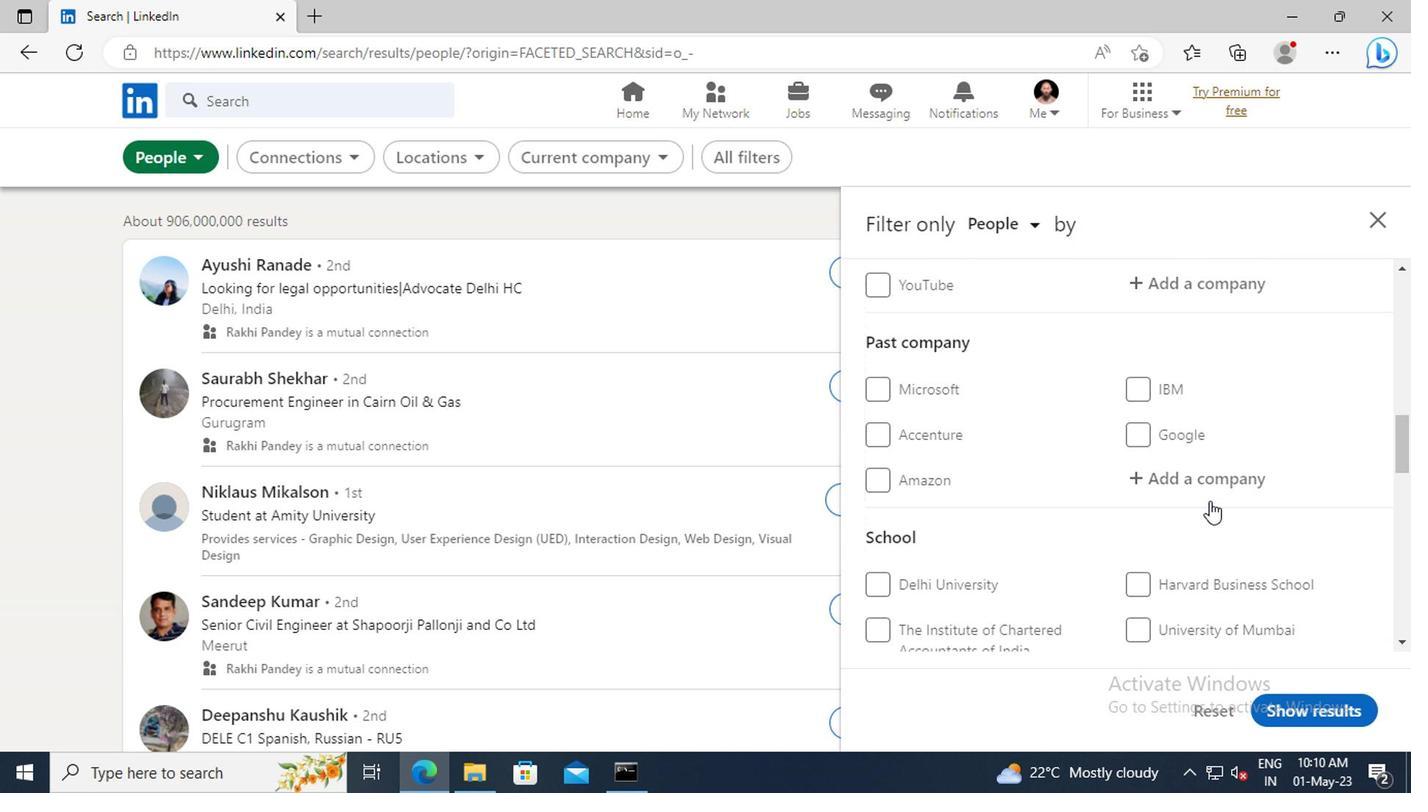 
Action: Mouse moved to (1167, 457)
Screenshot: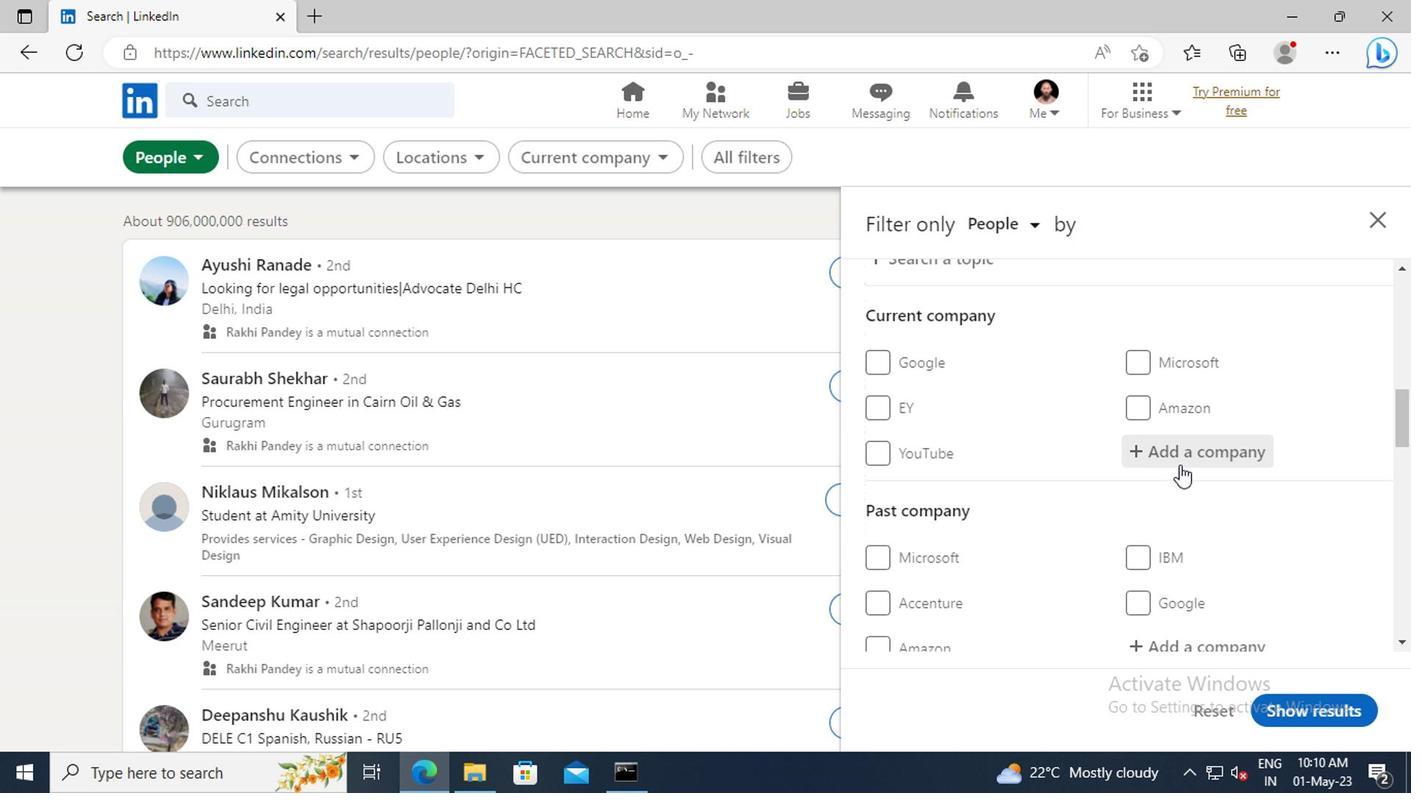 
Action: Mouse pressed left at (1167, 457)
Screenshot: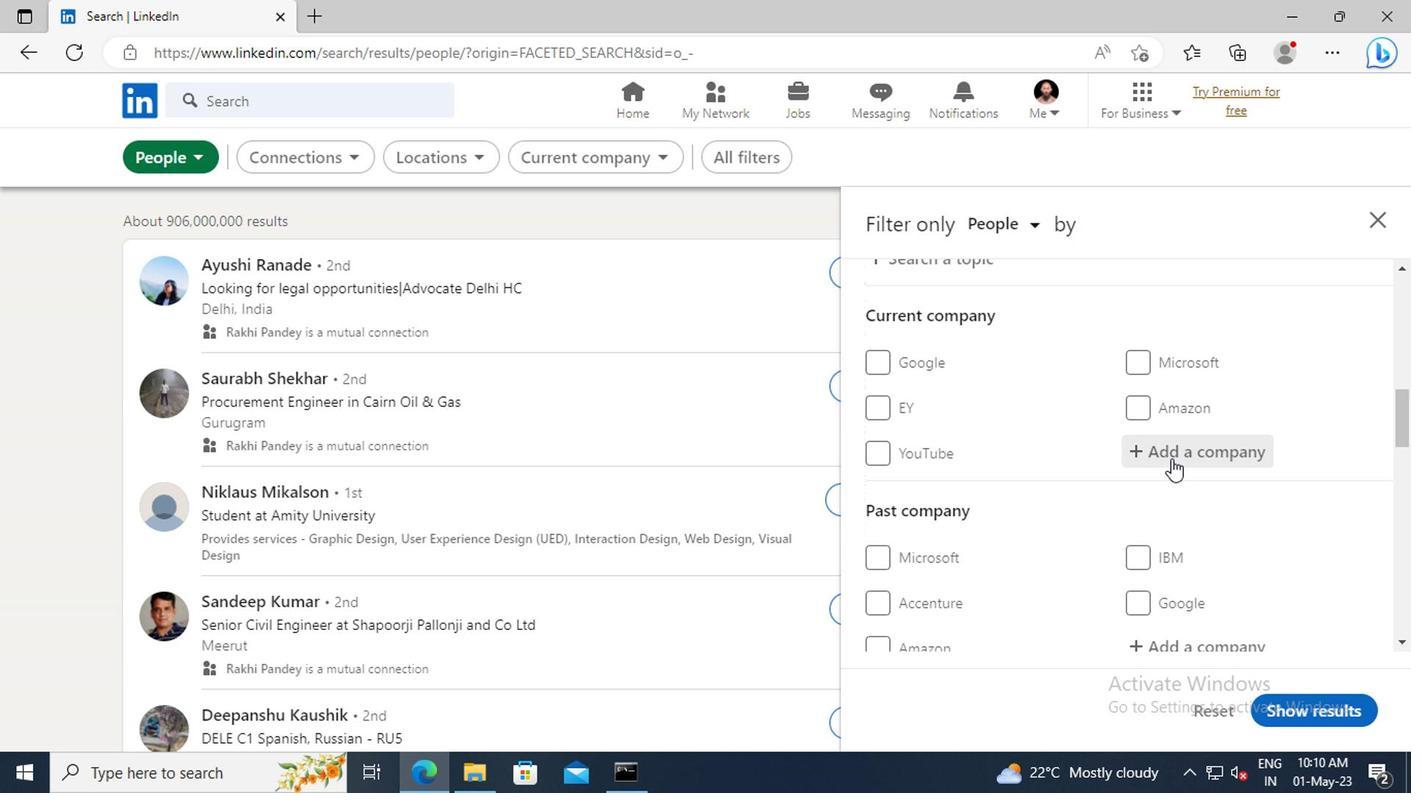 
Action: Key pressed <Key.shift>DHARMA<Key.space><Key.shift>PR
Screenshot: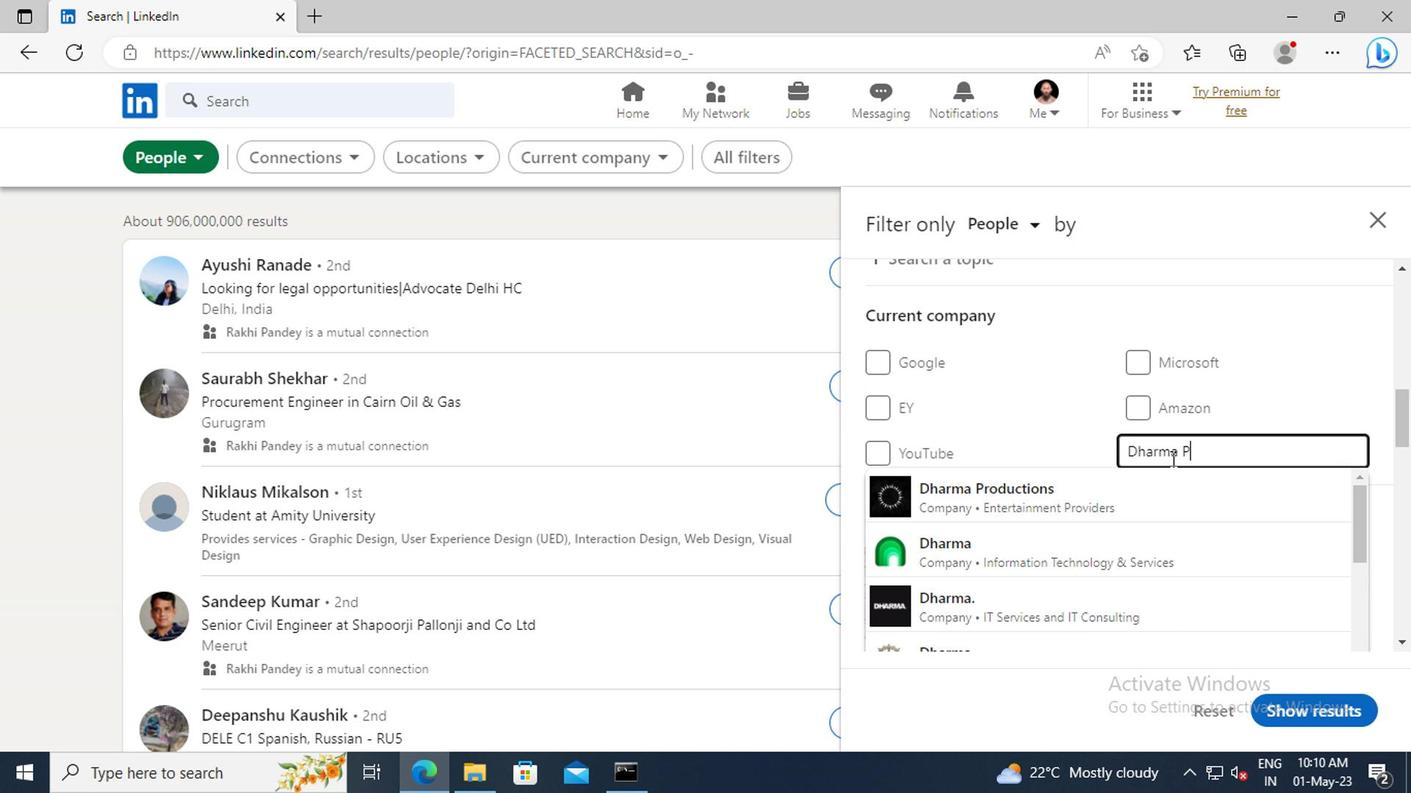
Action: Mouse moved to (1151, 481)
Screenshot: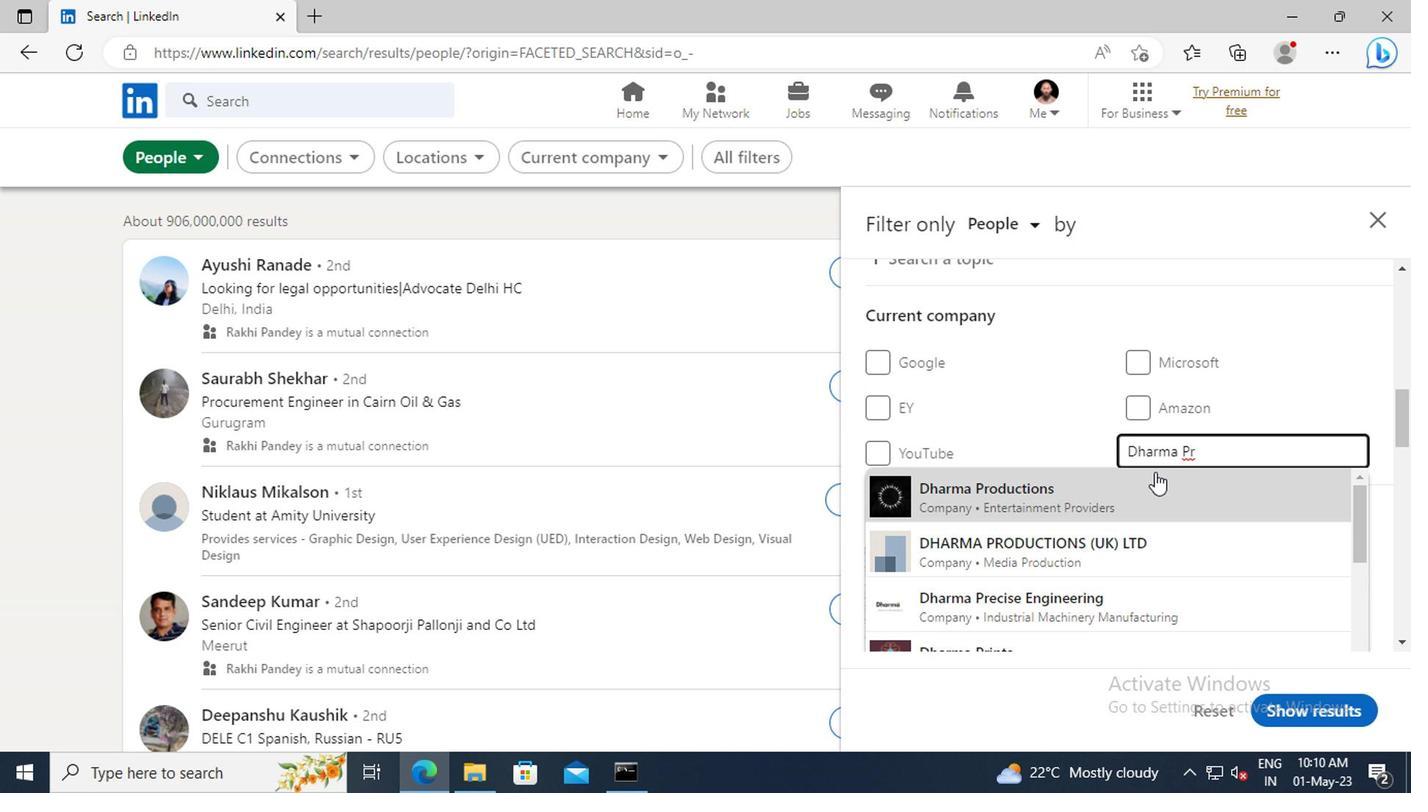 
Action: Mouse pressed left at (1151, 481)
Screenshot: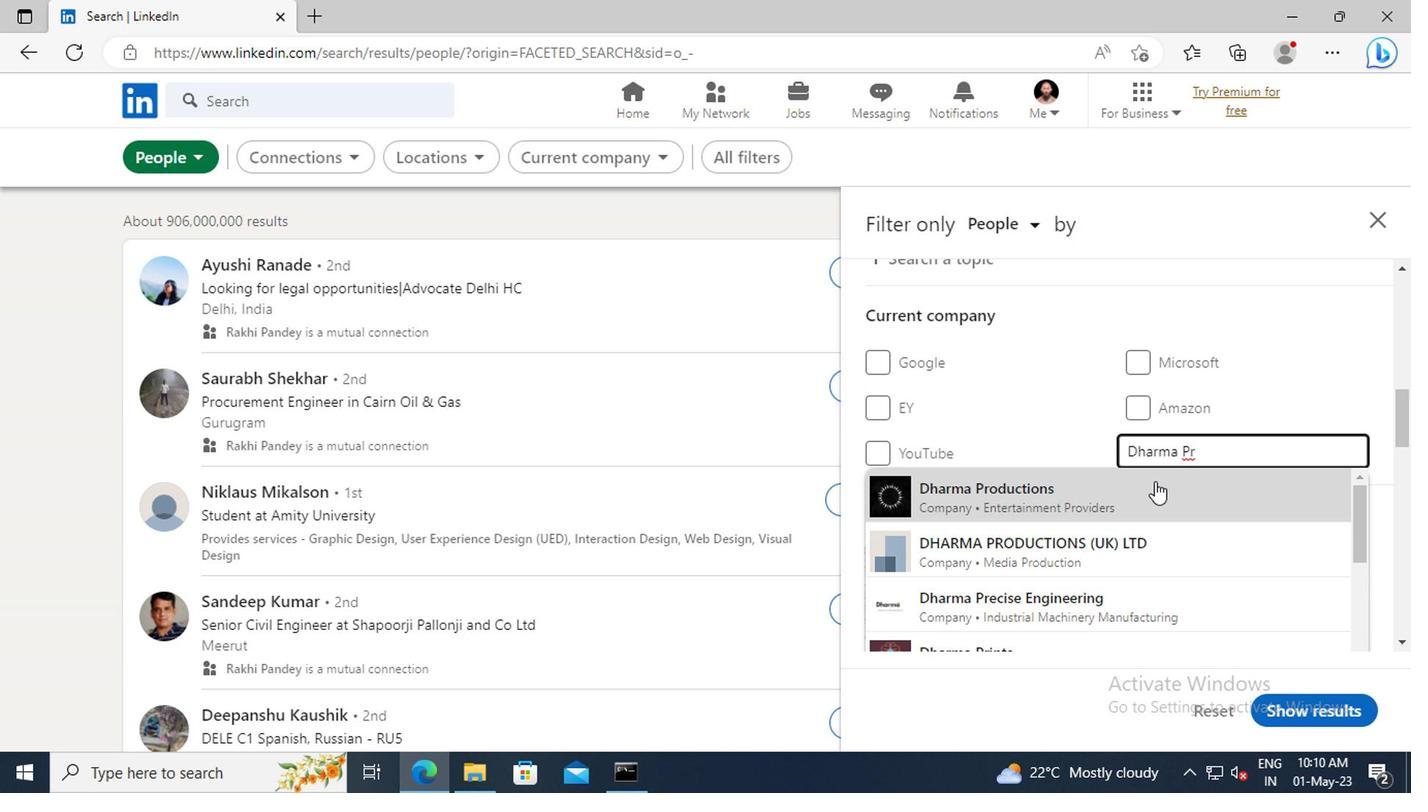 
Action: Mouse scrolled (1151, 480) with delta (0, 0)
Screenshot: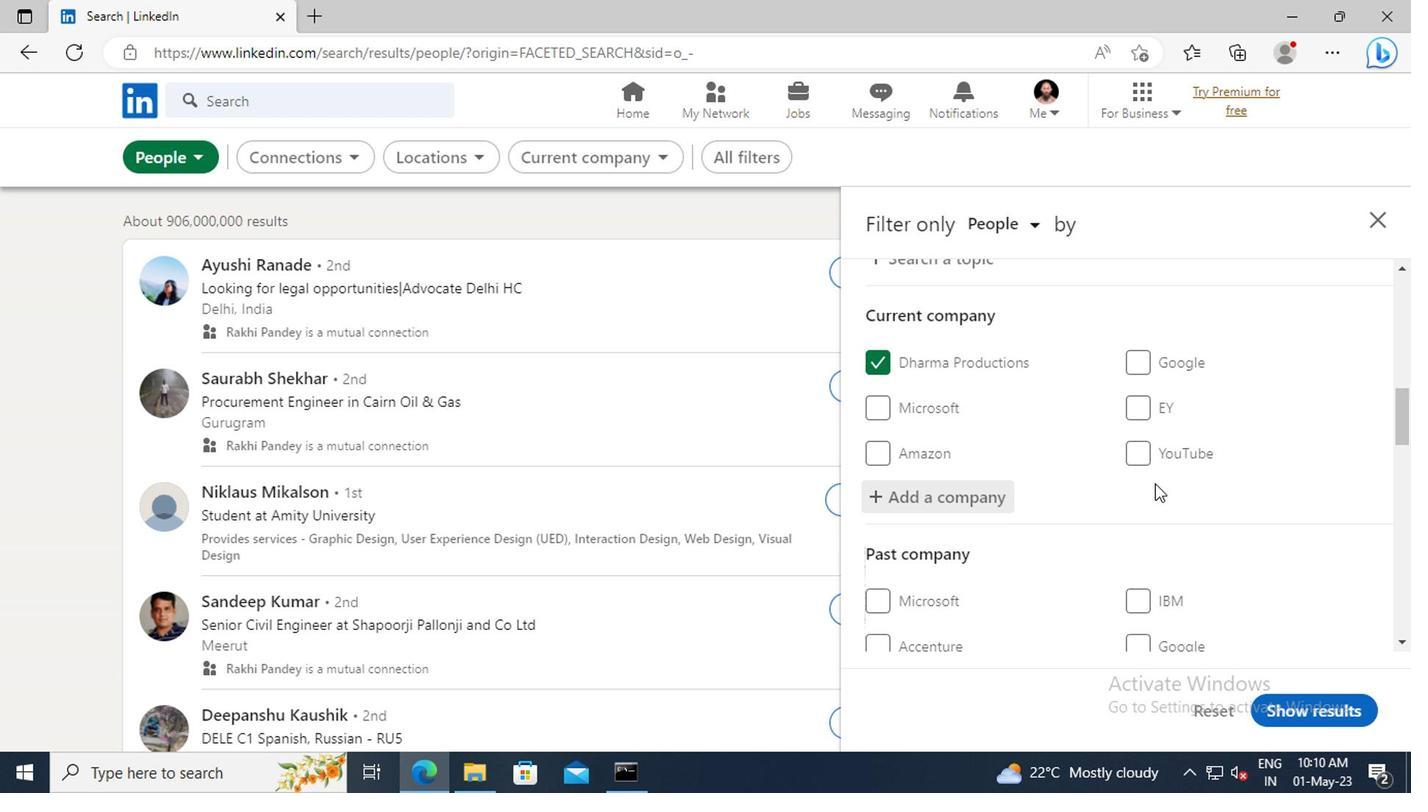 
Action: Mouse scrolled (1151, 480) with delta (0, 0)
Screenshot: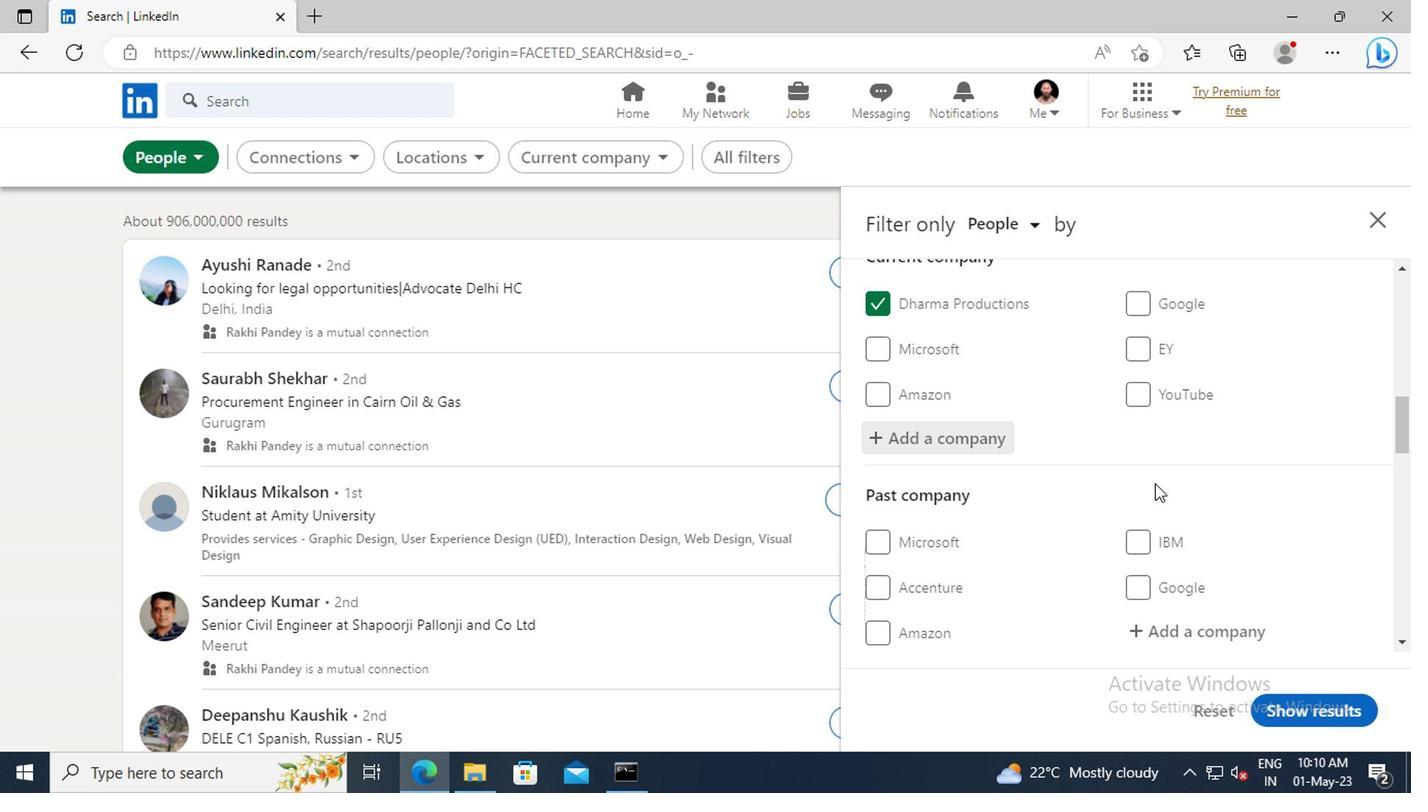 
Action: Mouse scrolled (1151, 480) with delta (0, 0)
Screenshot: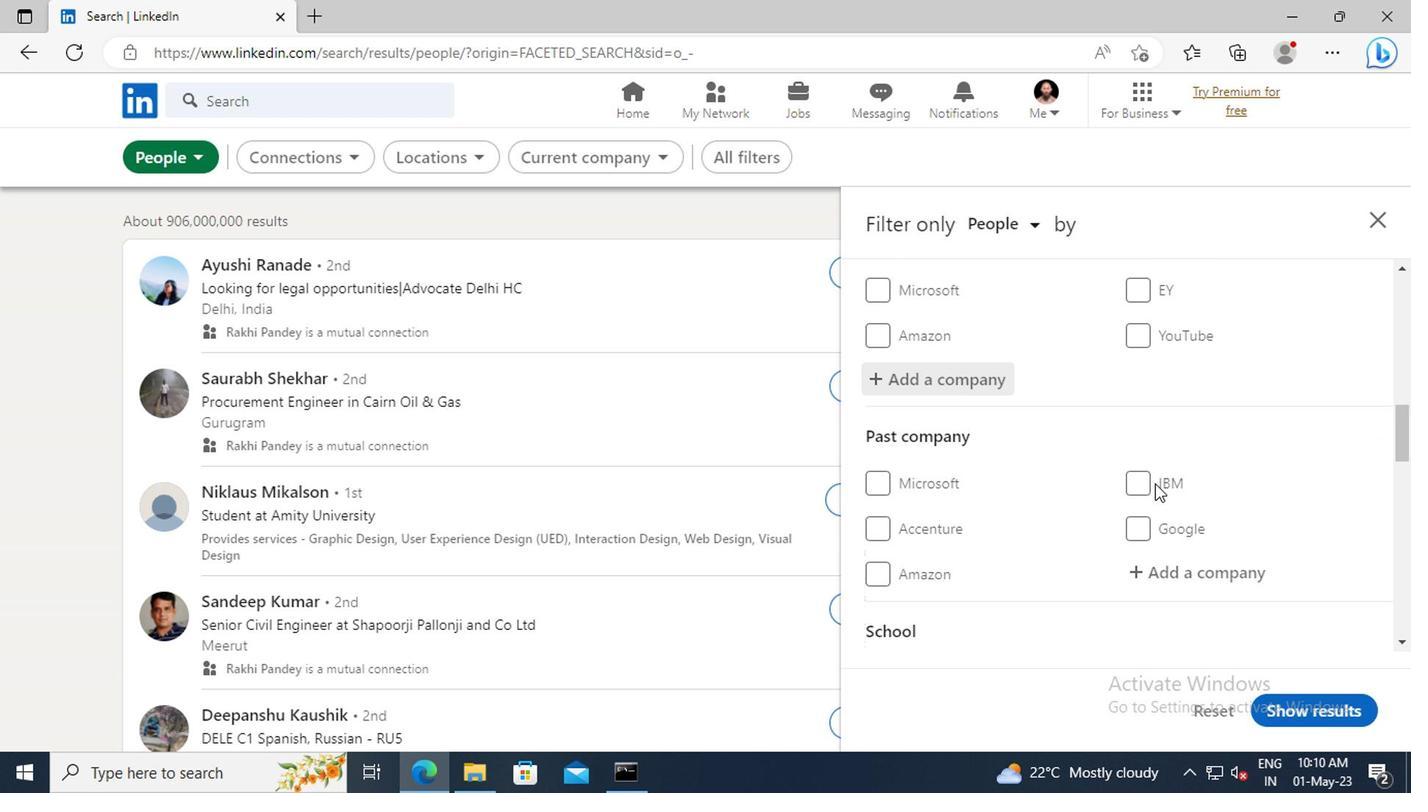 
Action: Mouse scrolled (1151, 480) with delta (0, 0)
Screenshot: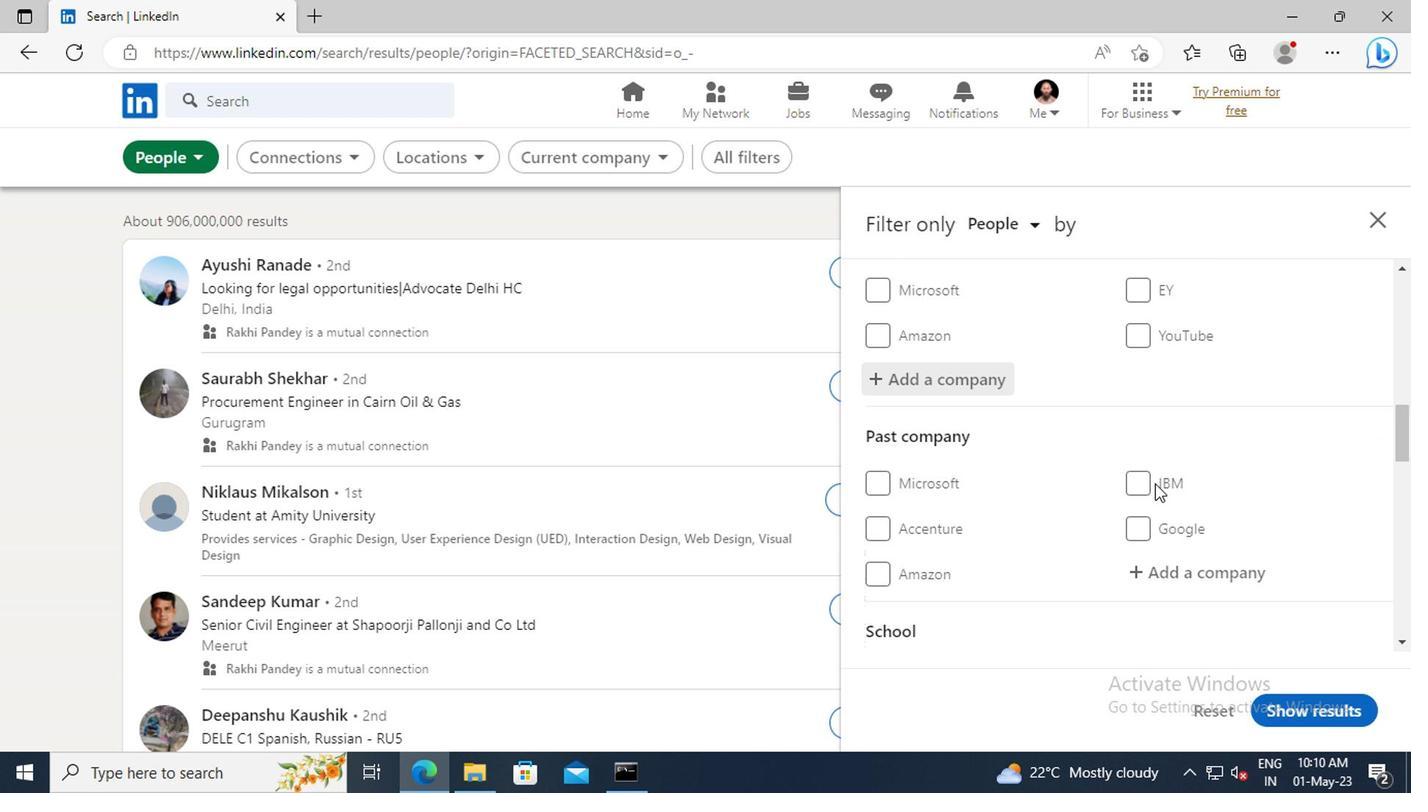 
Action: Mouse scrolled (1151, 480) with delta (0, 0)
Screenshot: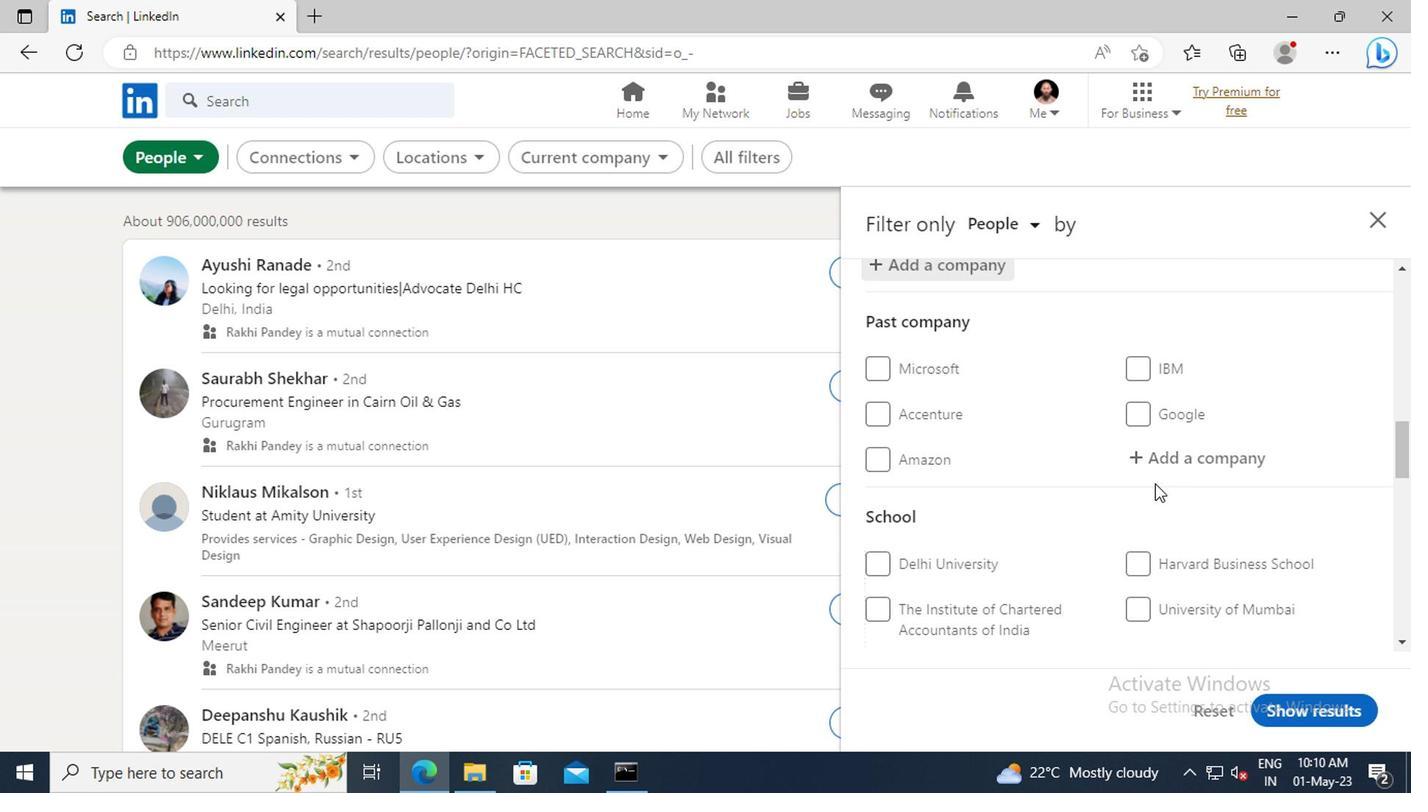 
Action: Mouse scrolled (1151, 480) with delta (0, 0)
Screenshot: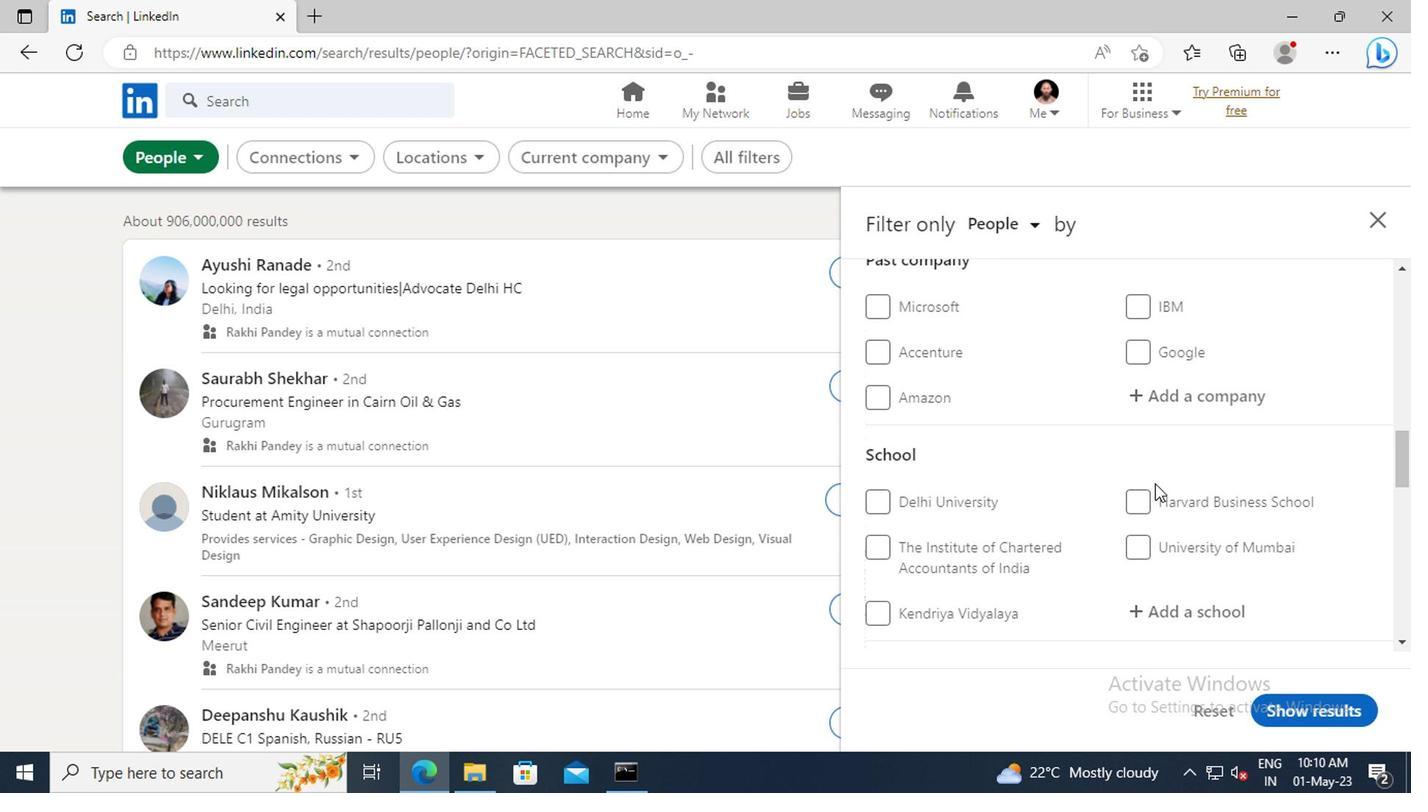 
Action: Mouse scrolled (1151, 480) with delta (0, 0)
Screenshot: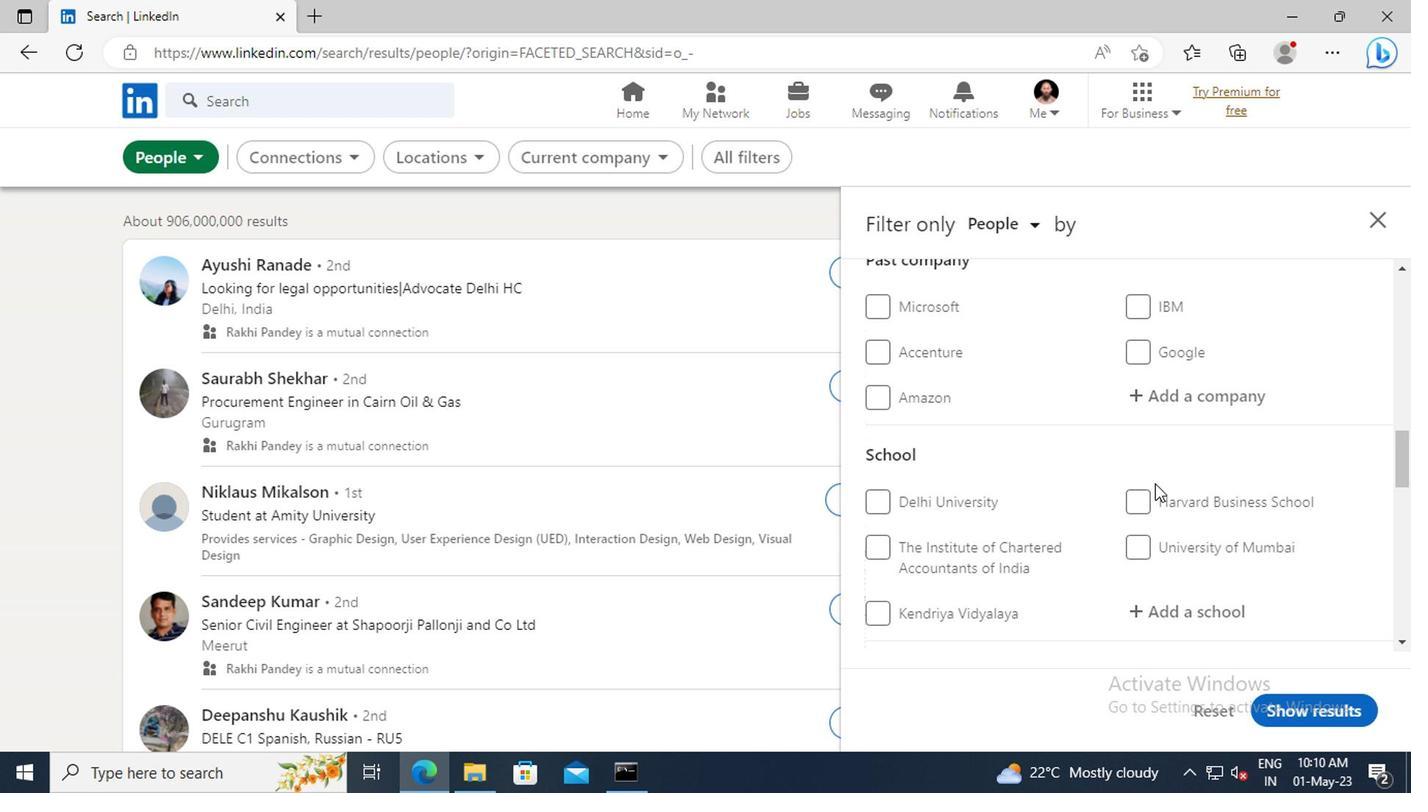 
Action: Mouse moved to (1156, 491)
Screenshot: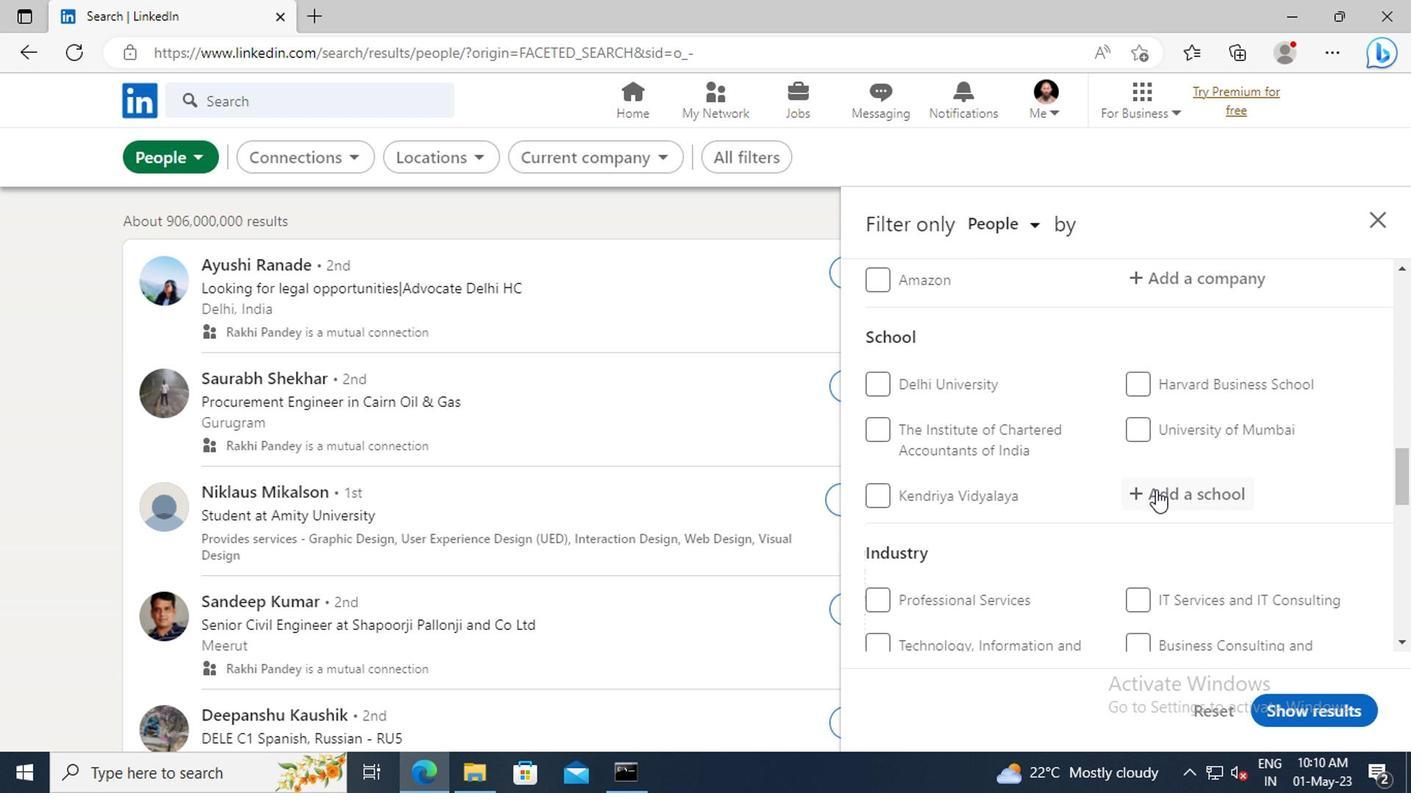 
Action: Mouse pressed left at (1156, 491)
Screenshot: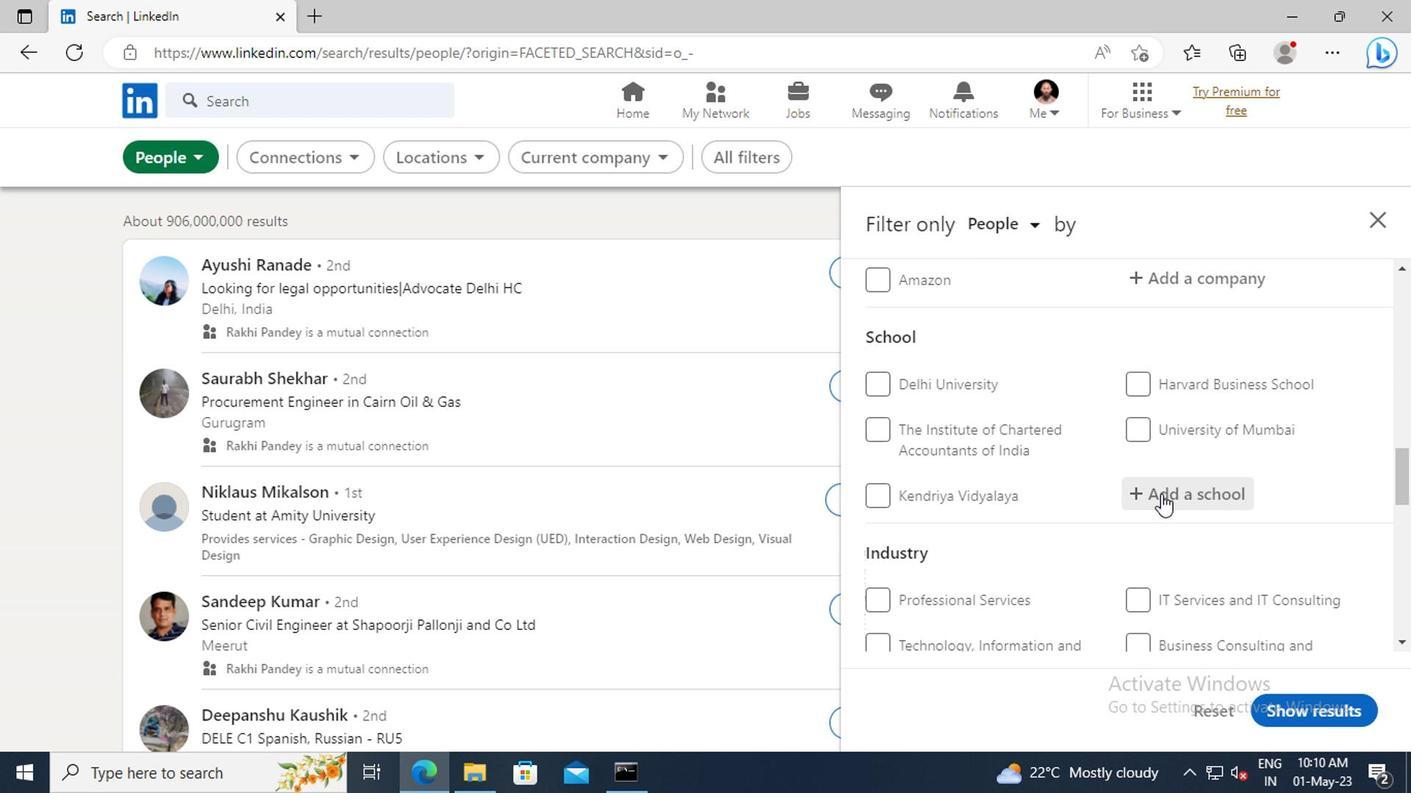 
Action: Key pressed <Key.shift>UNIVERSITY<Key.space>OF<Key.space><Key.shift>CALCU
Screenshot: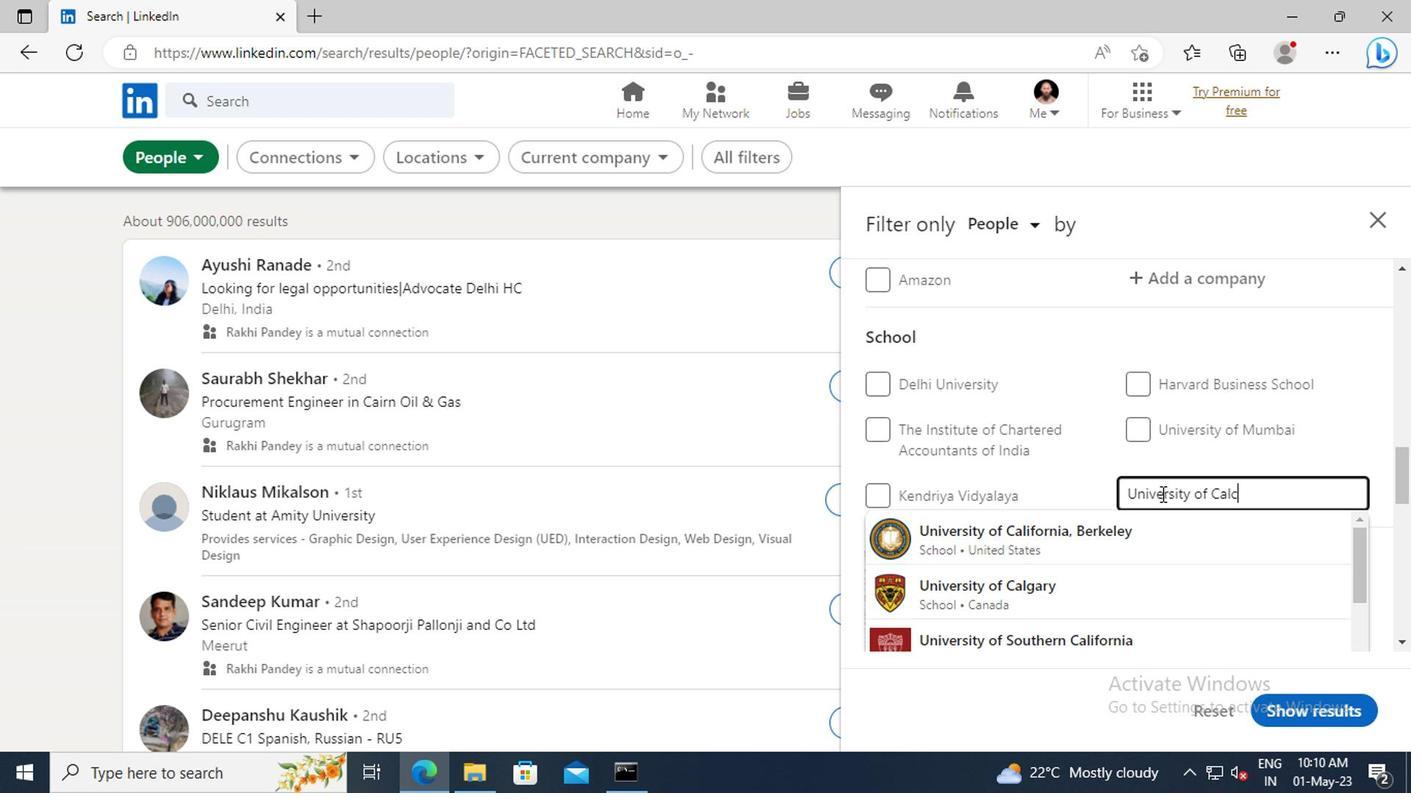 
Action: Mouse moved to (1133, 530)
Screenshot: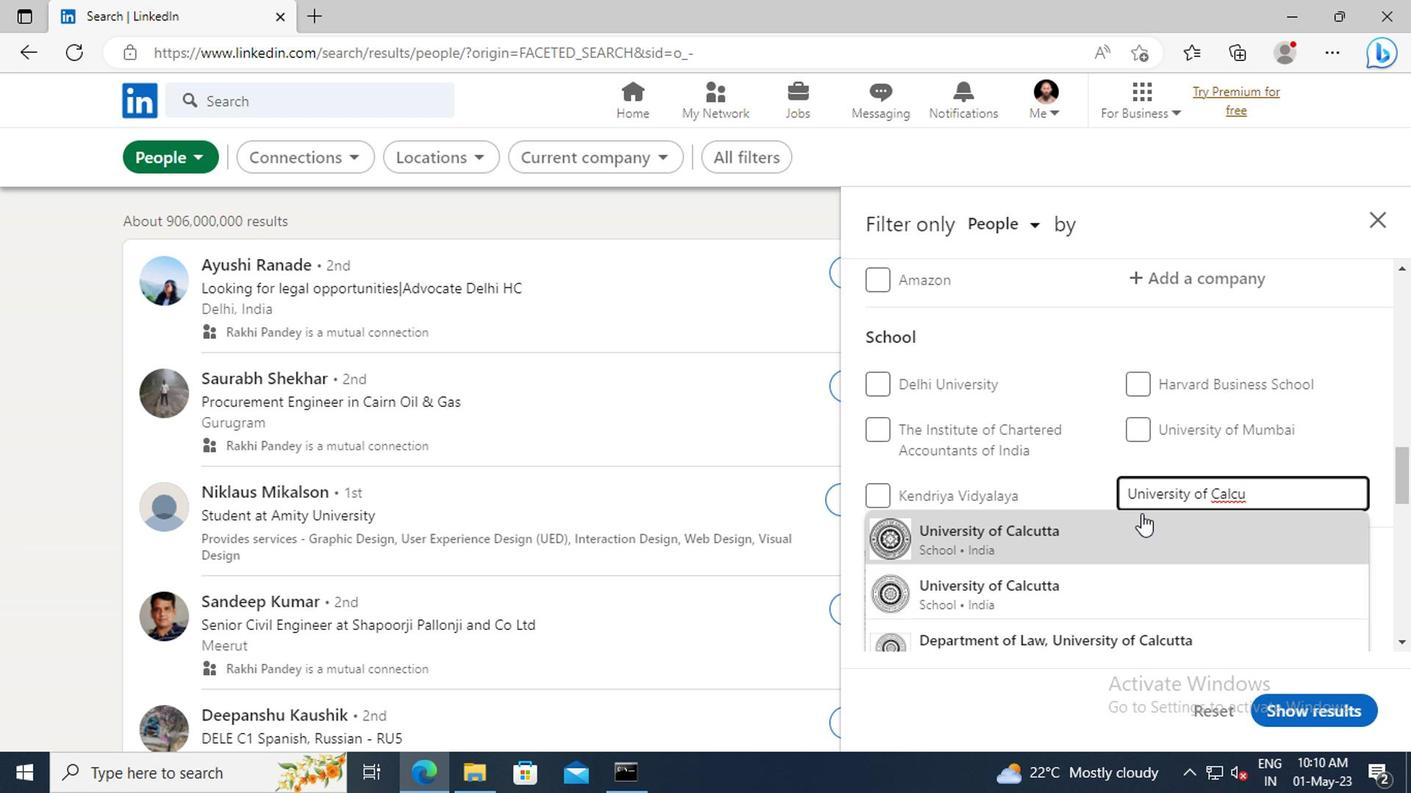 
Action: Mouse pressed left at (1133, 530)
Screenshot: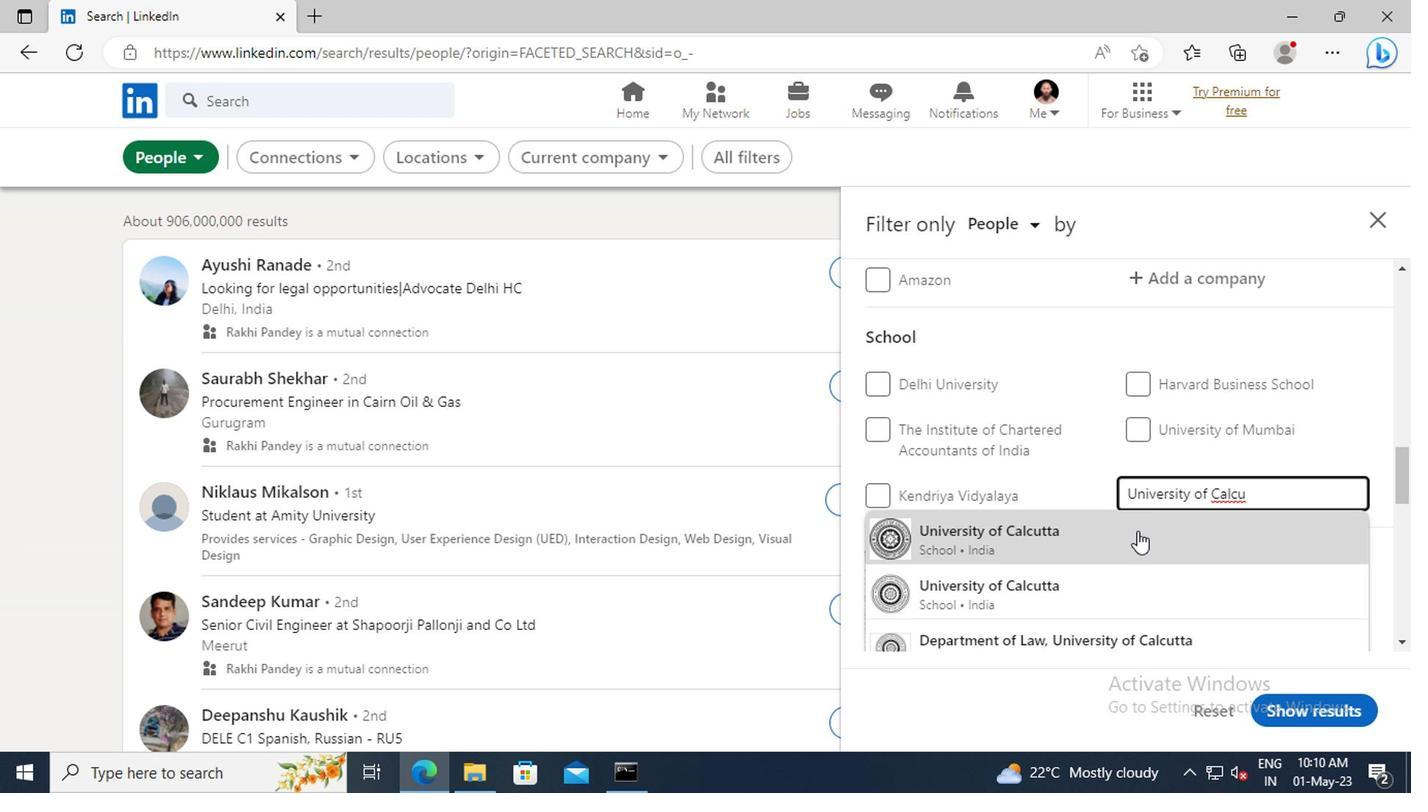 
Action: Mouse scrolled (1133, 529) with delta (0, 0)
Screenshot: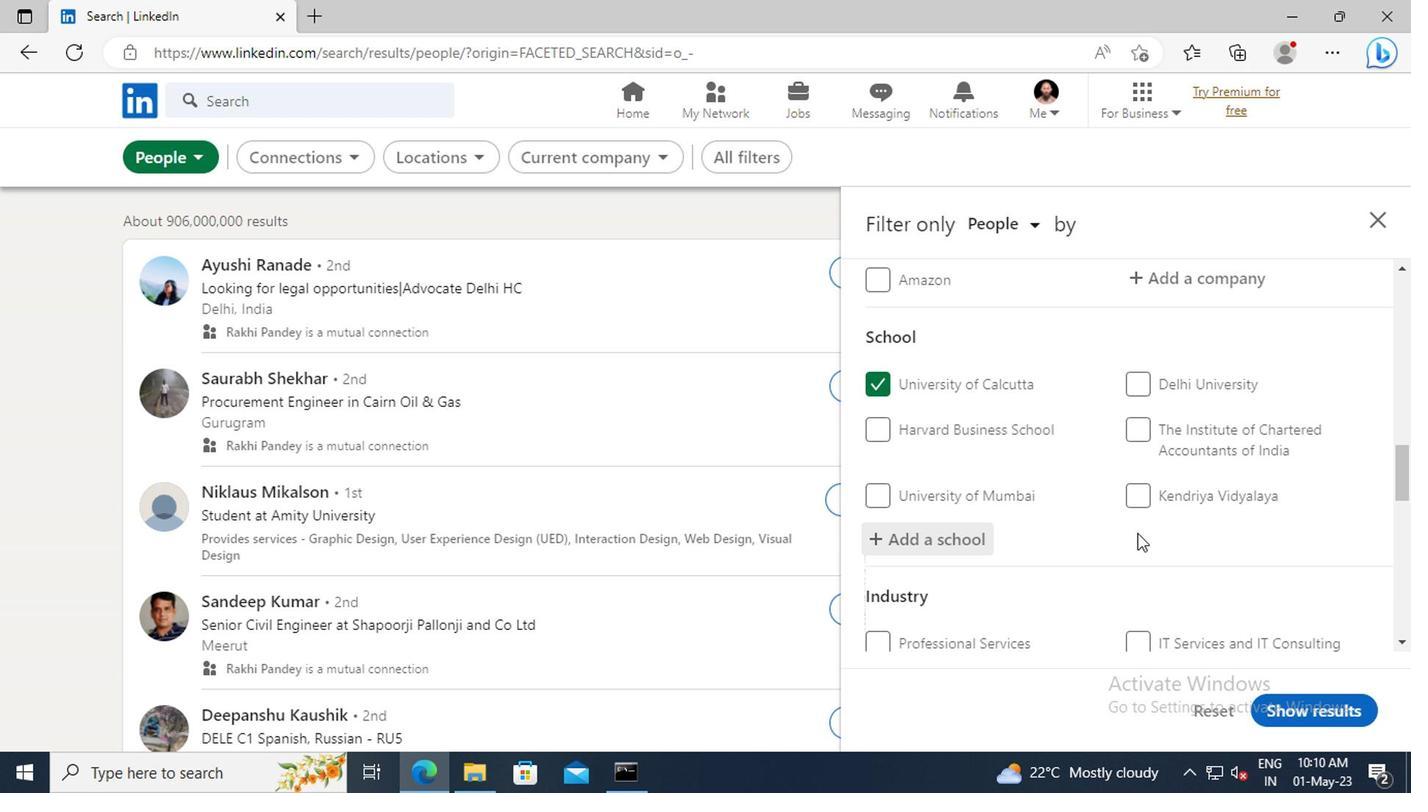 
Action: Mouse moved to (1131, 514)
Screenshot: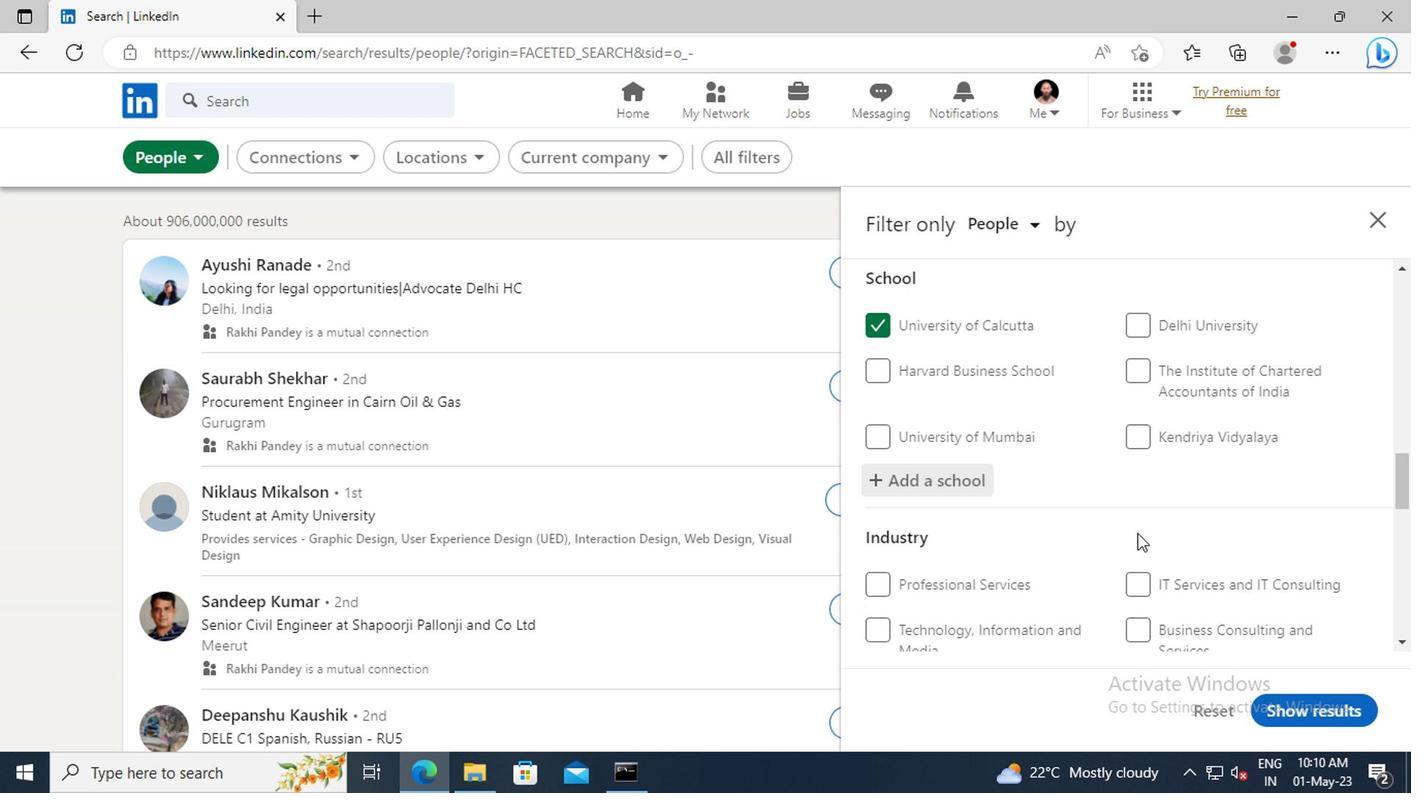 
Action: Mouse scrolled (1131, 513) with delta (0, -1)
Screenshot: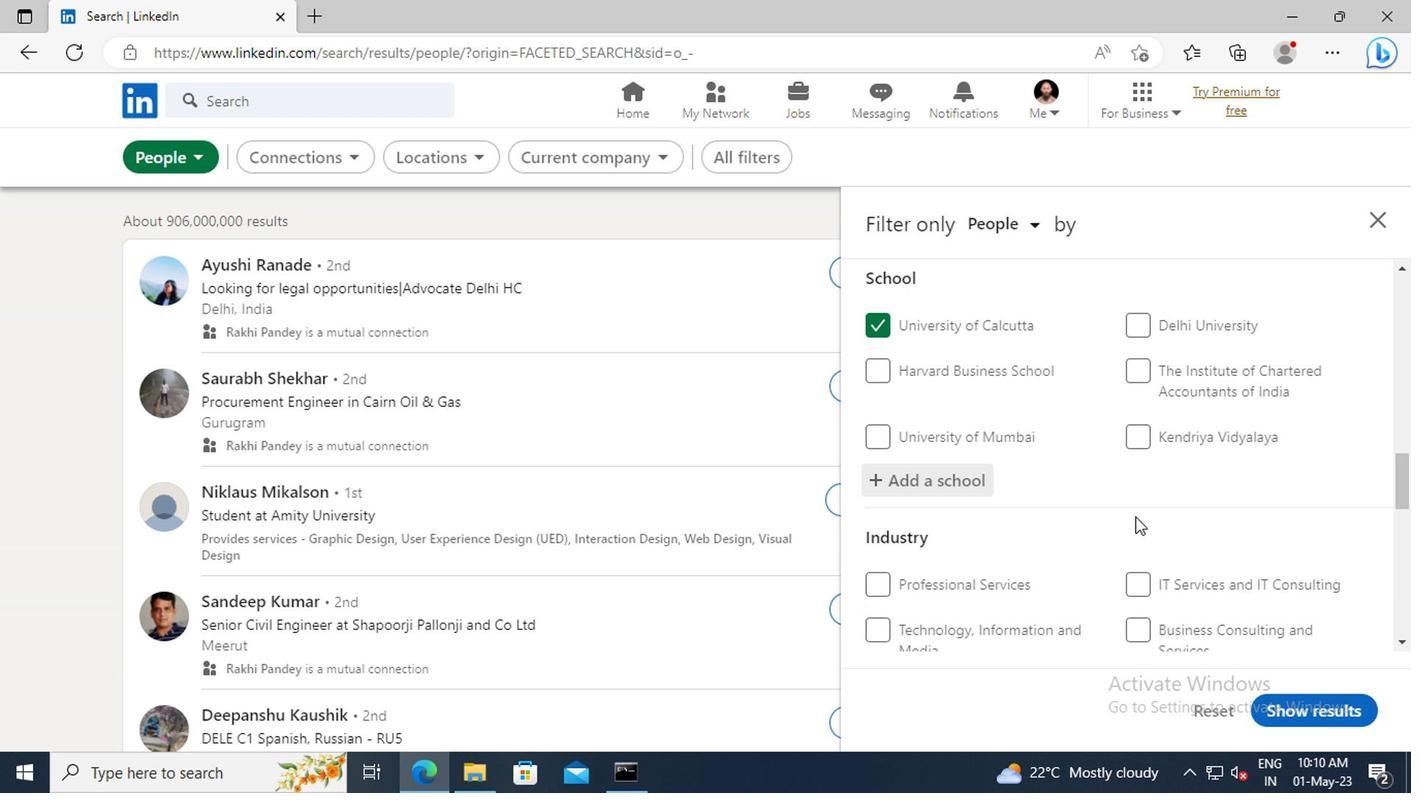 
Action: Mouse scrolled (1131, 513) with delta (0, -1)
Screenshot: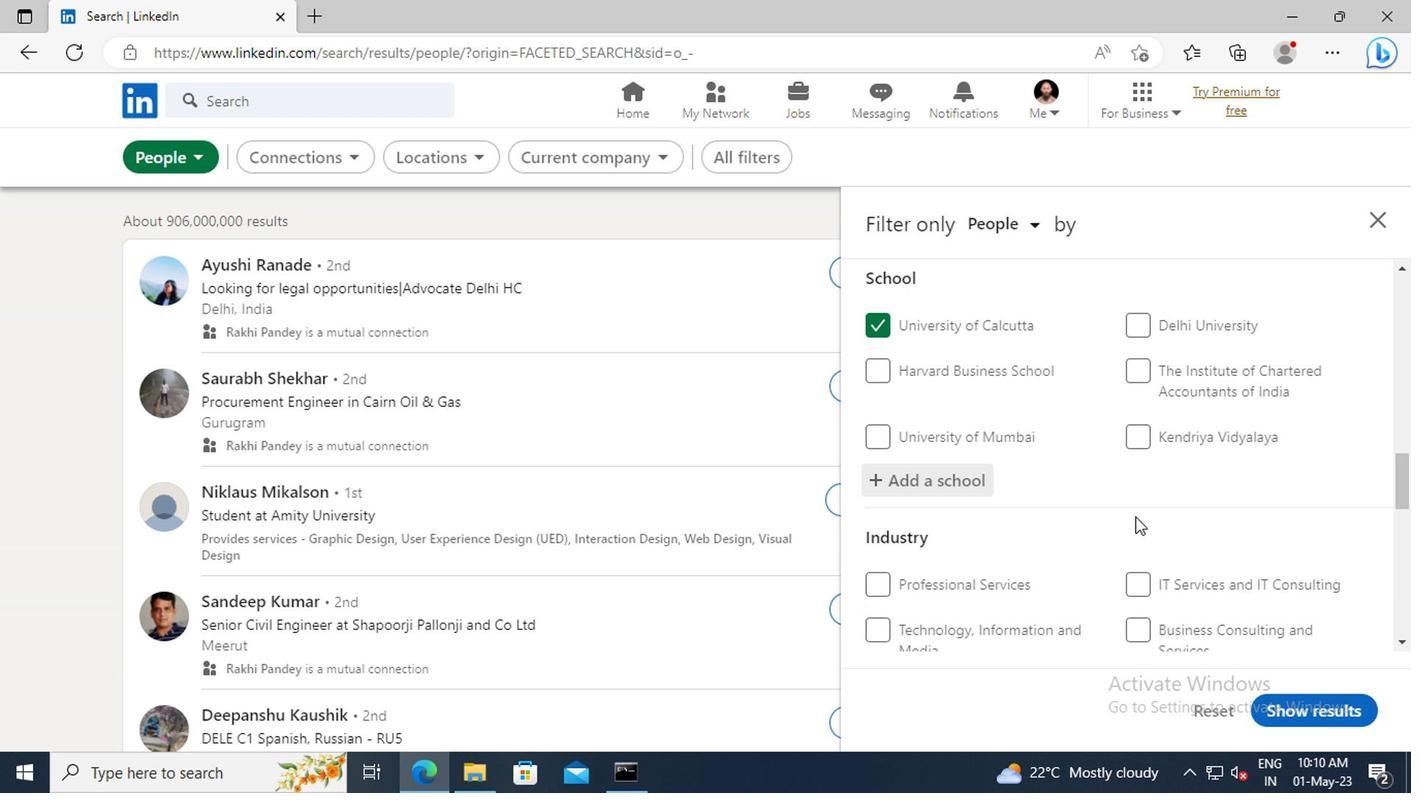 
Action: Mouse moved to (1131, 498)
Screenshot: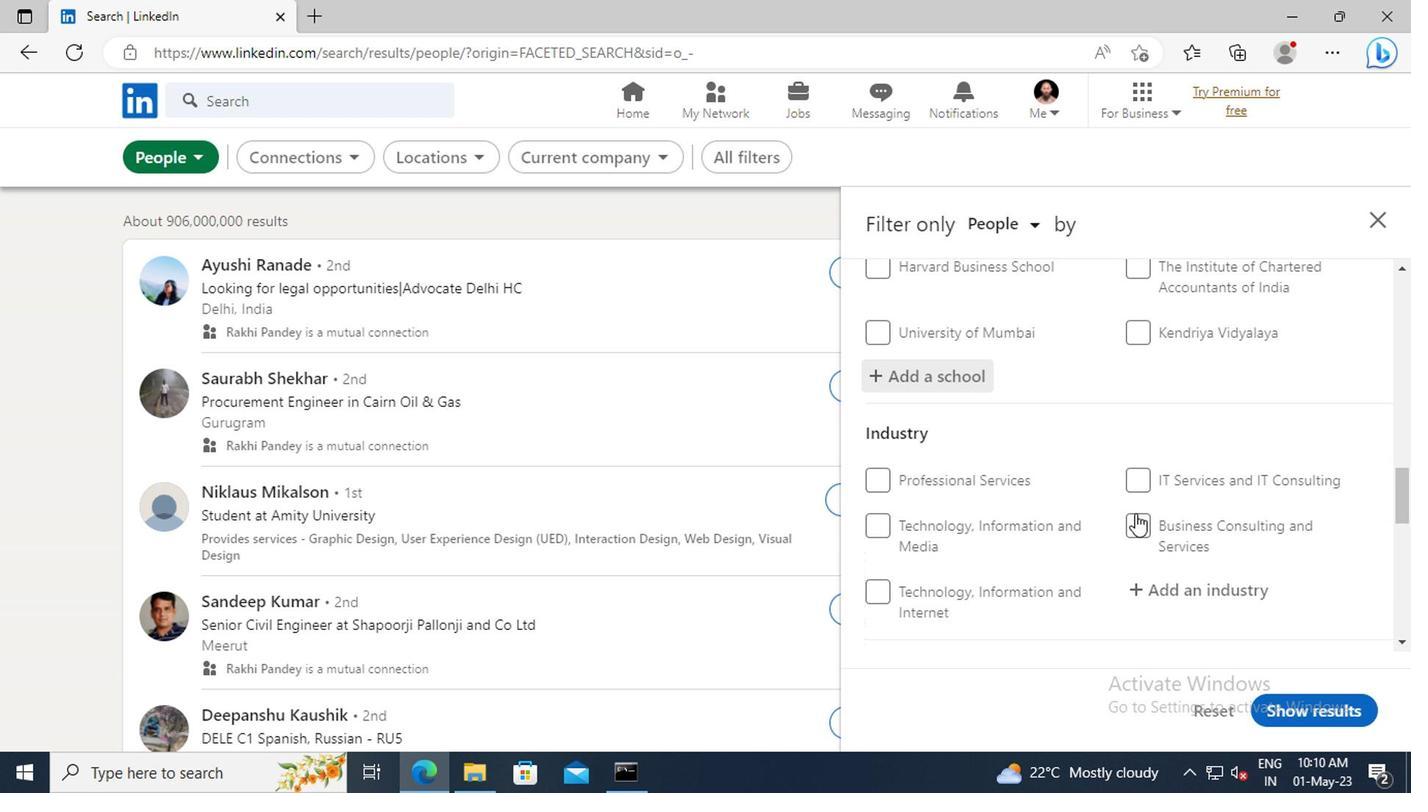 
Action: Mouse scrolled (1131, 496) with delta (0, -1)
Screenshot: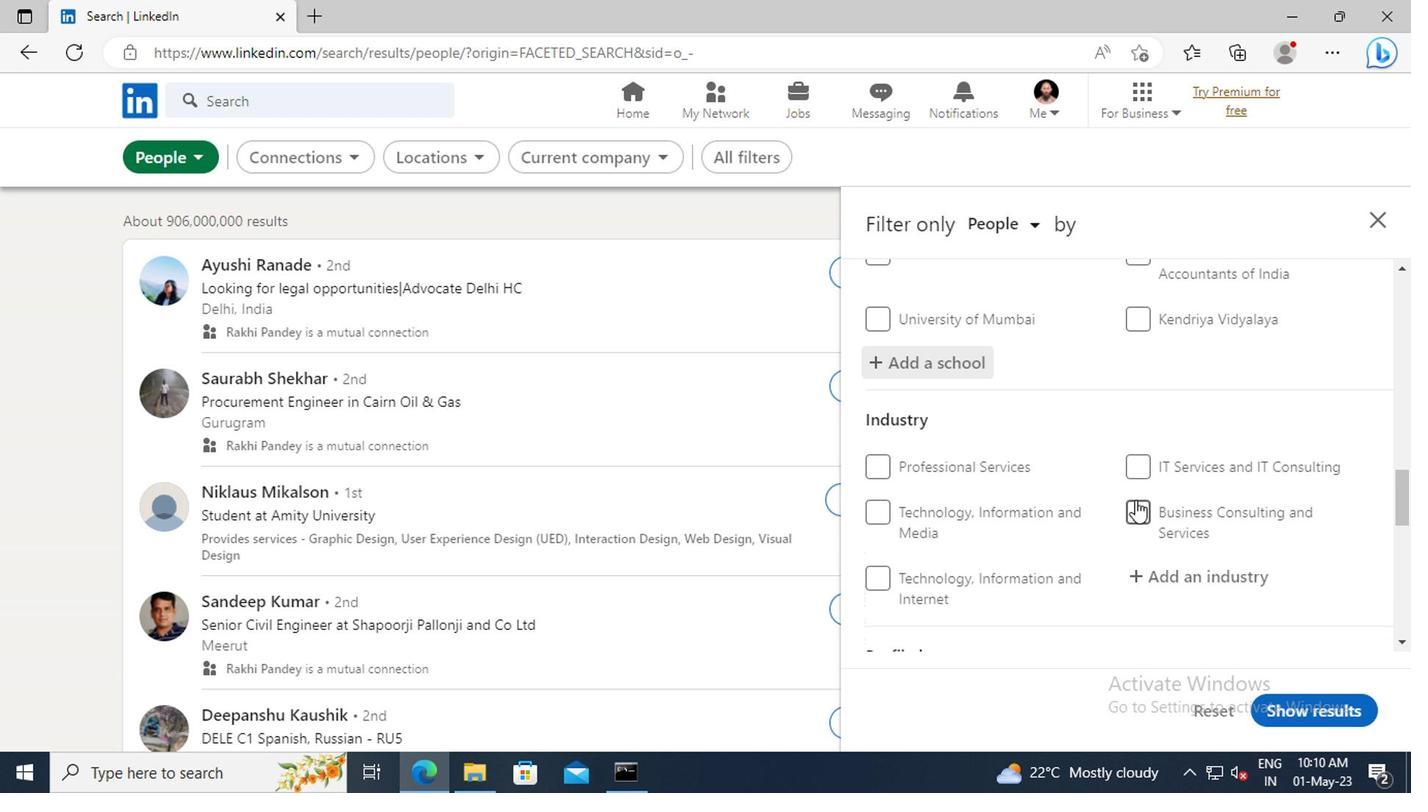 
Action: Mouse moved to (1139, 517)
Screenshot: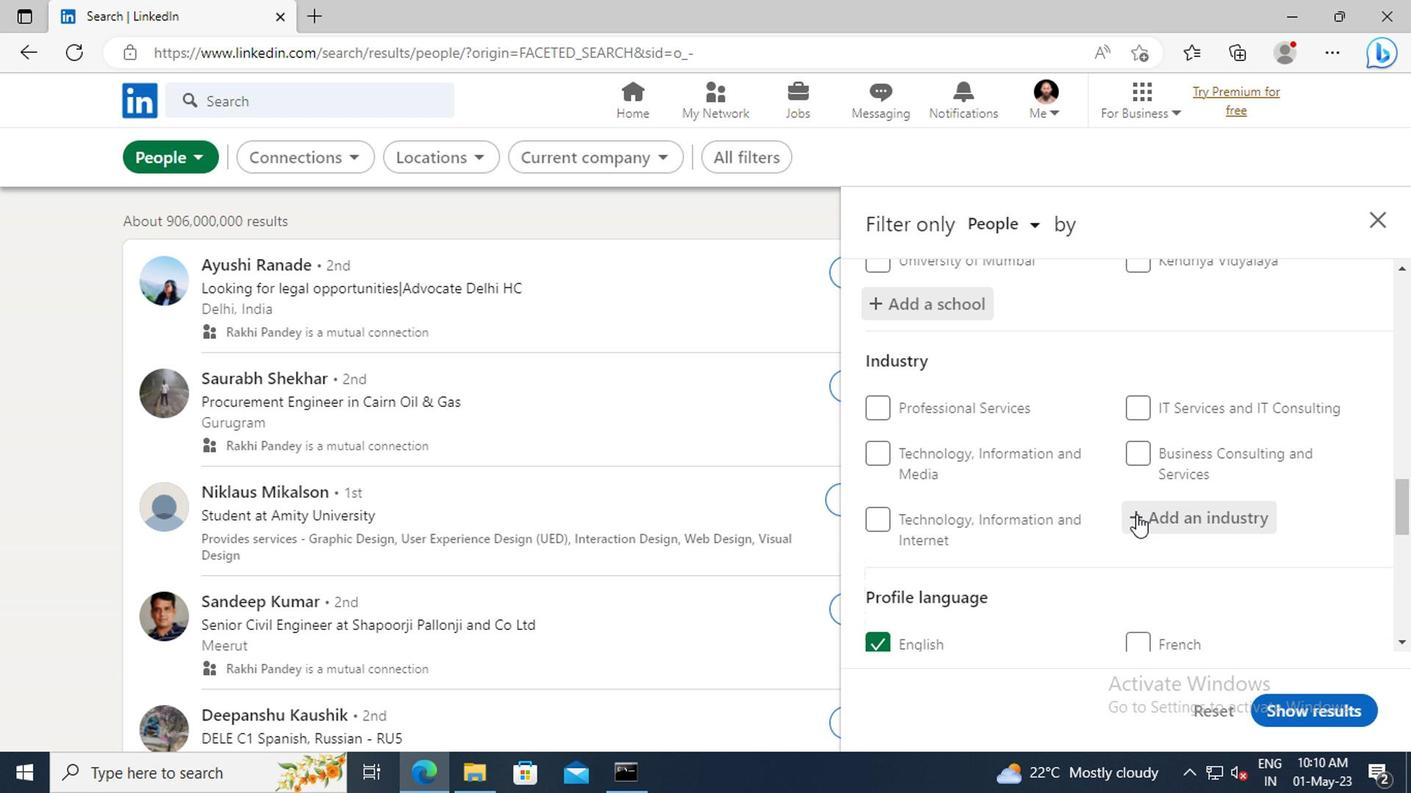 
Action: Mouse pressed left at (1139, 517)
Screenshot: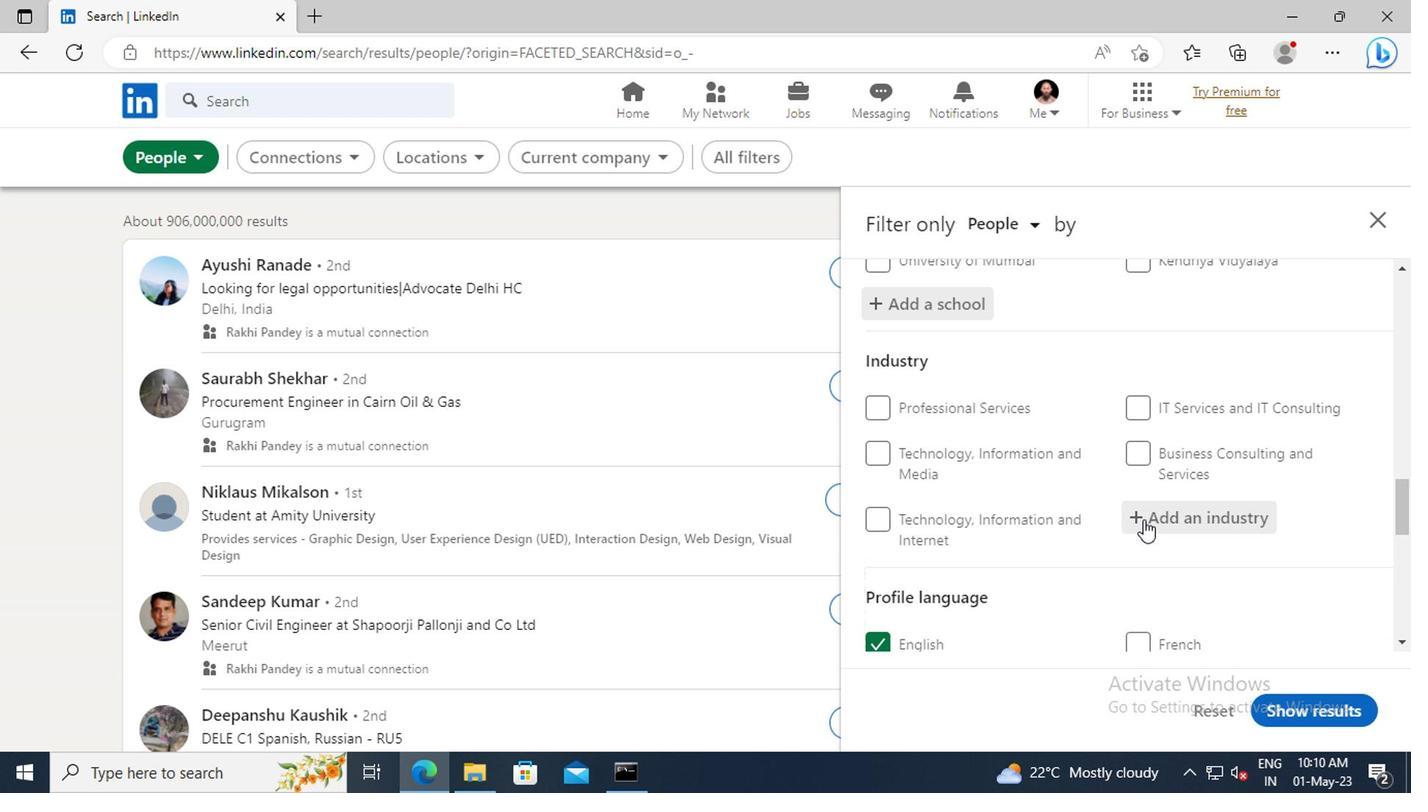 
Action: Key pressed <Key.shift>ACCOUN
Screenshot: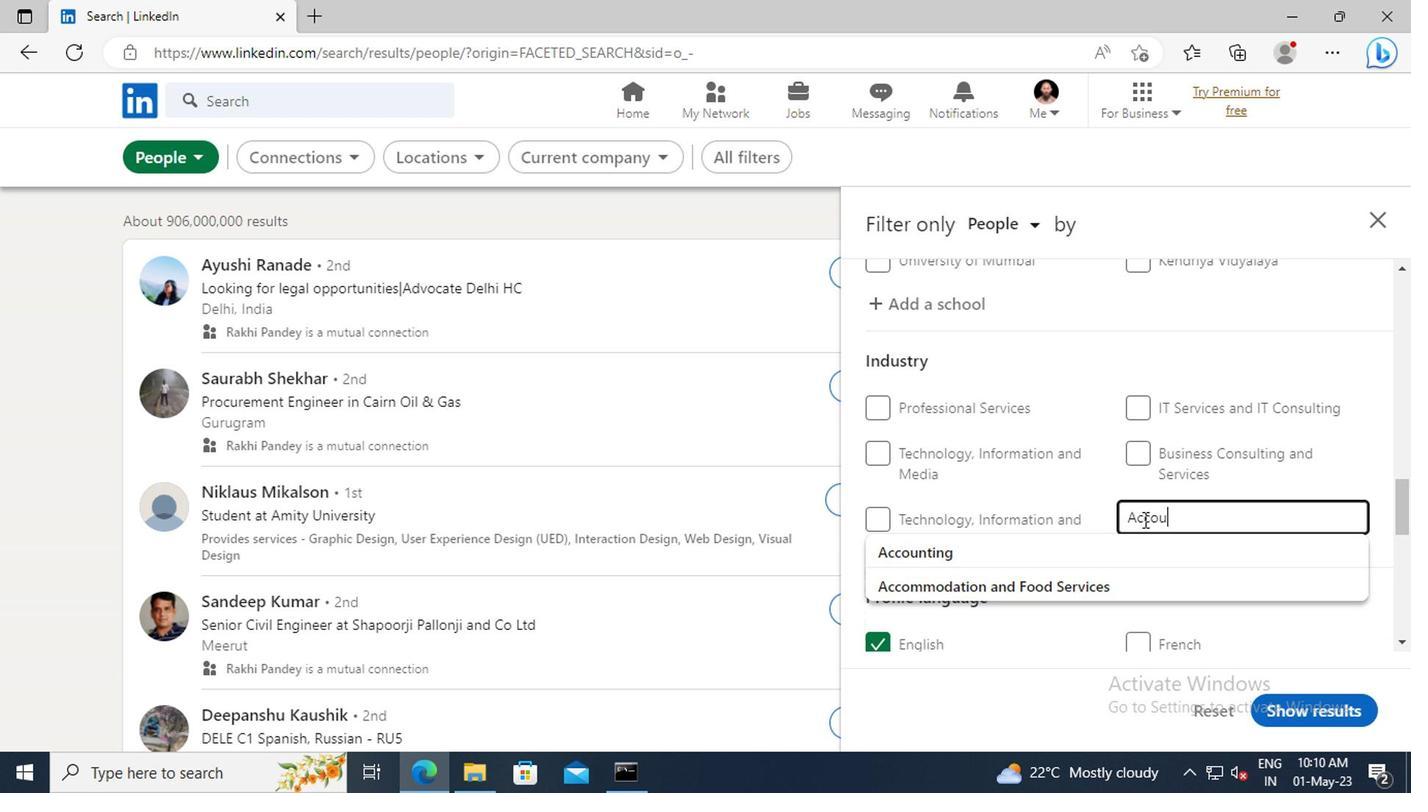 
Action: Mouse moved to (1126, 541)
Screenshot: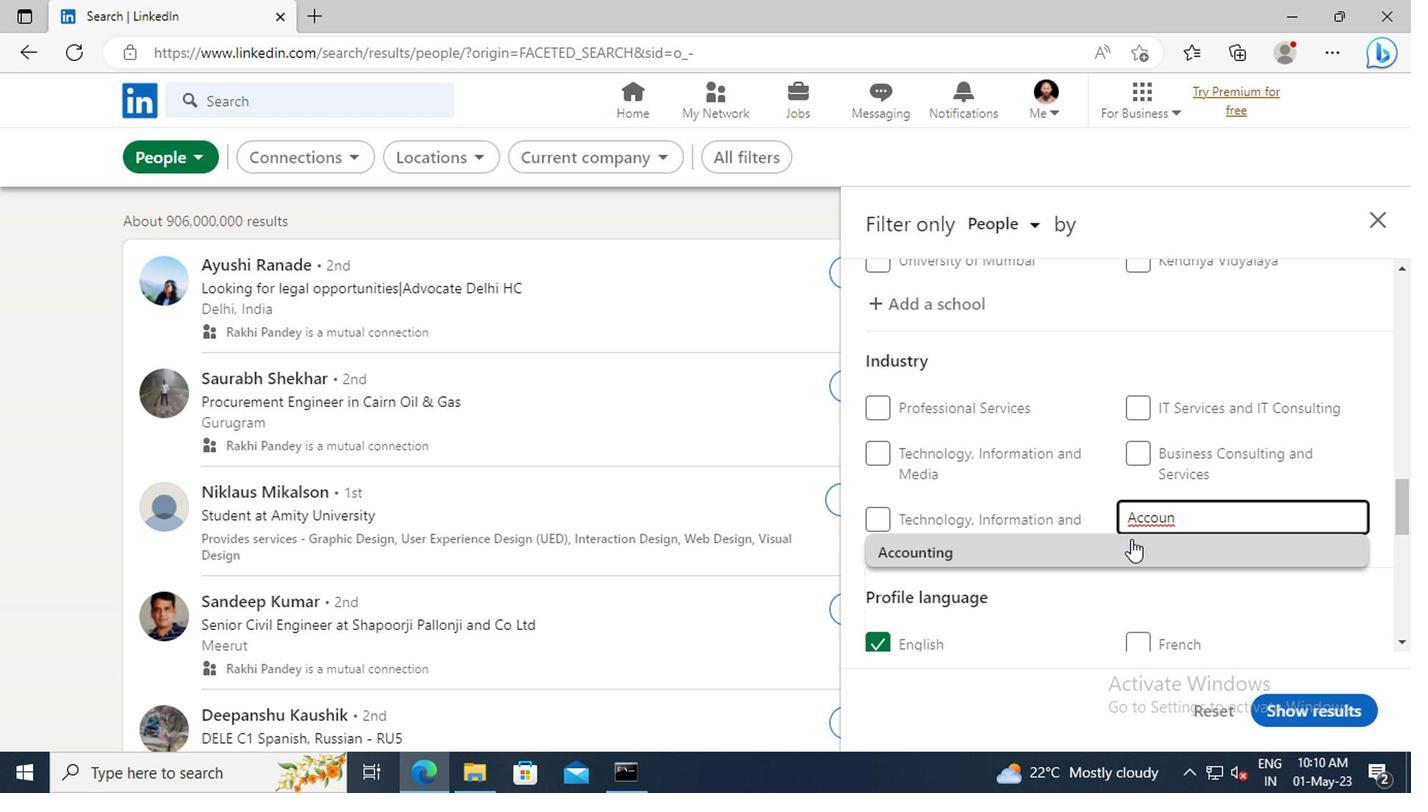 
Action: Mouse pressed left at (1126, 541)
Screenshot: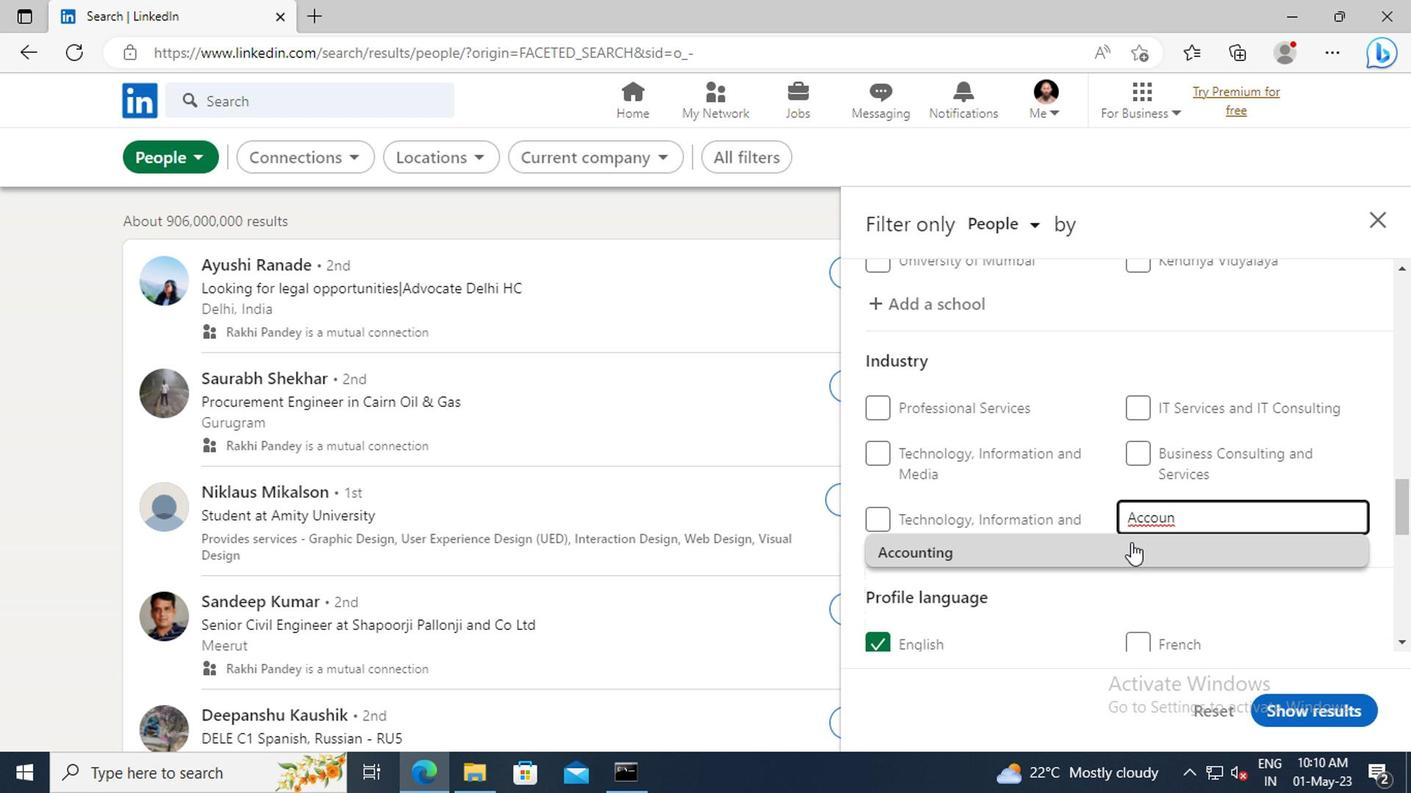 
Action: Mouse scrolled (1126, 540) with delta (0, 0)
Screenshot: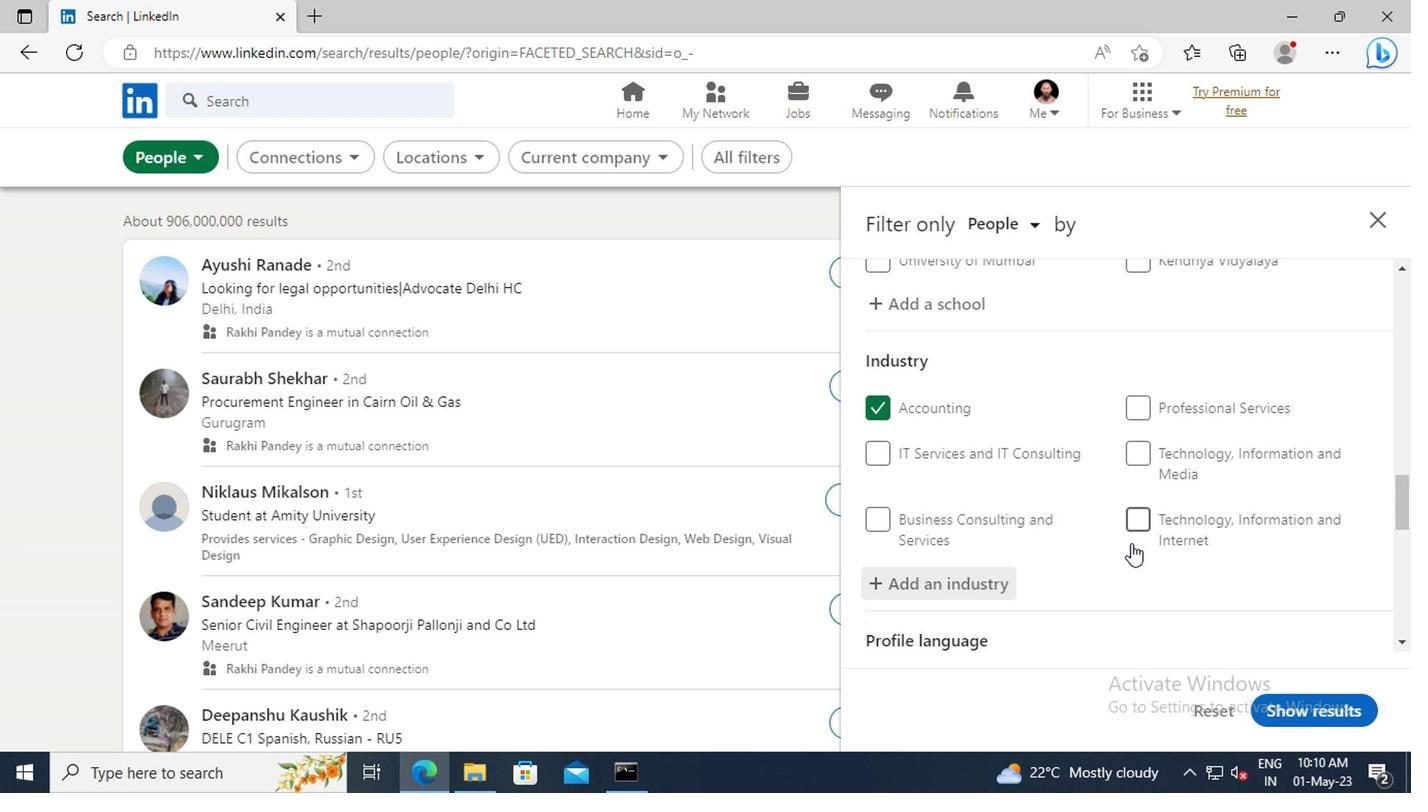 
Action: Mouse scrolled (1126, 540) with delta (0, 0)
Screenshot: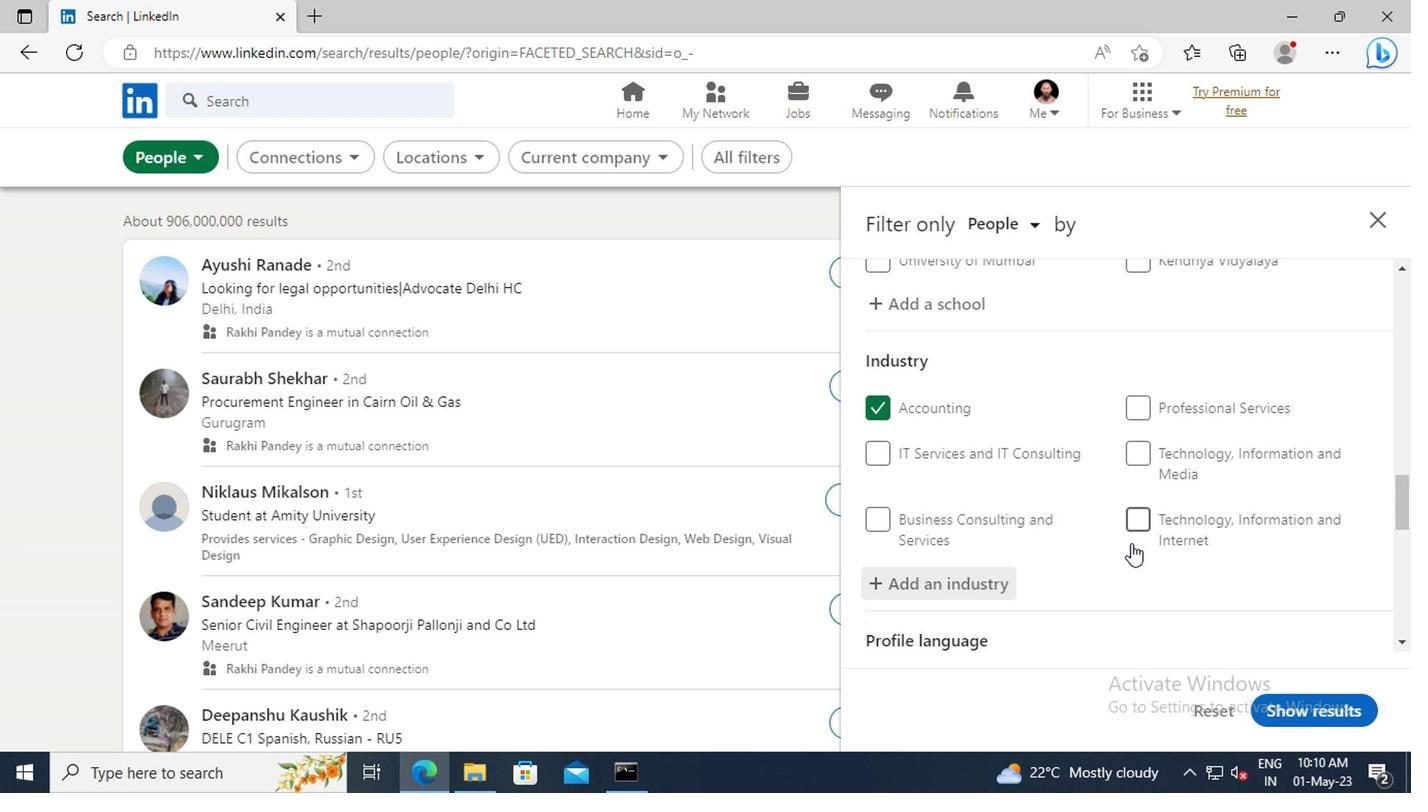 
Action: Mouse scrolled (1126, 540) with delta (0, 0)
Screenshot: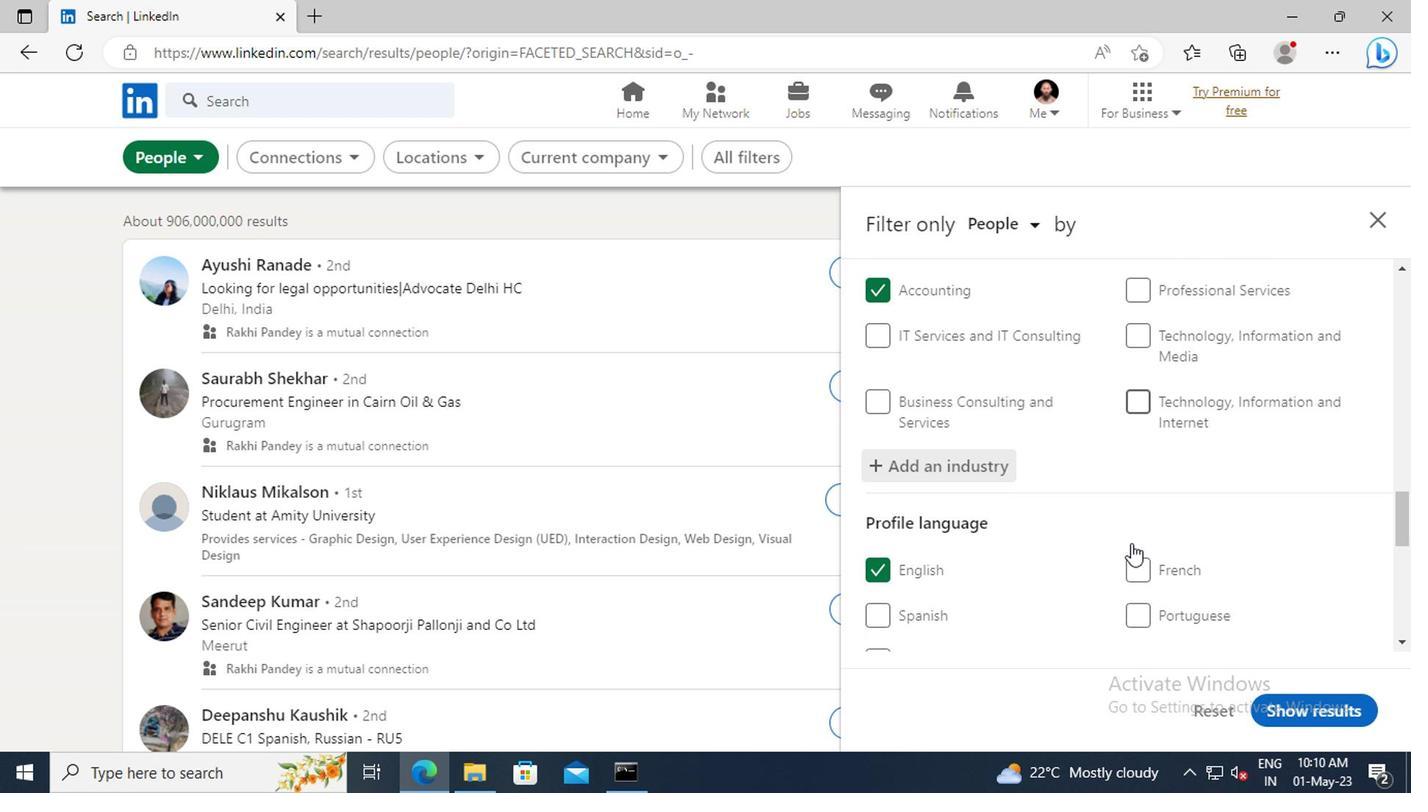 
Action: Mouse scrolled (1126, 540) with delta (0, 0)
Screenshot: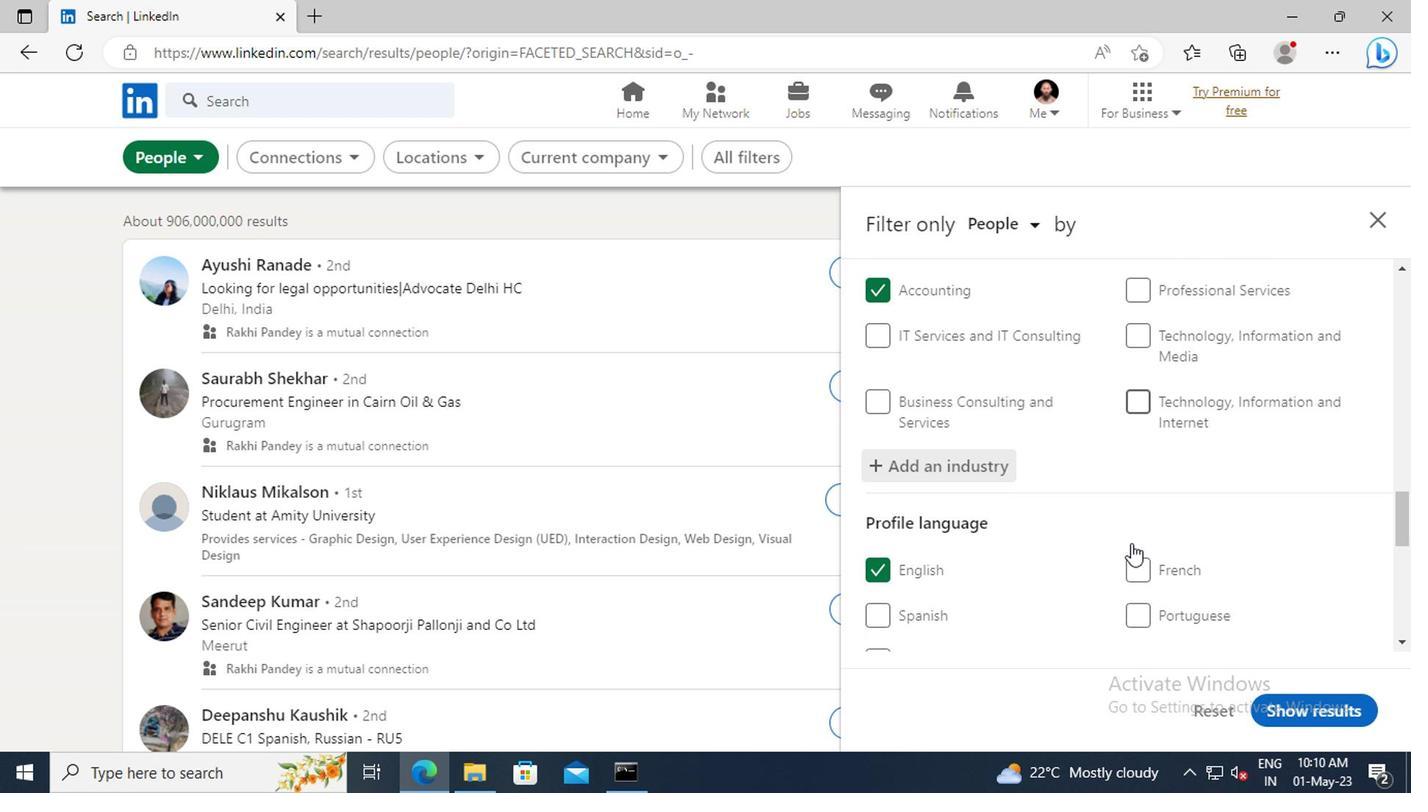 
Action: Mouse moved to (1131, 523)
Screenshot: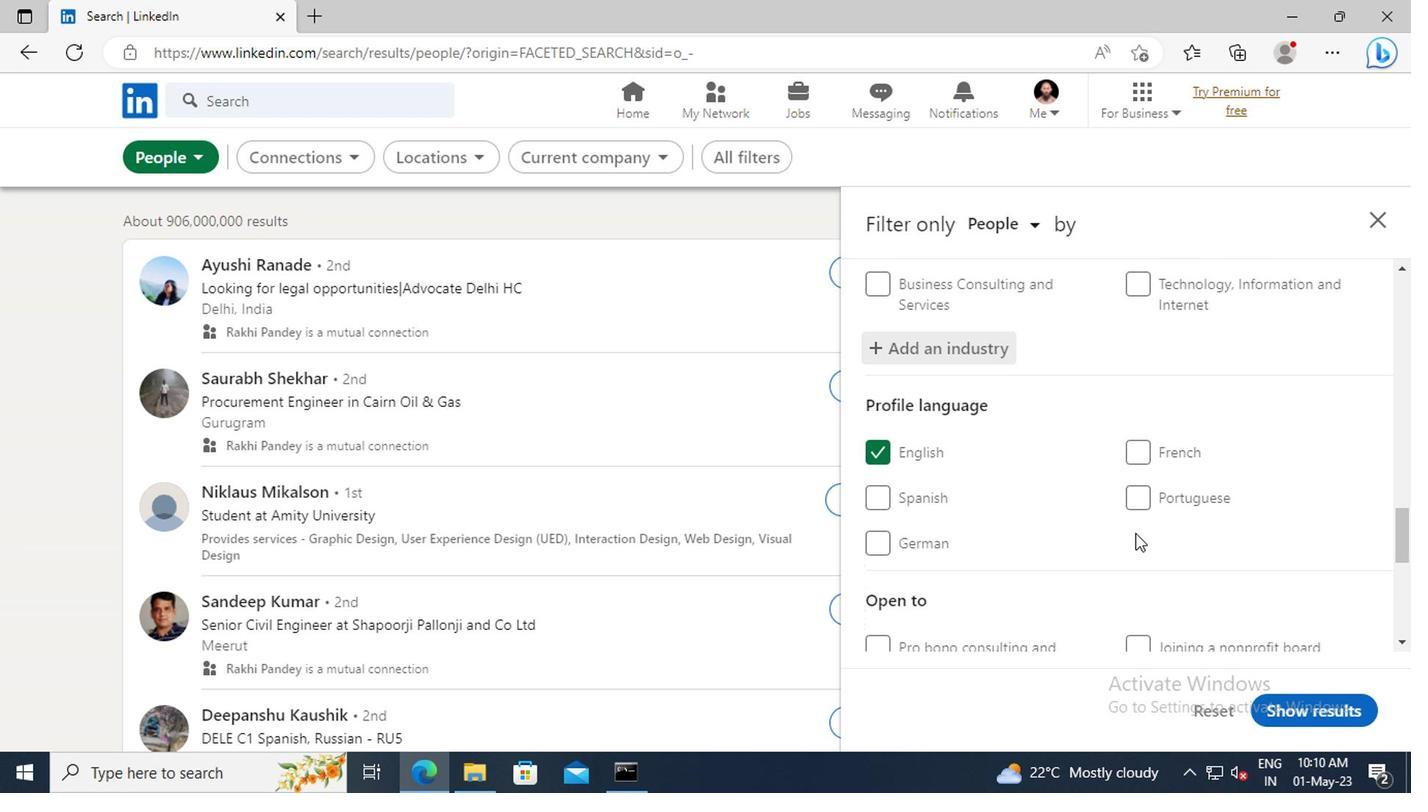 
Action: Mouse scrolled (1131, 522) with delta (0, 0)
Screenshot: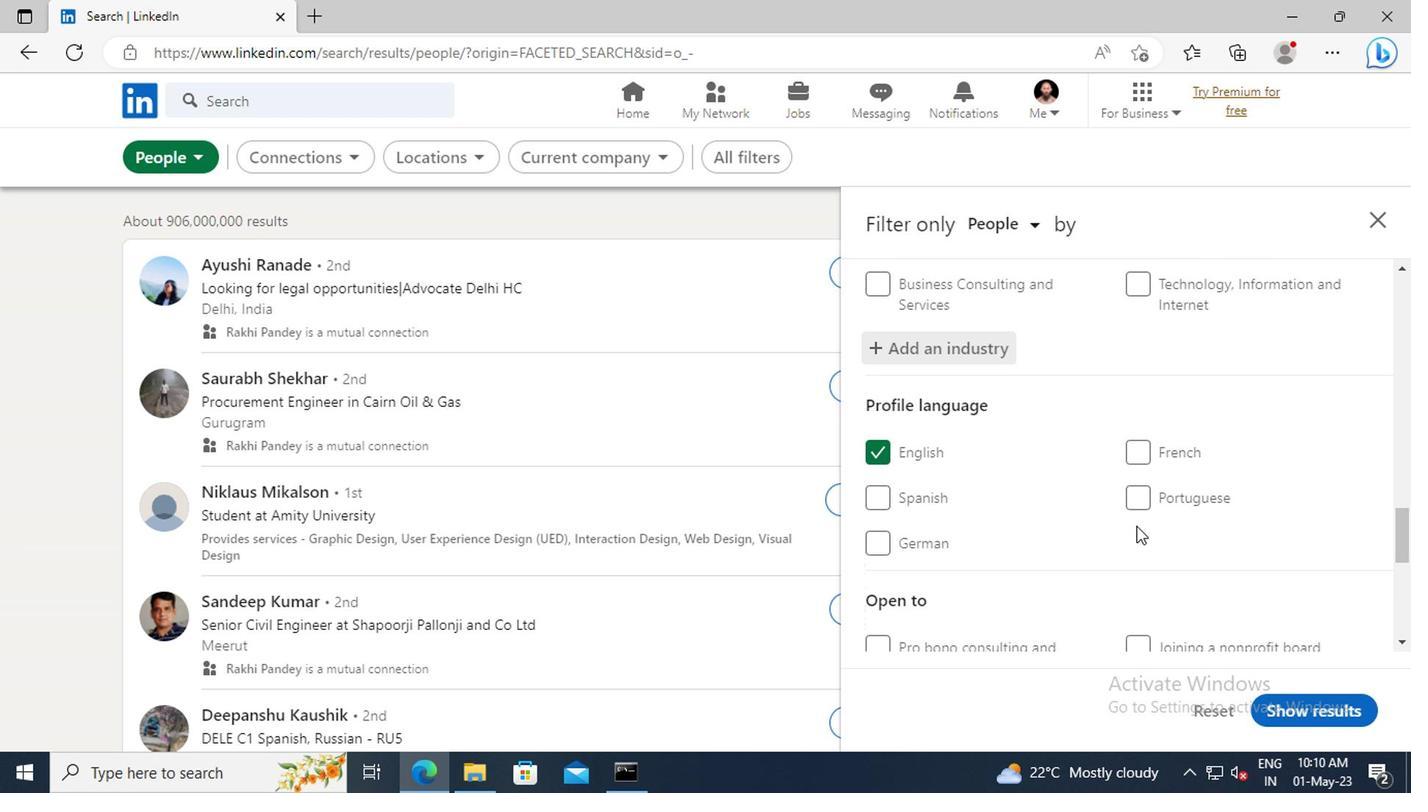 
Action: Mouse scrolled (1131, 522) with delta (0, 0)
Screenshot: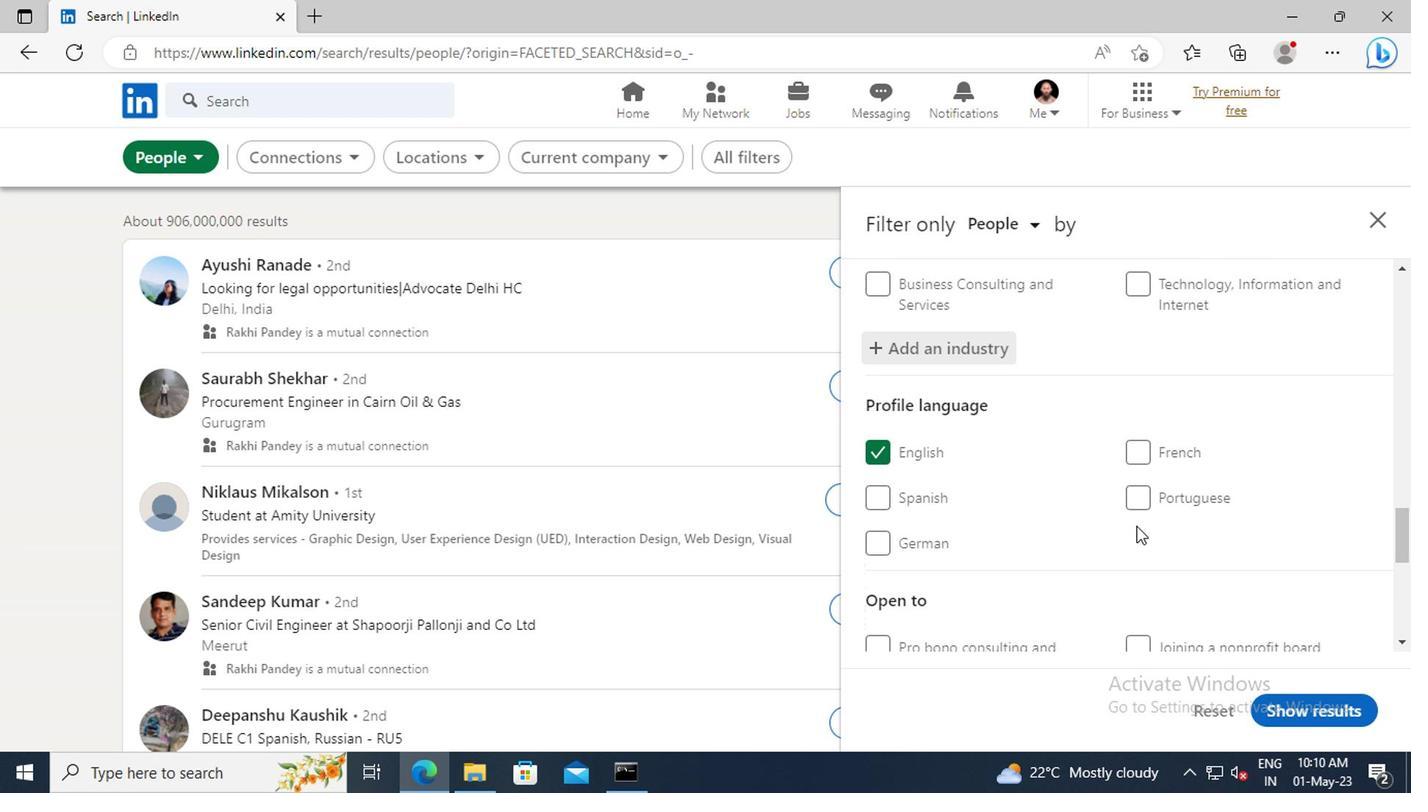 
Action: Mouse moved to (1140, 483)
Screenshot: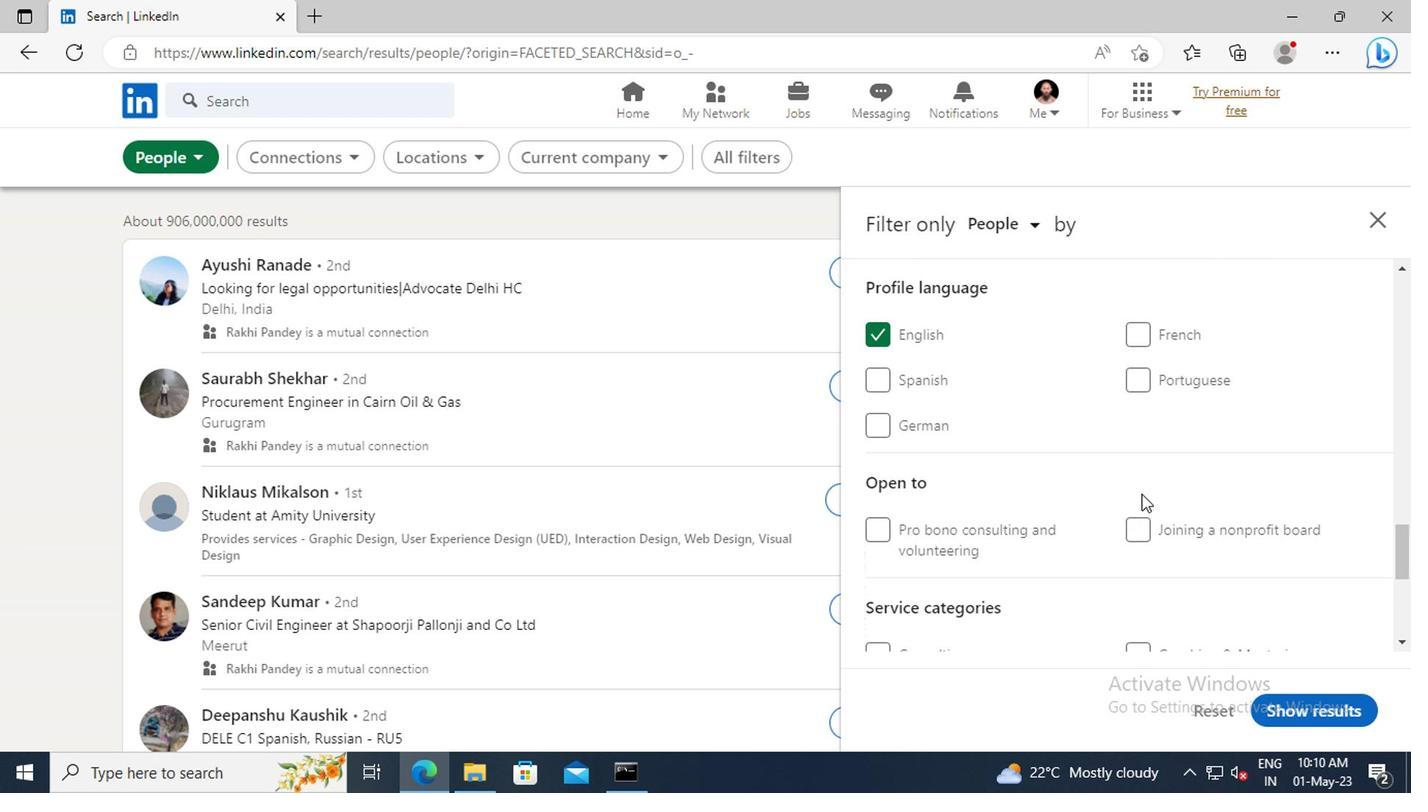 
Action: Mouse scrolled (1140, 482) with delta (0, 0)
Screenshot: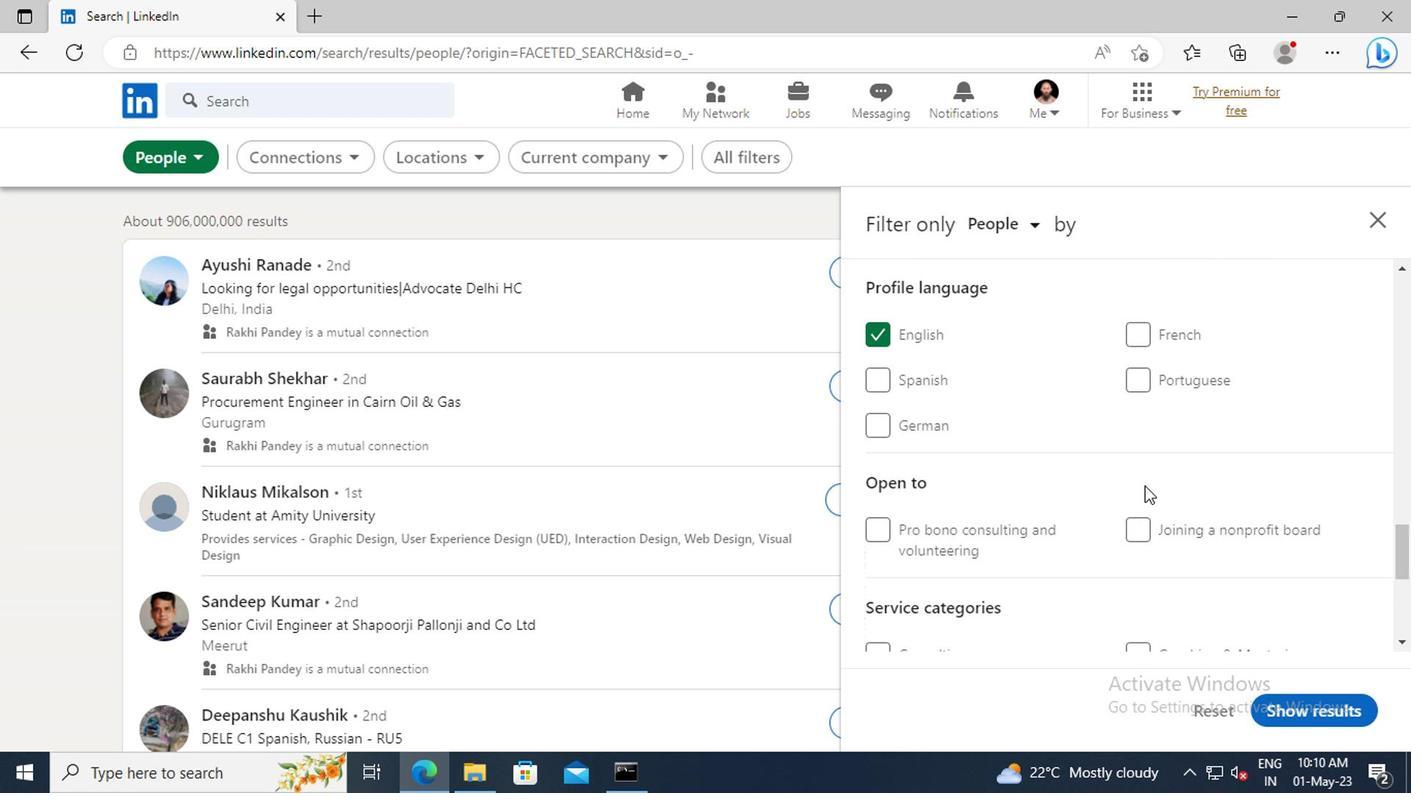 
Action: Mouse scrolled (1140, 482) with delta (0, 0)
Screenshot: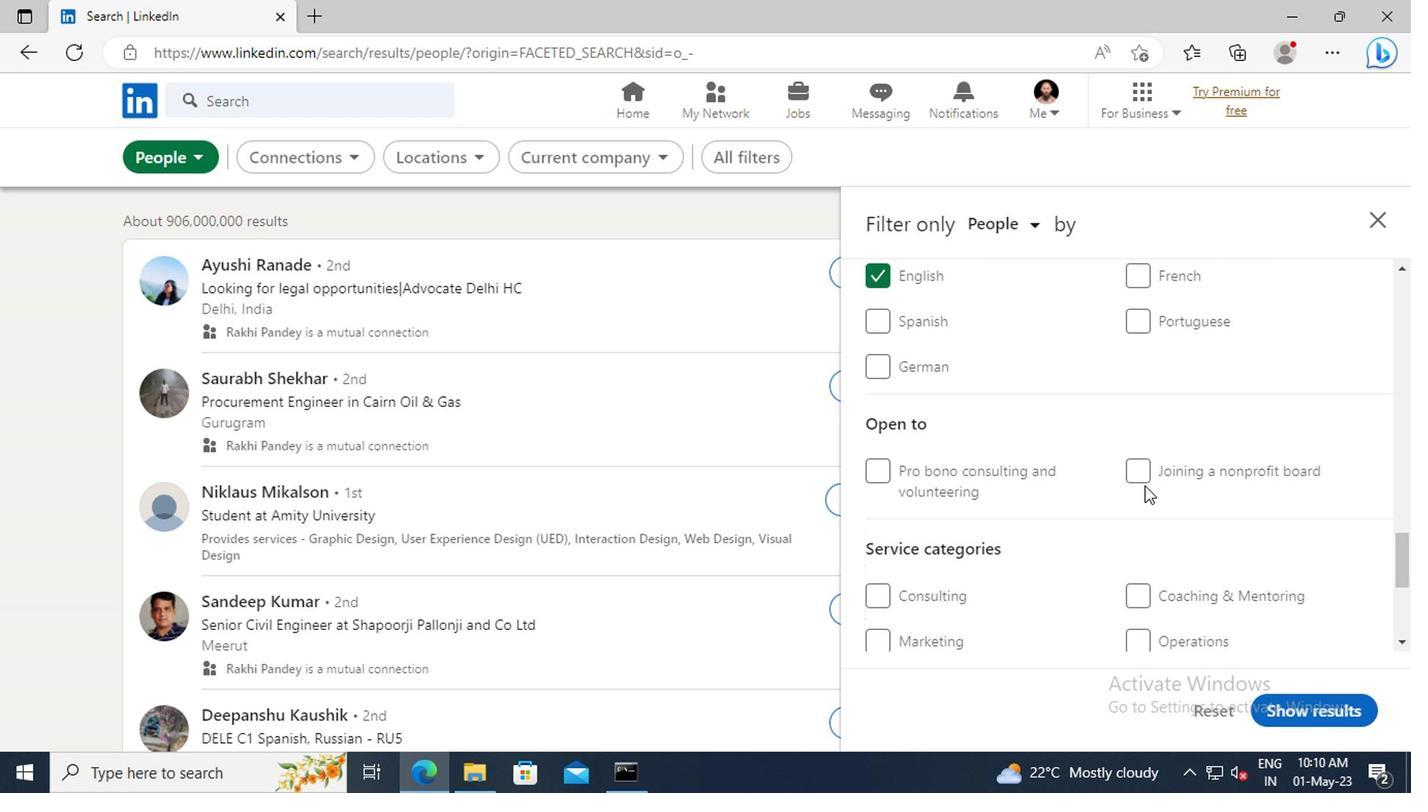 
Action: Mouse scrolled (1140, 482) with delta (0, 0)
Screenshot: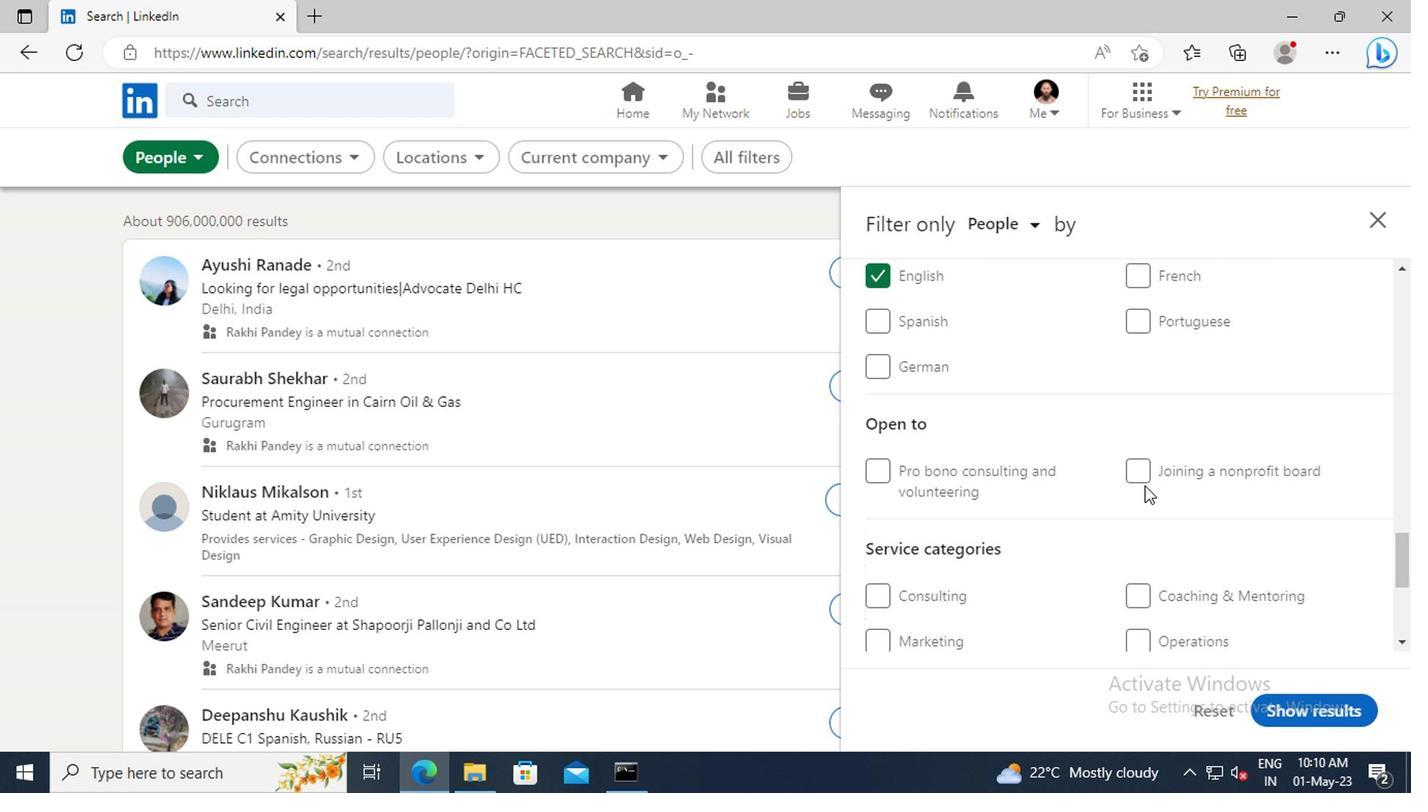 
Action: Mouse scrolled (1140, 482) with delta (0, 0)
Screenshot: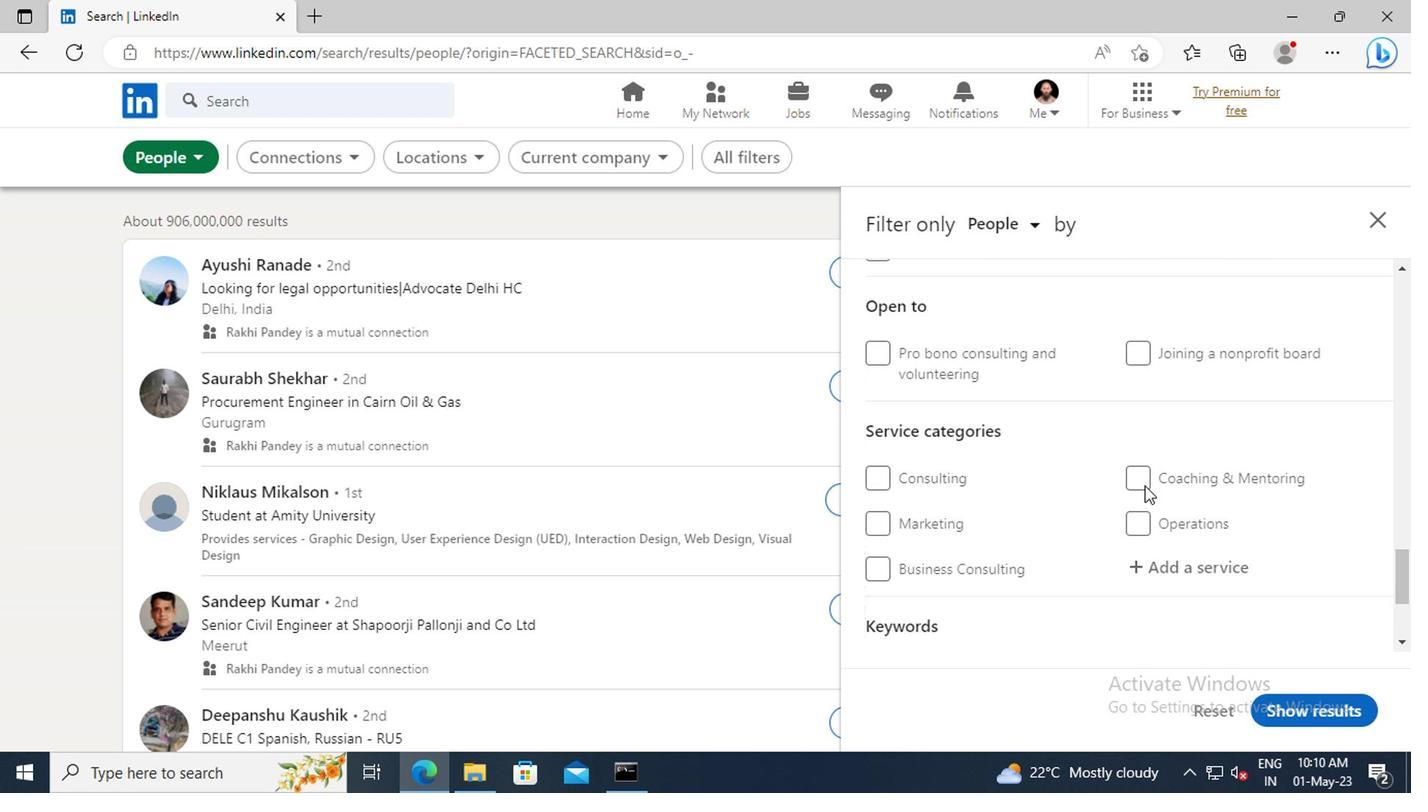 
Action: Mouse moved to (1152, 507)
Screenshot: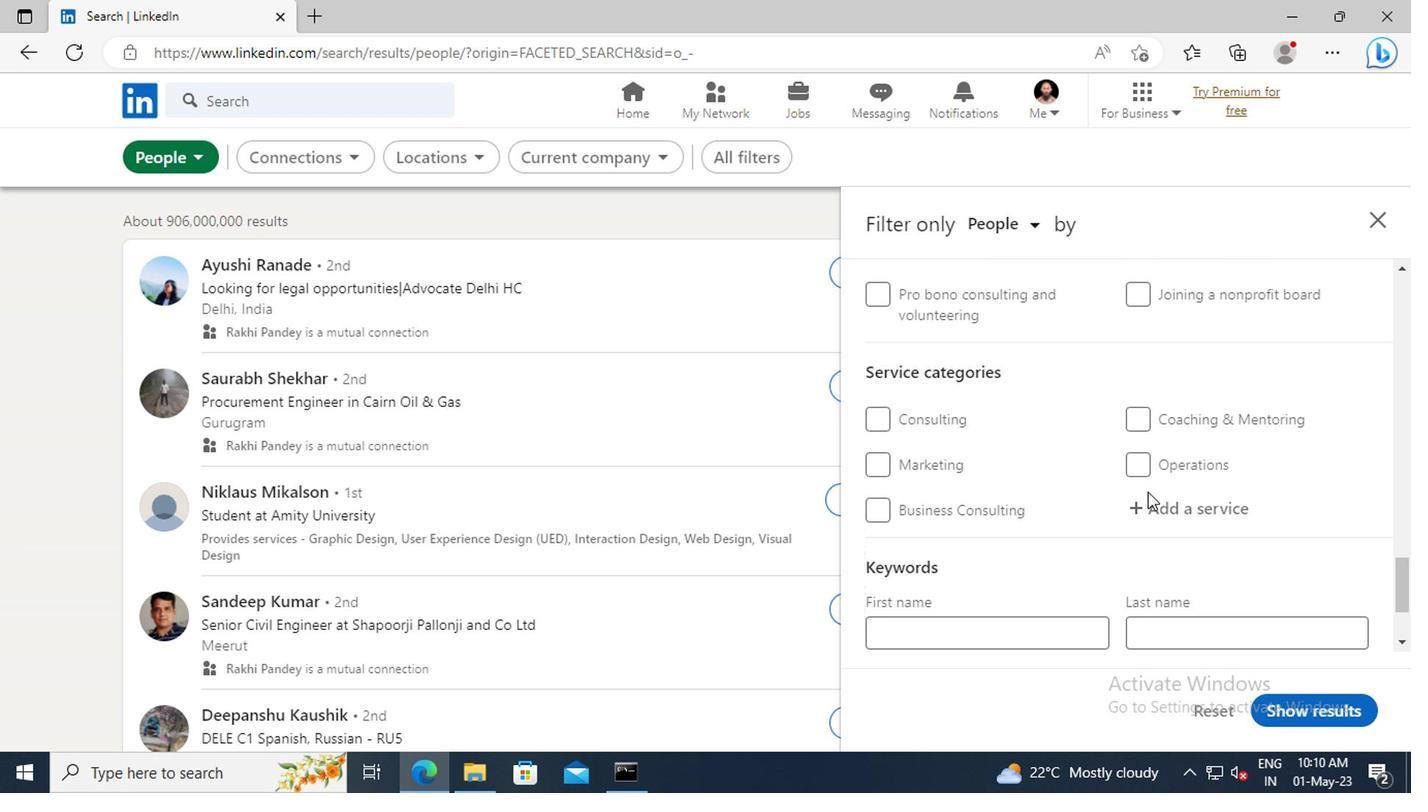 
Action: Mouse pressed left at (1152, 507)
Screenshot: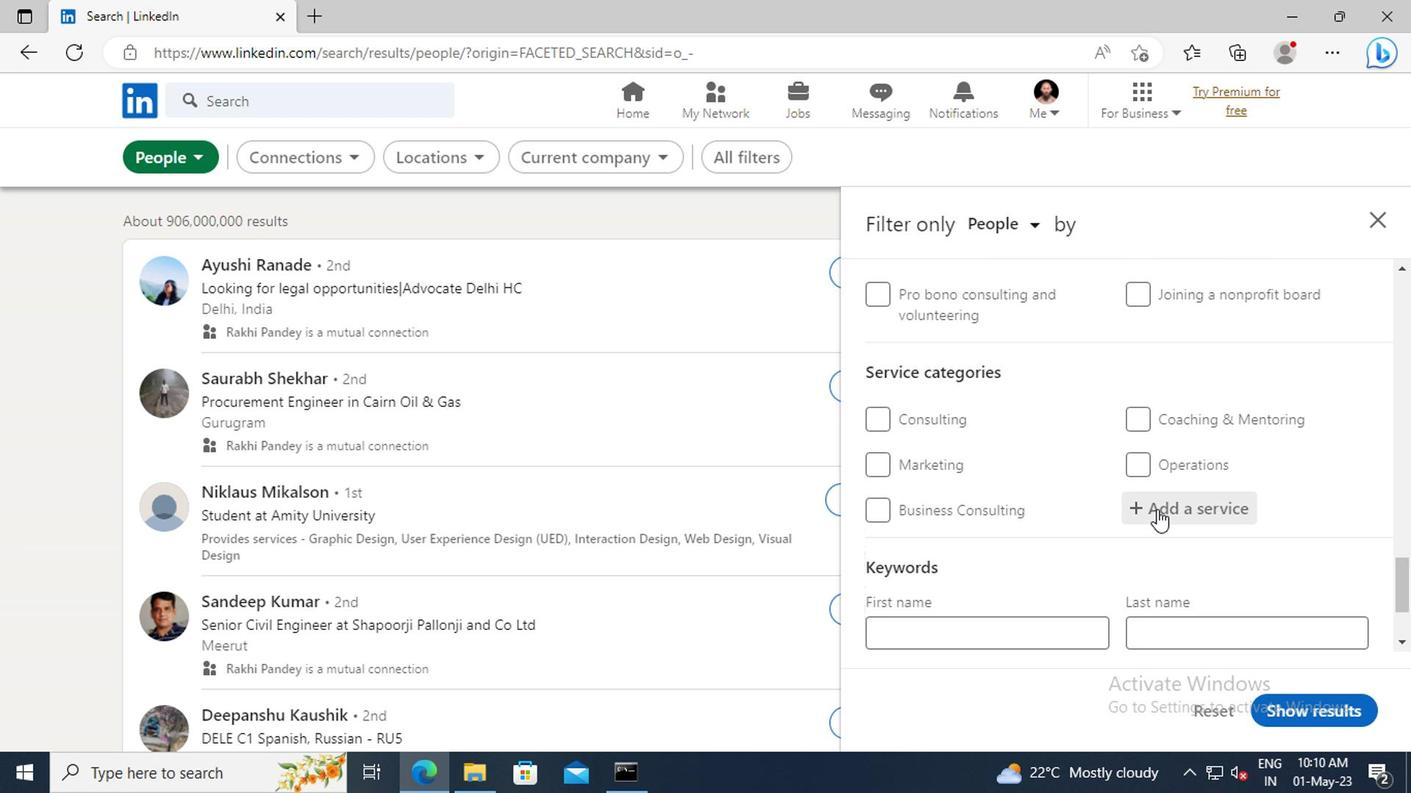 
Action: Key pressed <Key.shift>NOTARY<Key.space><Key.shift>ONLINE<Key.space><Key.shift>RESEARCH<Key.enter>
Screenshot: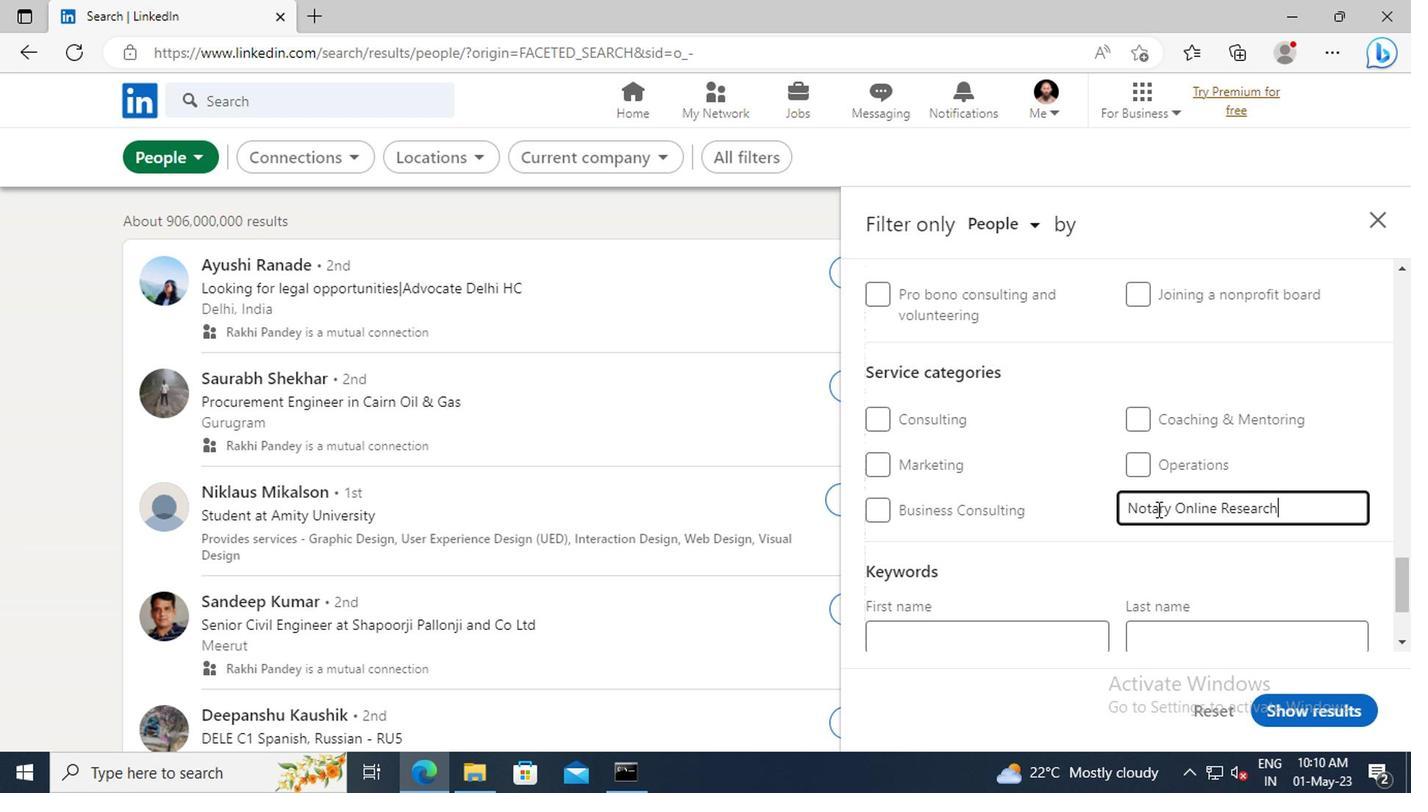 
Action: Mouse scrolled (1152, 506) with delta (0, 0)
Screenshot: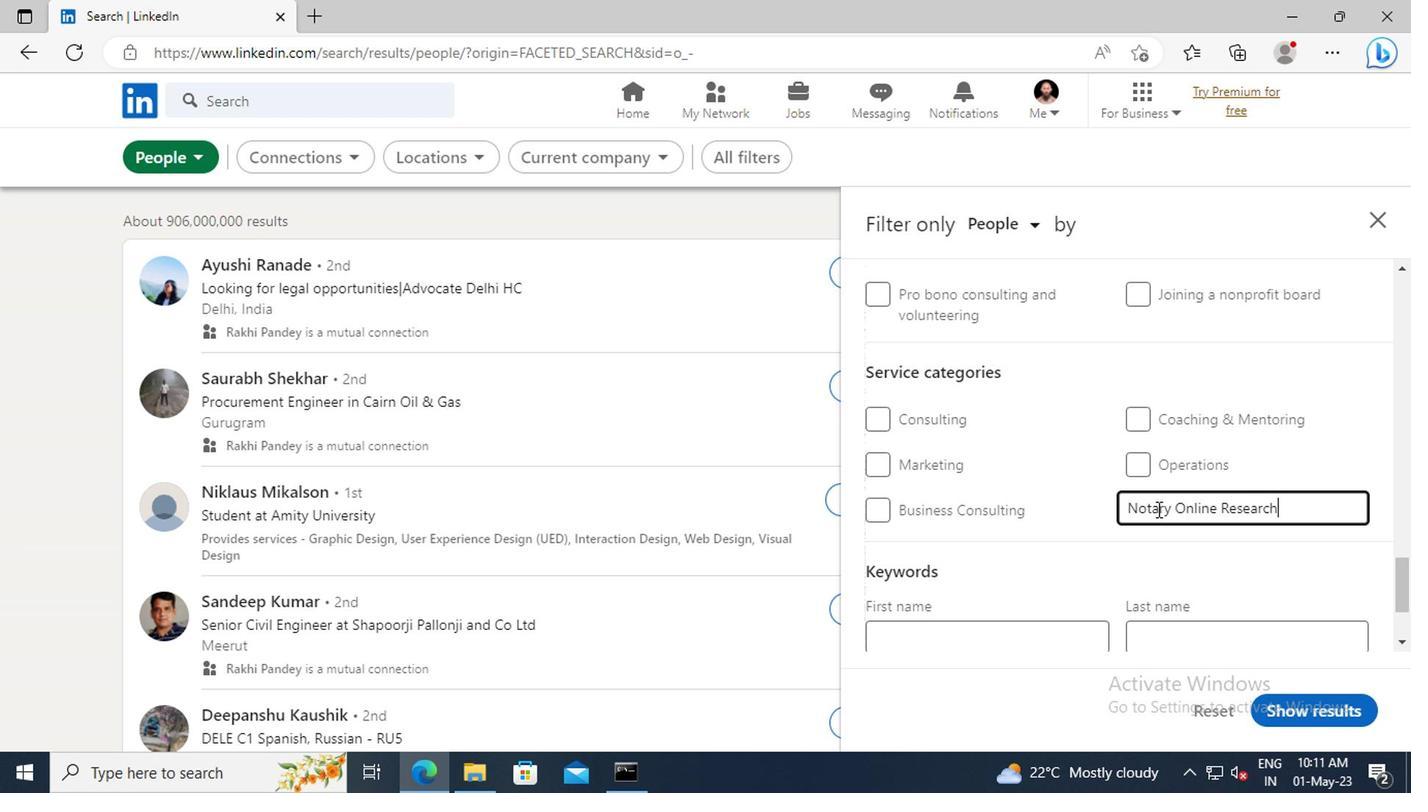 
Action: Mouse scrolled (1152, 506) with delta (0, 0)
Screenshot: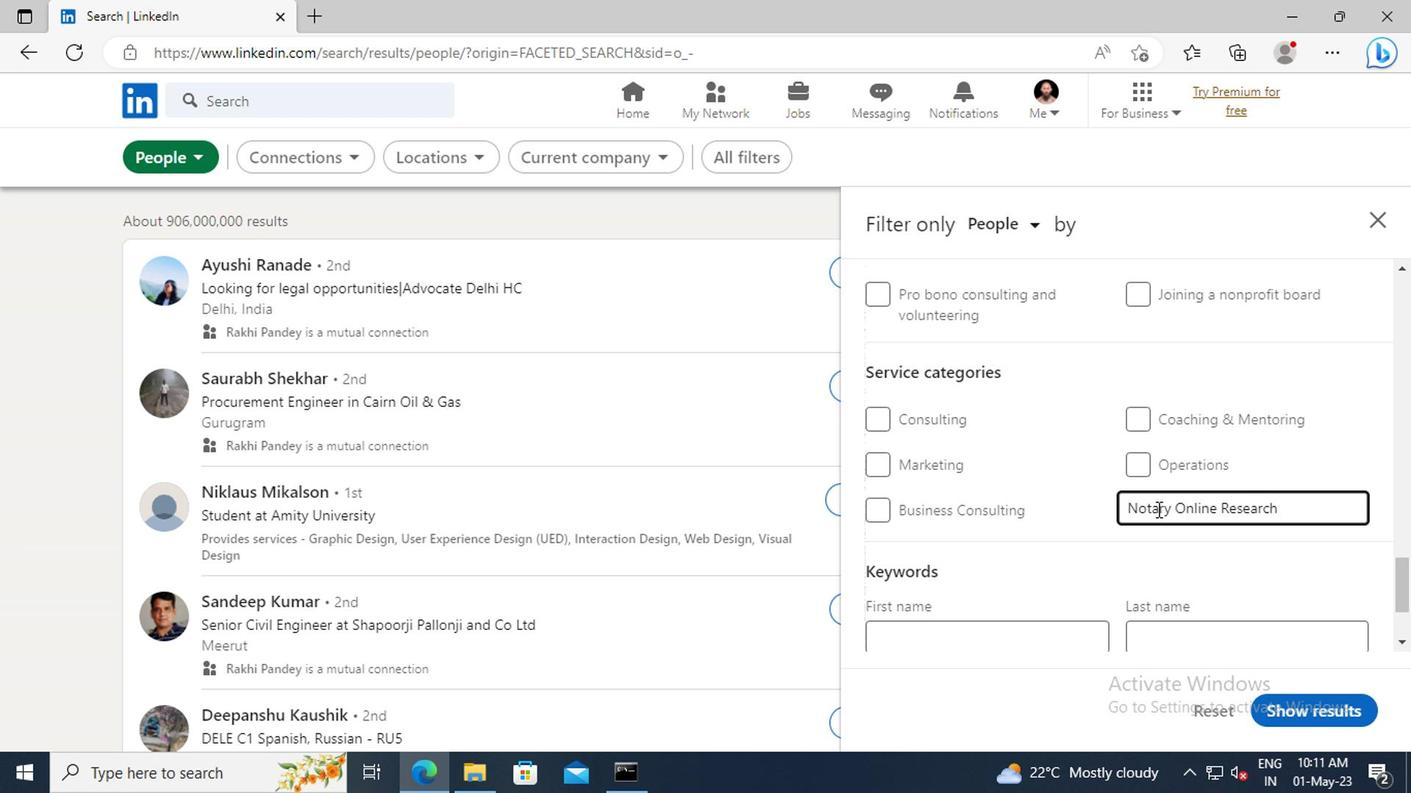 
Action: Mouse scrolled (1152, 506) with delta (0, 0)
Screenshot: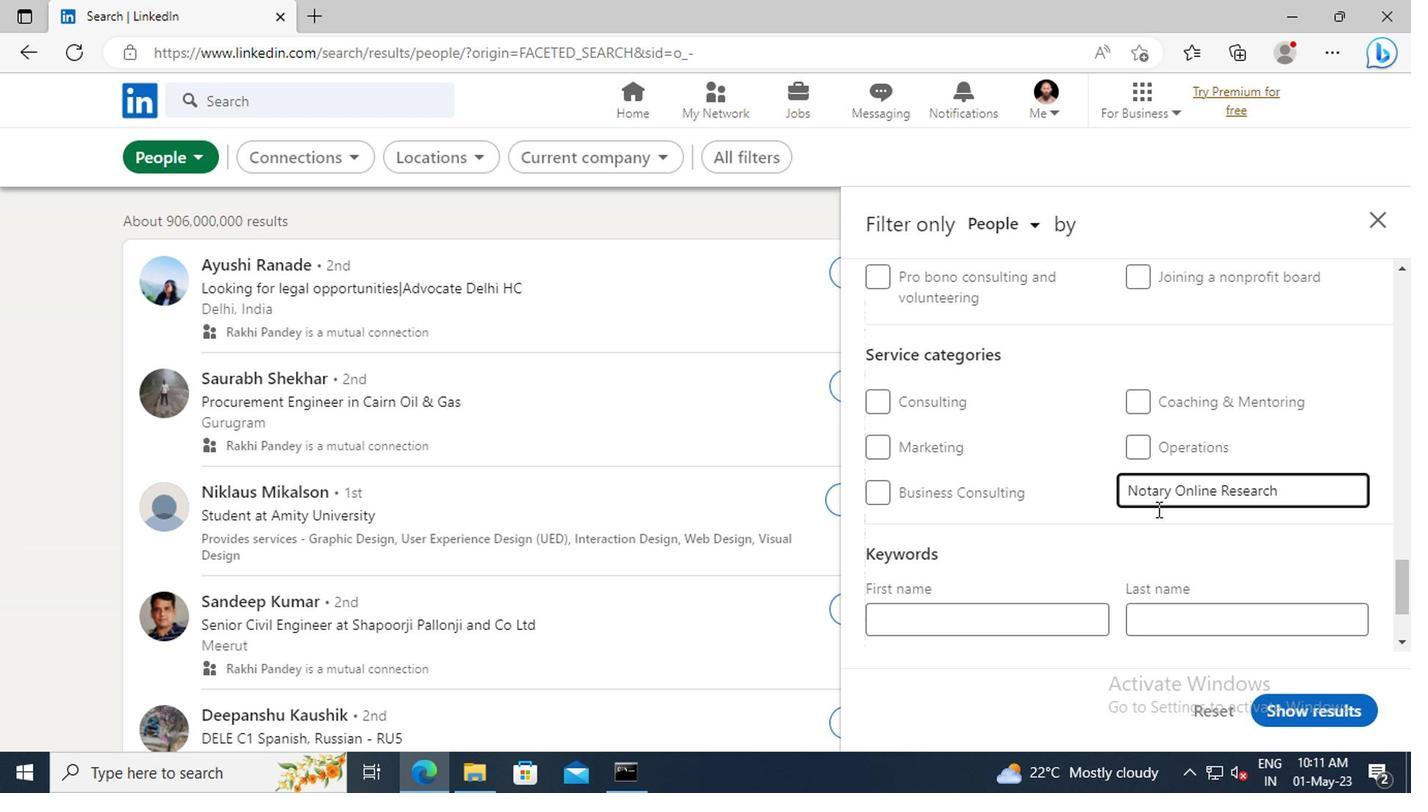 
Action: Mouse moved to (984, 554)
Screenshot: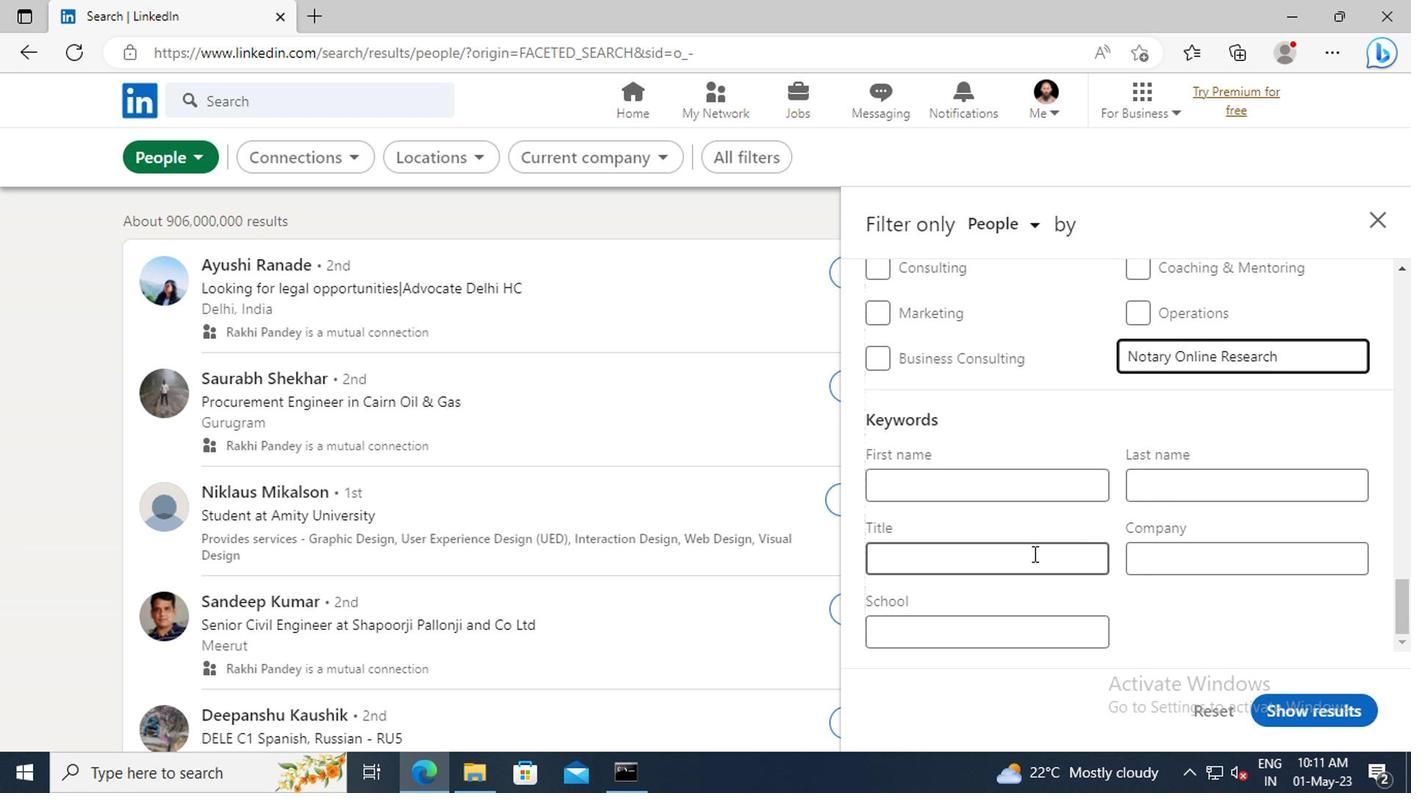 
Action: Mouse pressed left at (984, 554)
Screenshot: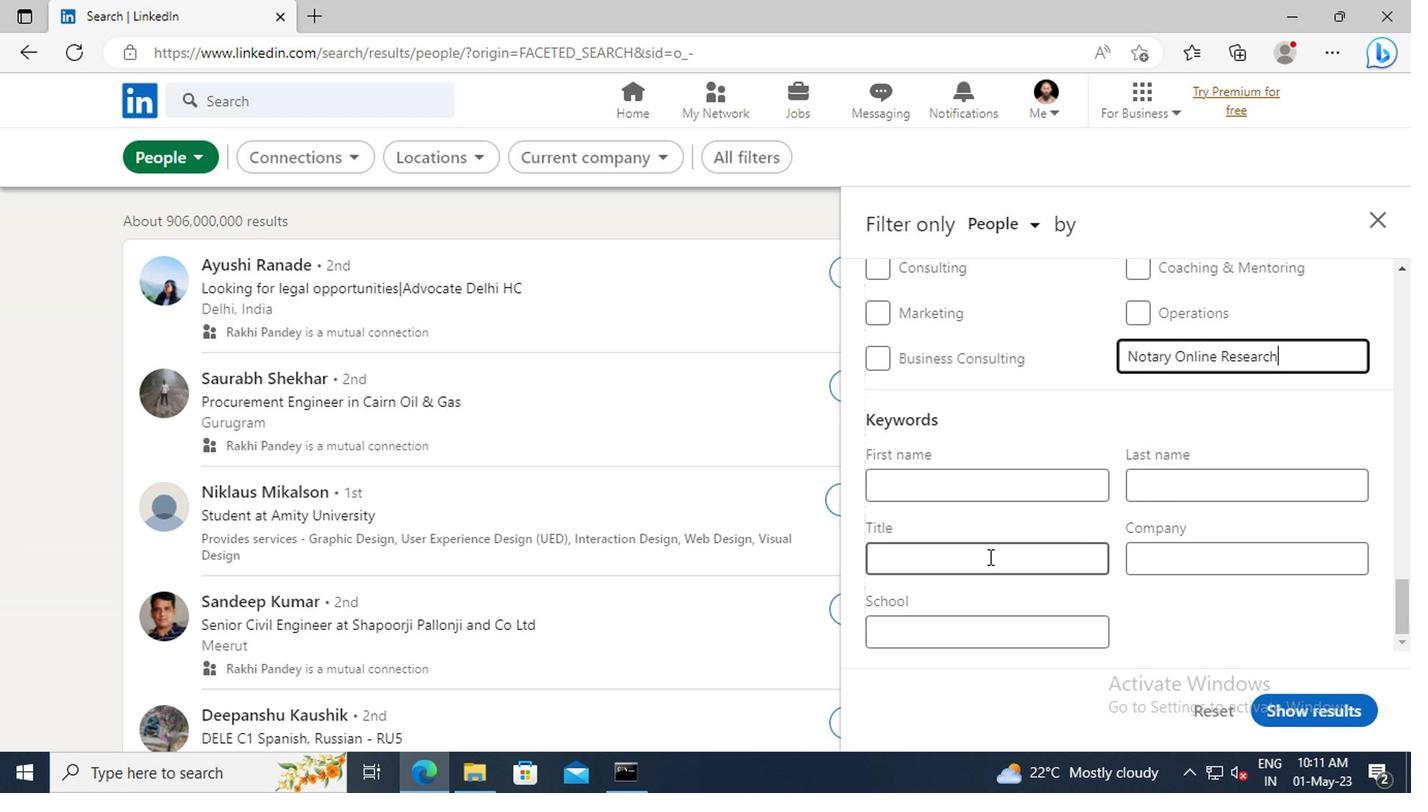
Action: Key pressed <Key.shift>CRANE<Key.space><Key.shift>OPERATOR<Key.enter>
Screenshot: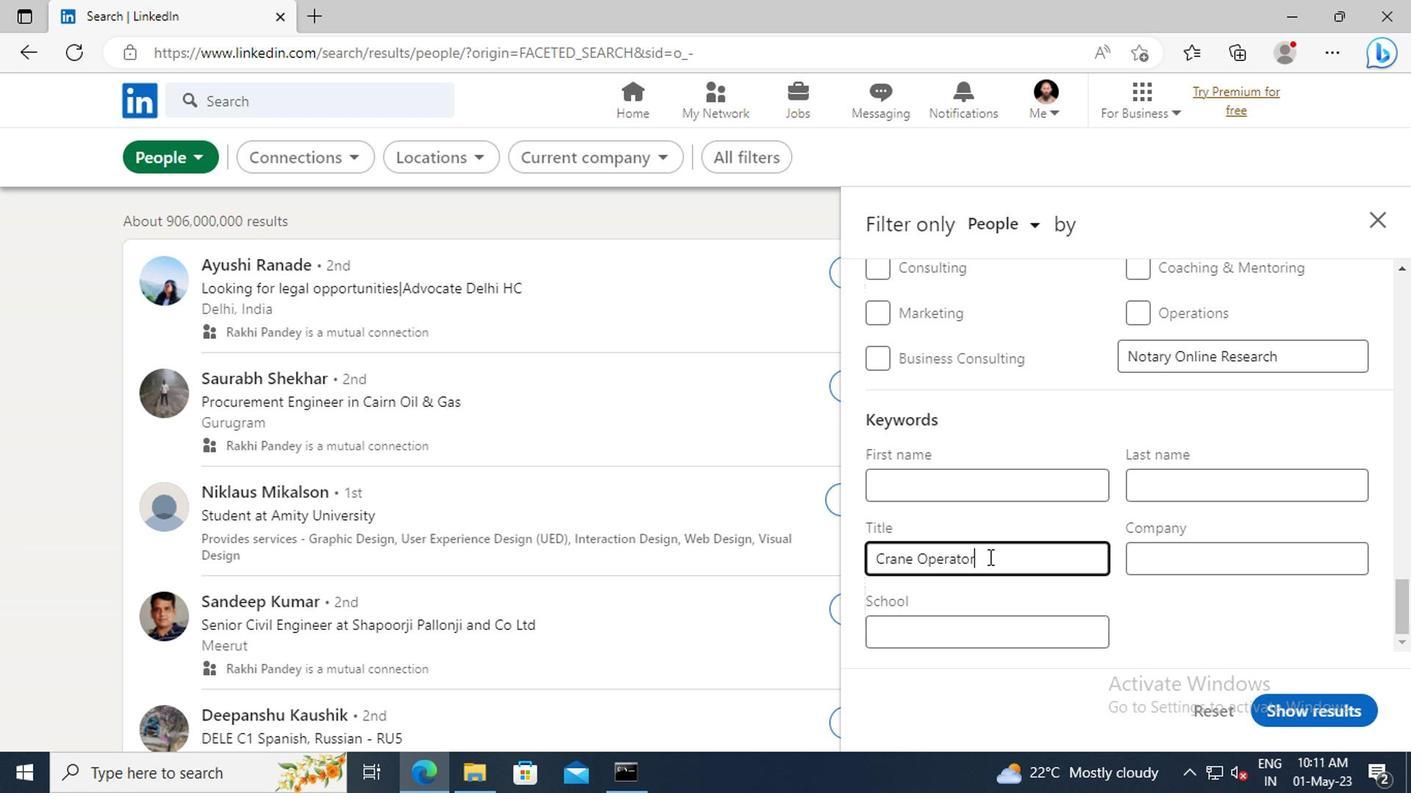 
Action: Mouse moved to (1299, 708)
Screenshot: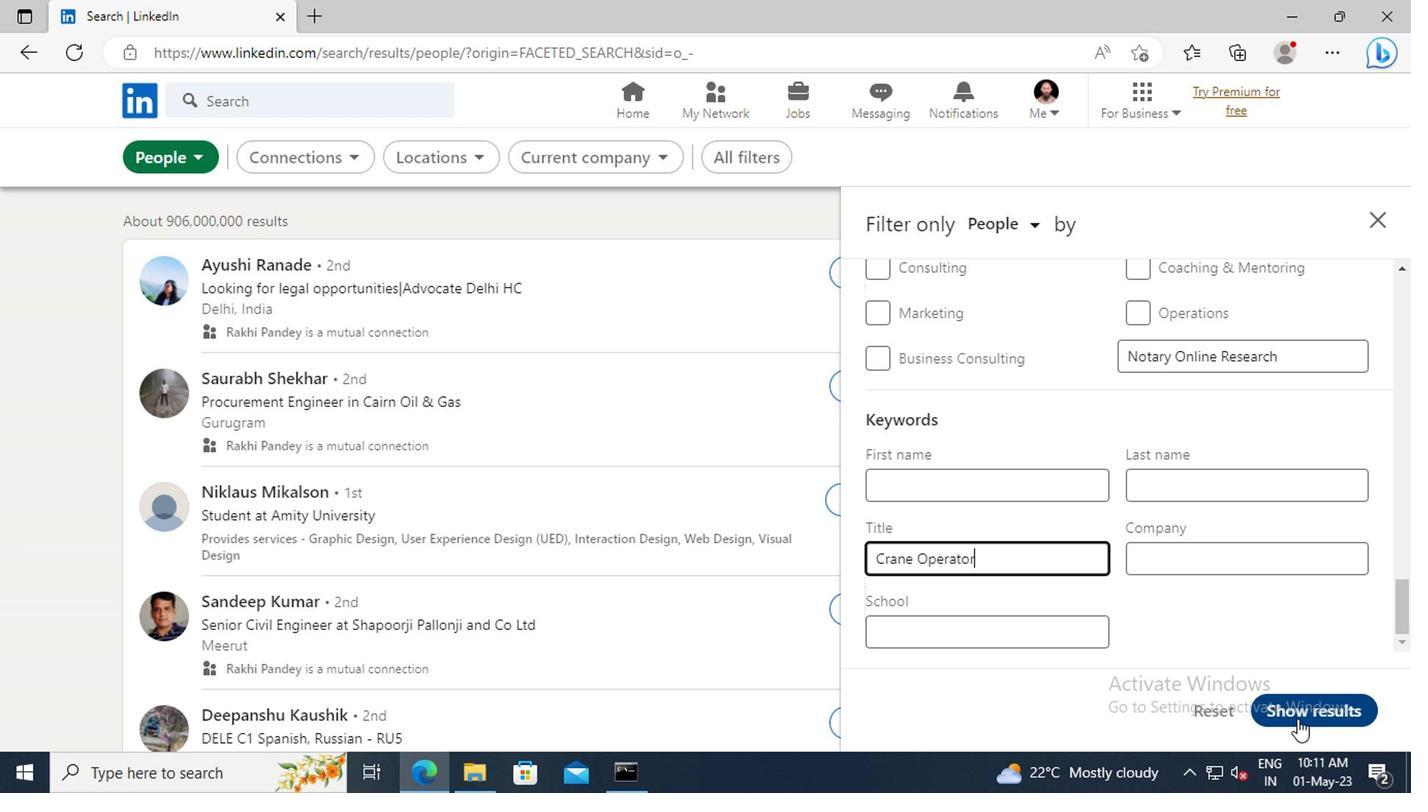 
Action: Mouse pressed left at (1299, 708)
Screenshot: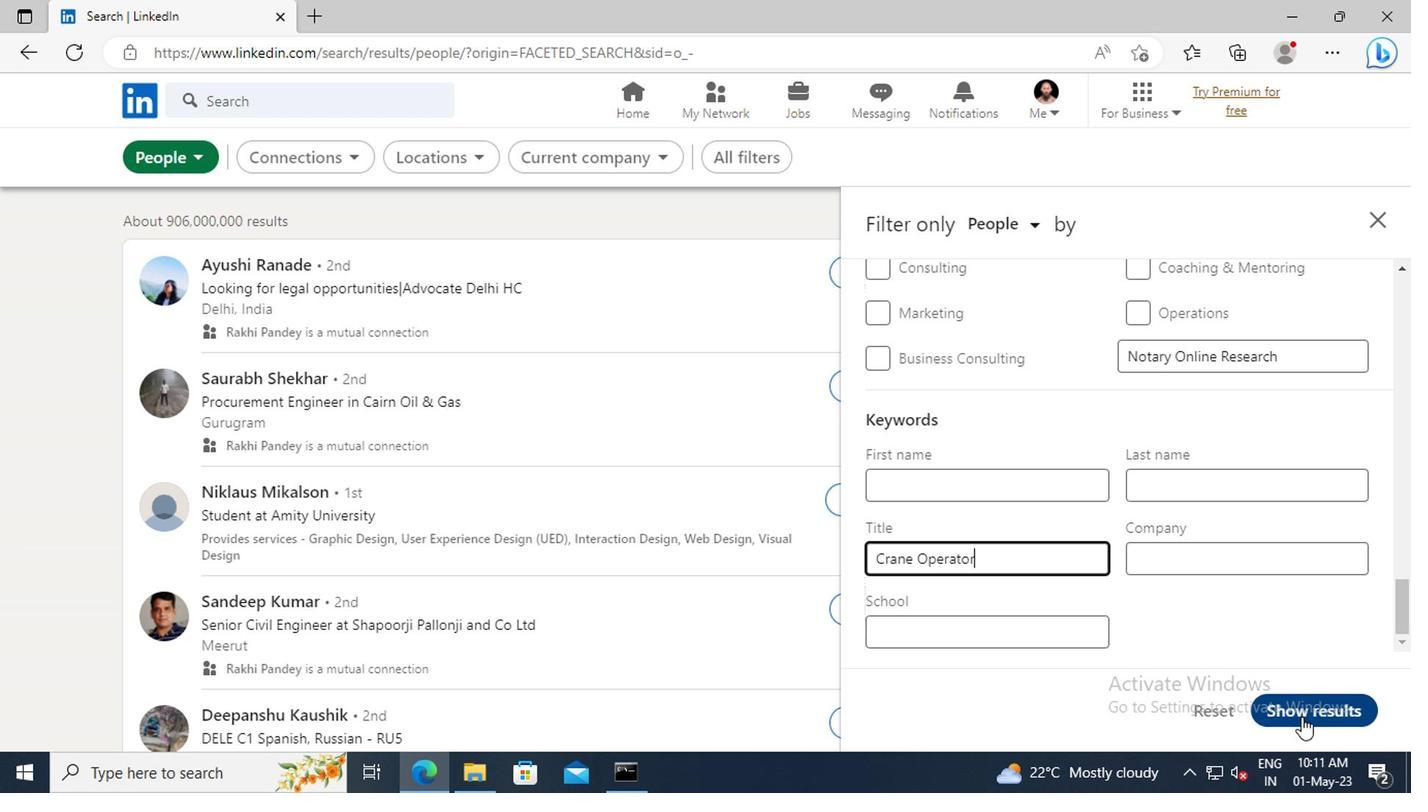 
